 Task: Create a due date automation trigger when advanced on, 2 days after a card is due add fields without custom field "Resume" set to 10 at 11:00 AM.
Action: Mouse moved to (1203, 345)
Screenshot: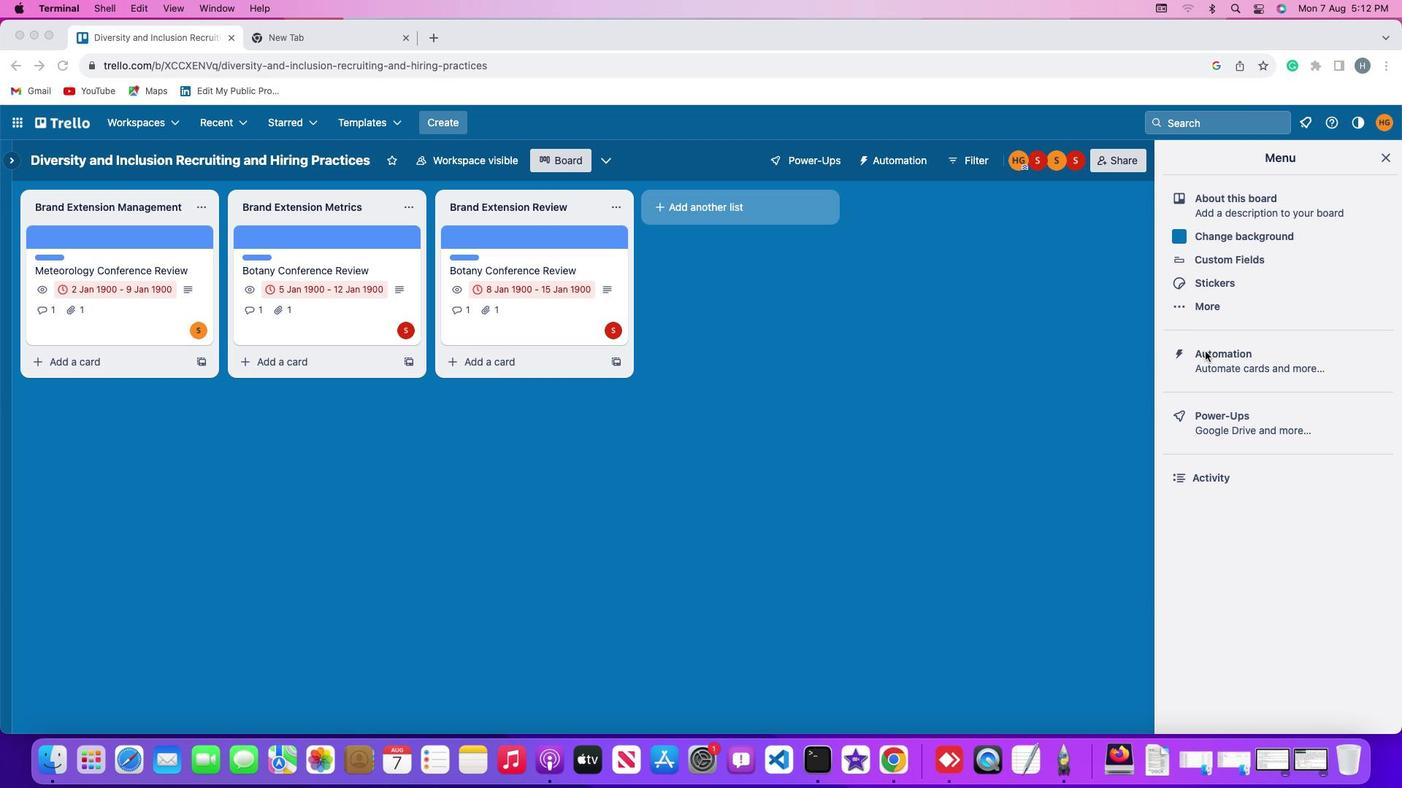 
Action: Mouse pressed left at (1203, 345)
Screenshot: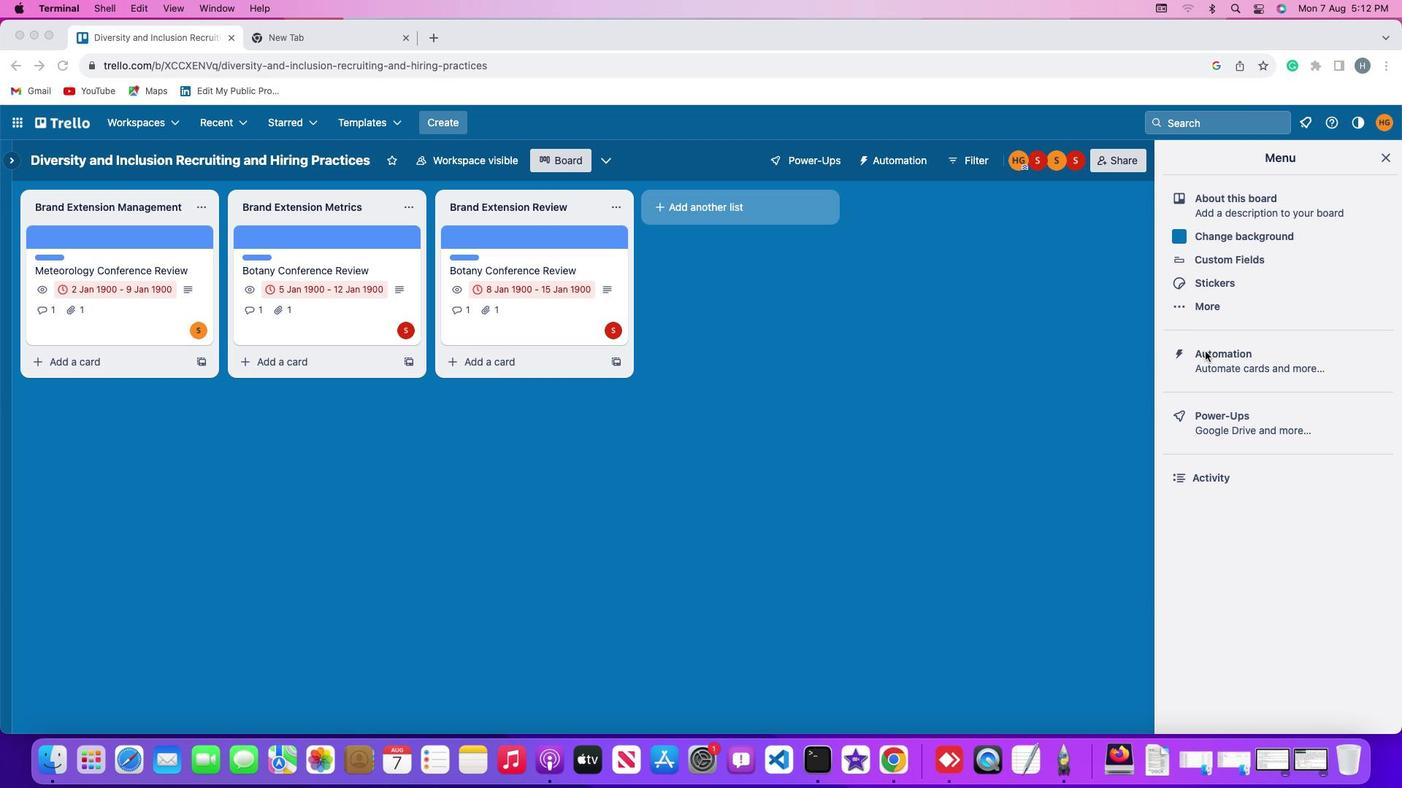 
Action: Mouse pressed left at (1203, 345)
Screenshot: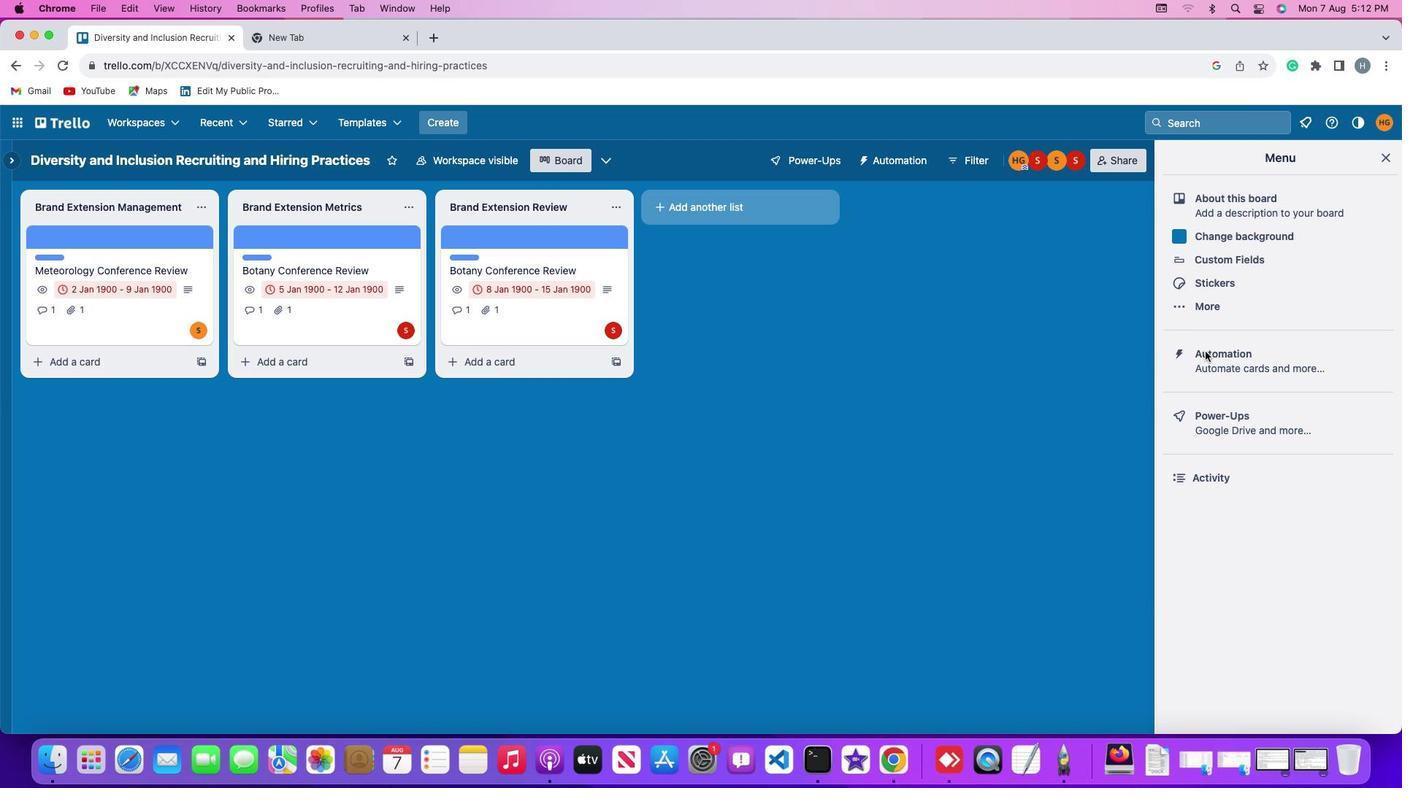 
Action: Mouse moved to (89, 339)
Screenshot: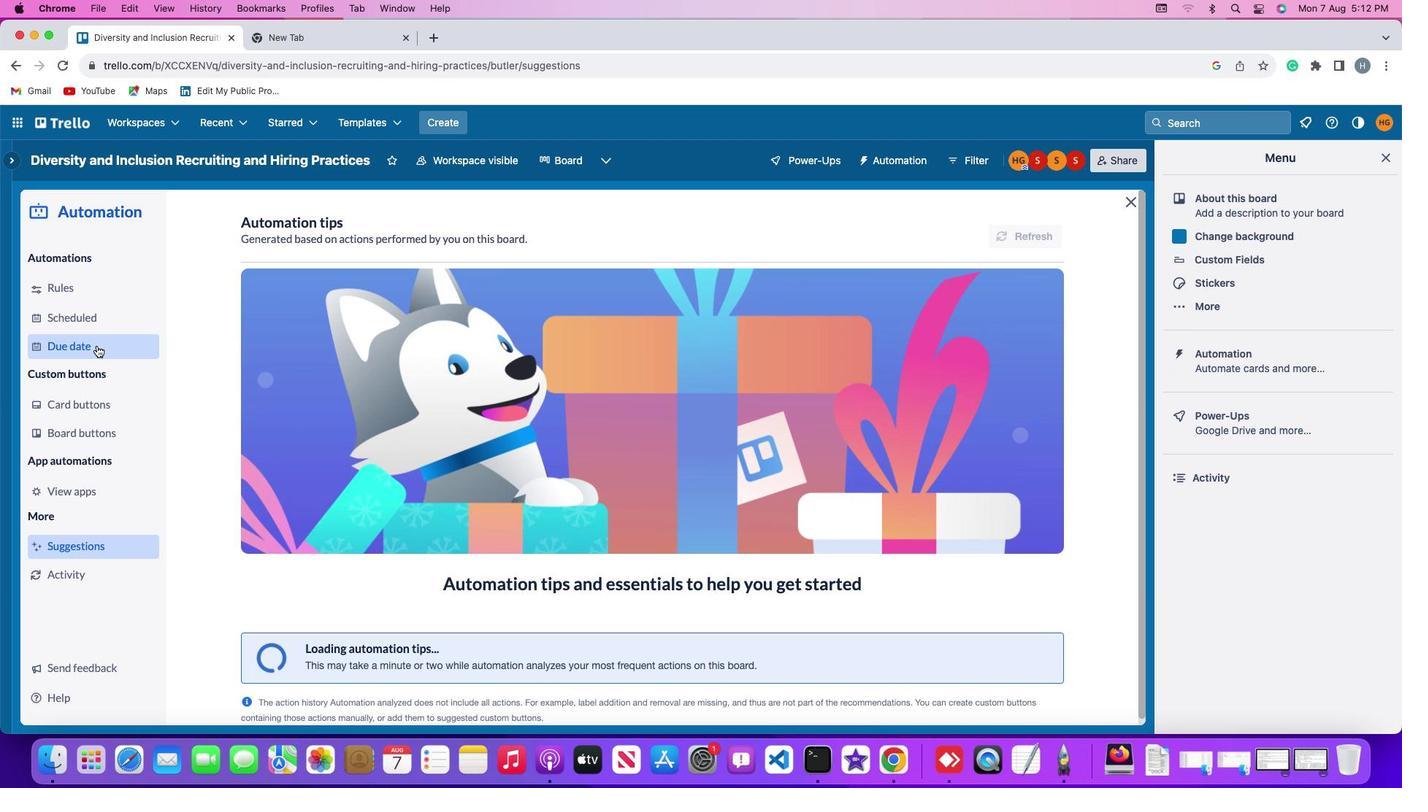 
Action: Mouse pressed left at (89, 339)
Screenshot: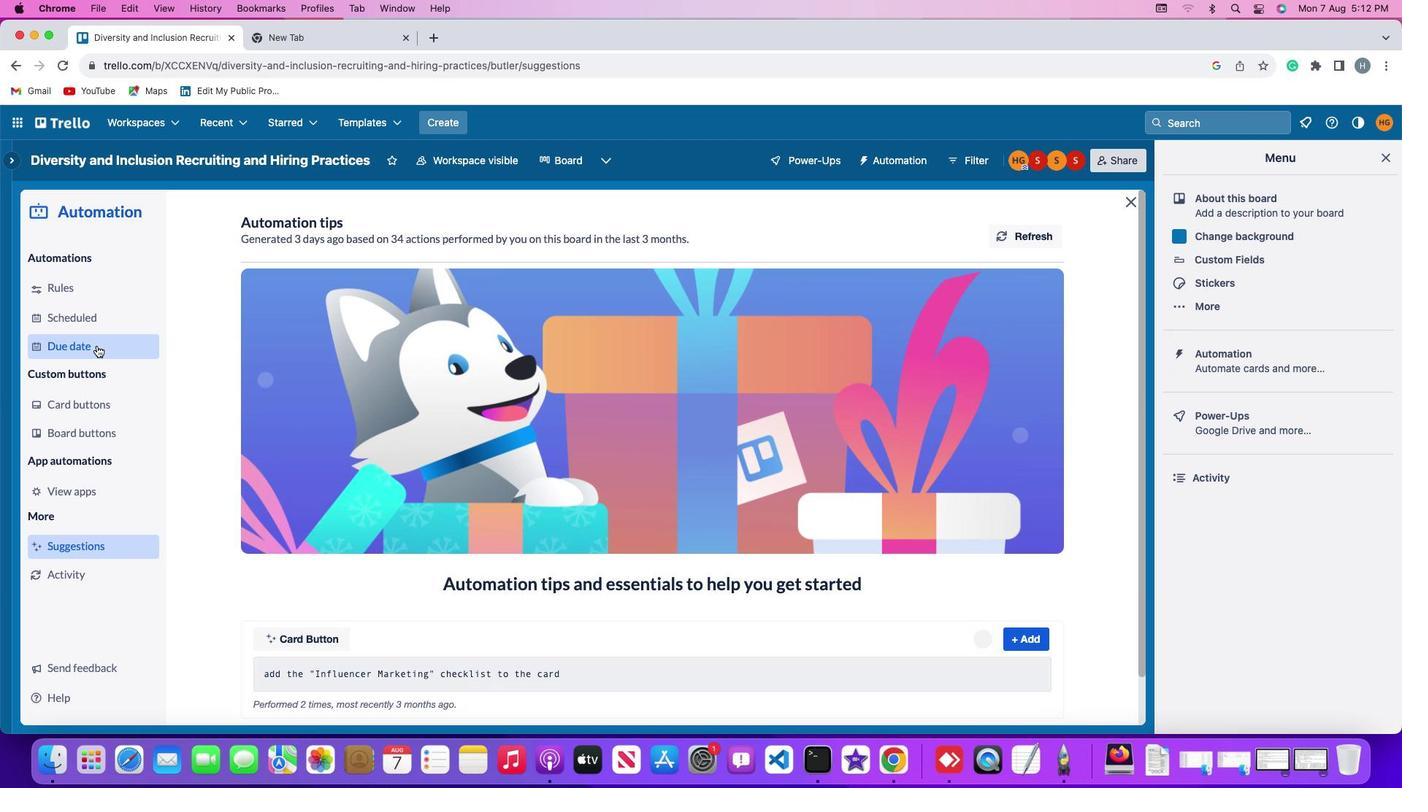 
Action: Mouse moved to (981, 214)
Screenshot: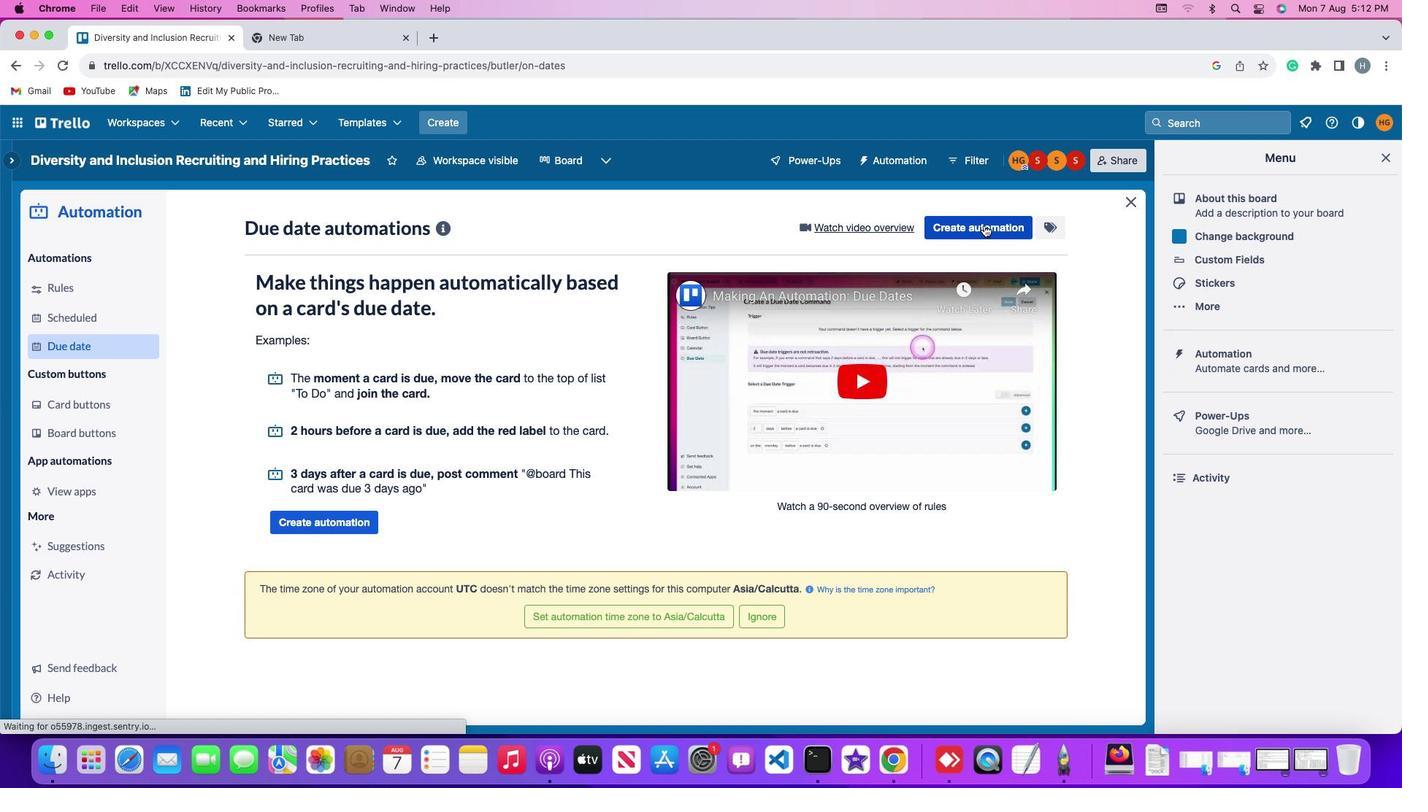 
Action: Mouse pressed left at (981, 214)
Screenshot: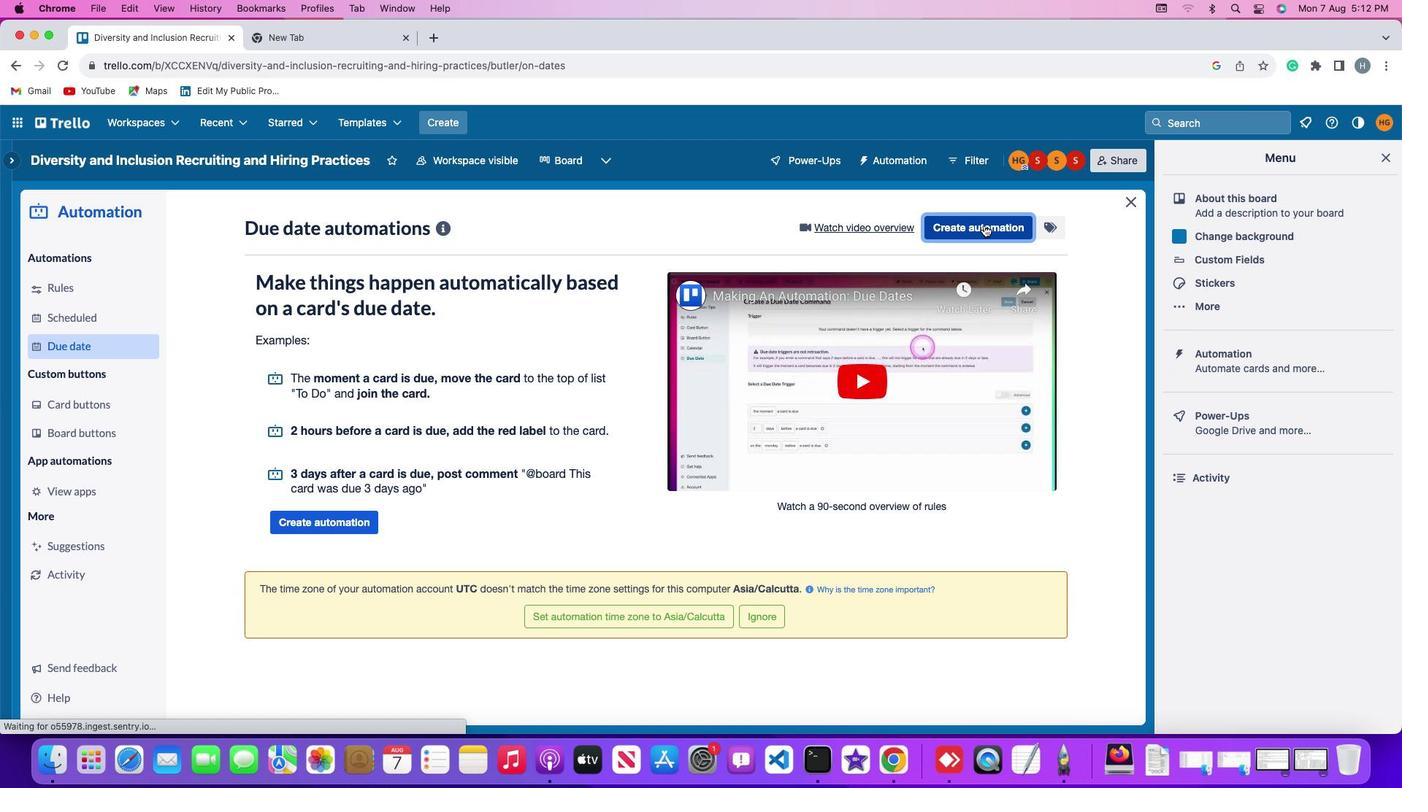
Action: Mouse moved to (519, 366)
Screenshot: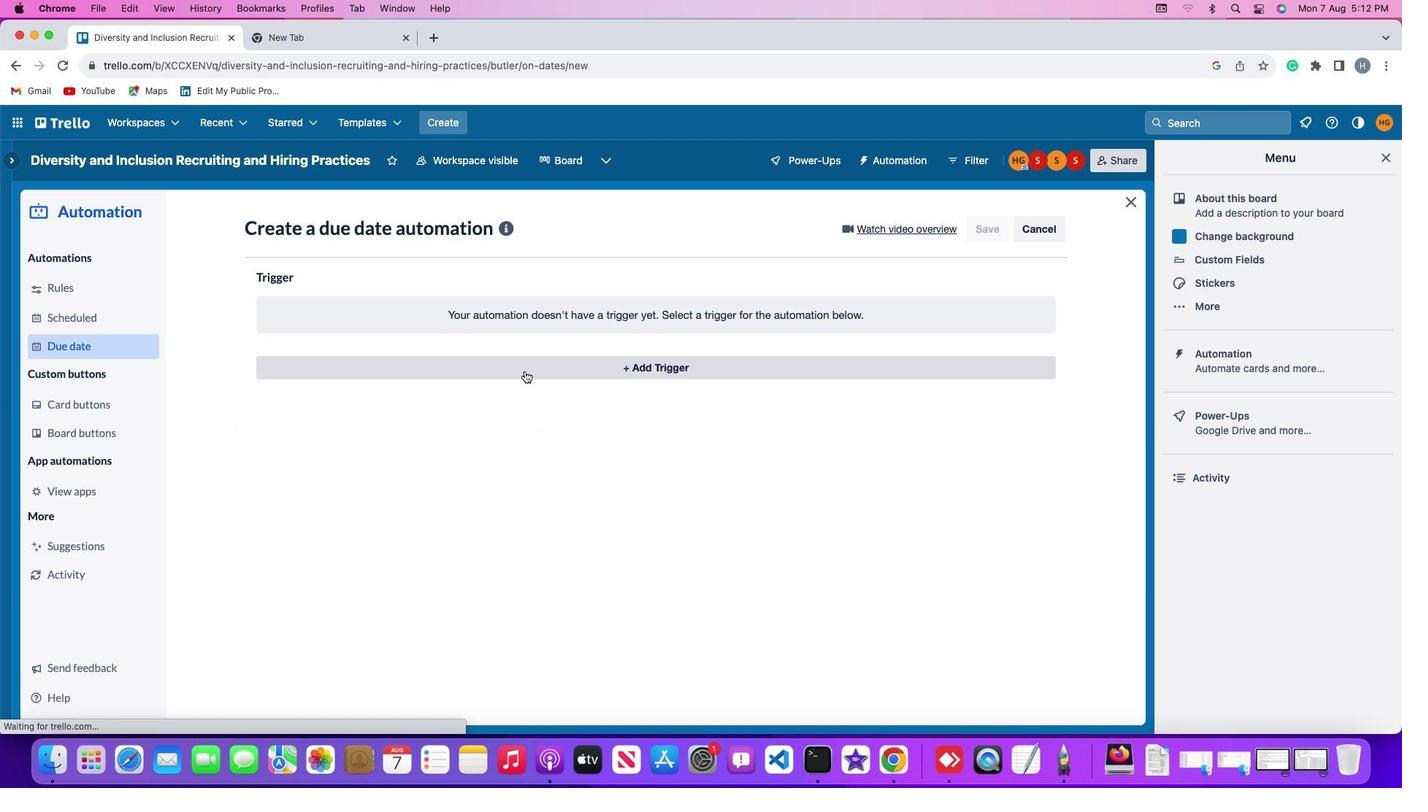 
Action: Mouse pressed left at (519, 366)
Screenshot: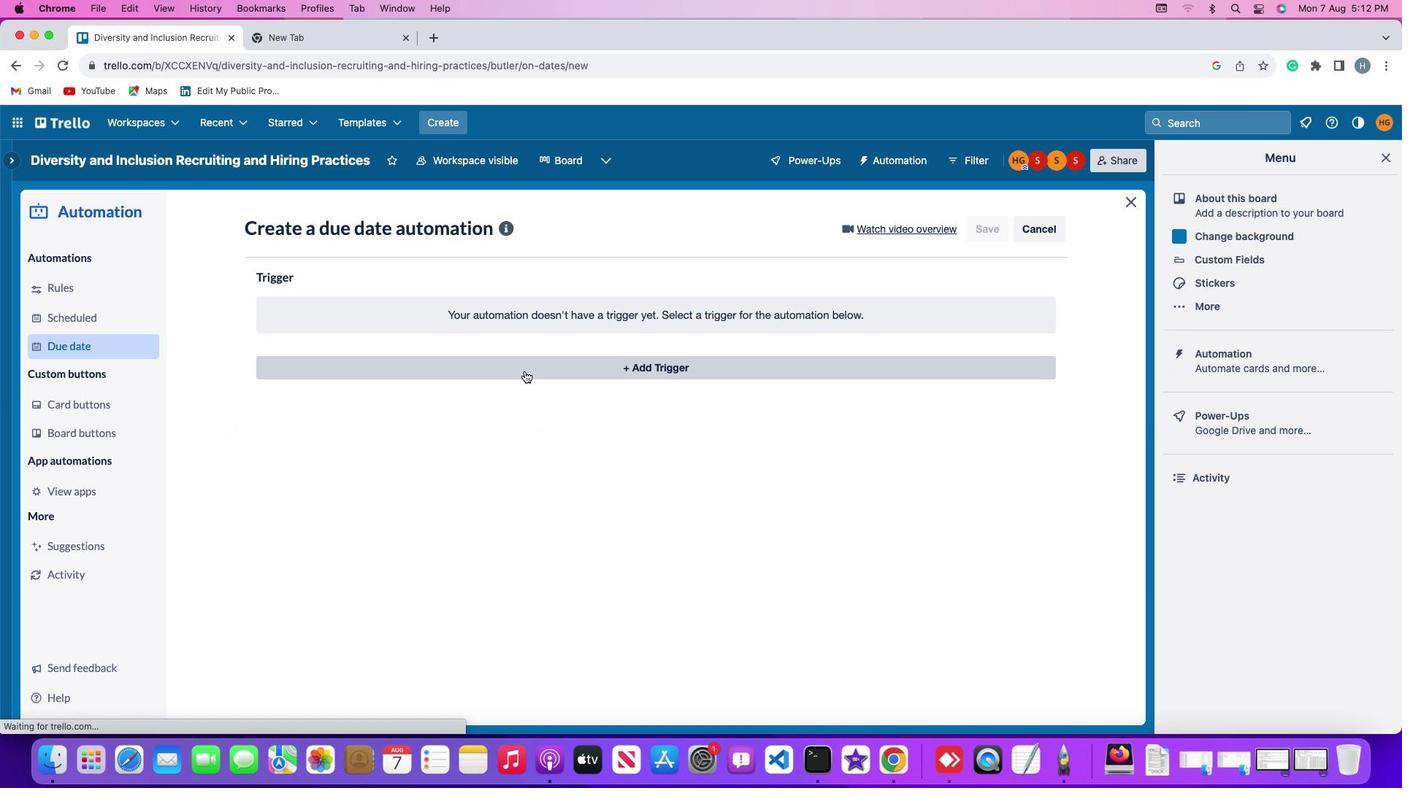 
Action: Mouse moved to (284, 595)
Screenshot: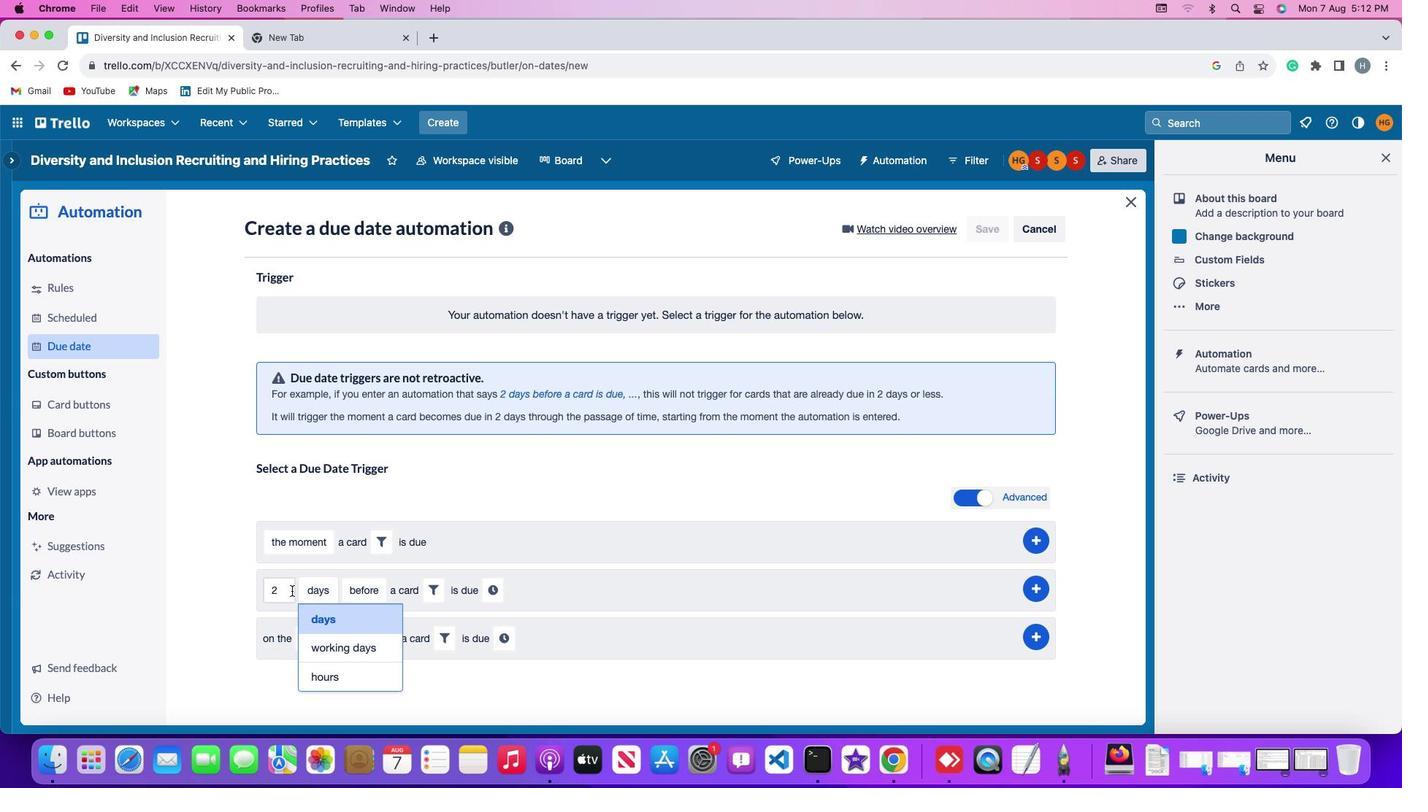 
Action: Mouse pressed left at (284, 595)
Screenshot: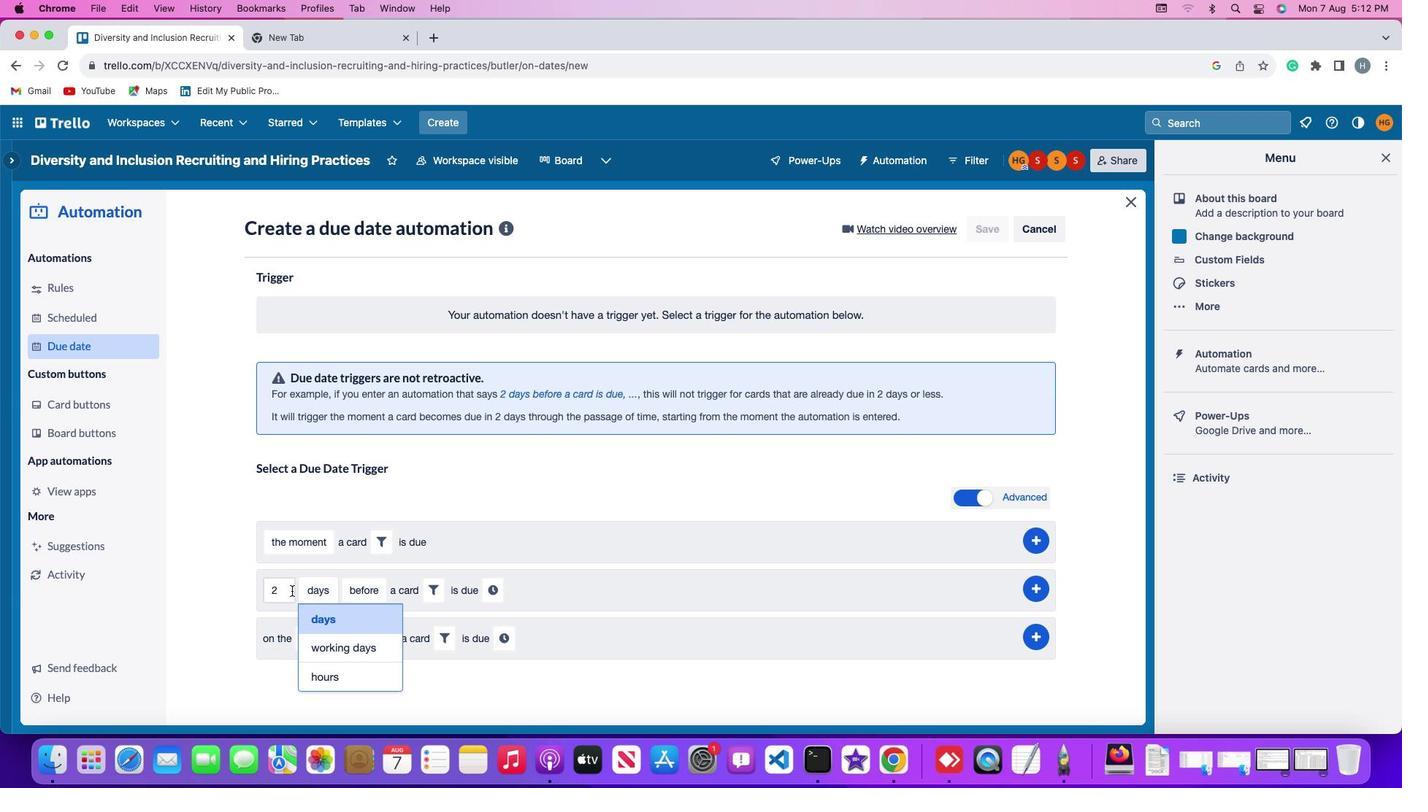 
Action: Key pressed Key.backspace'2'
Screenshot: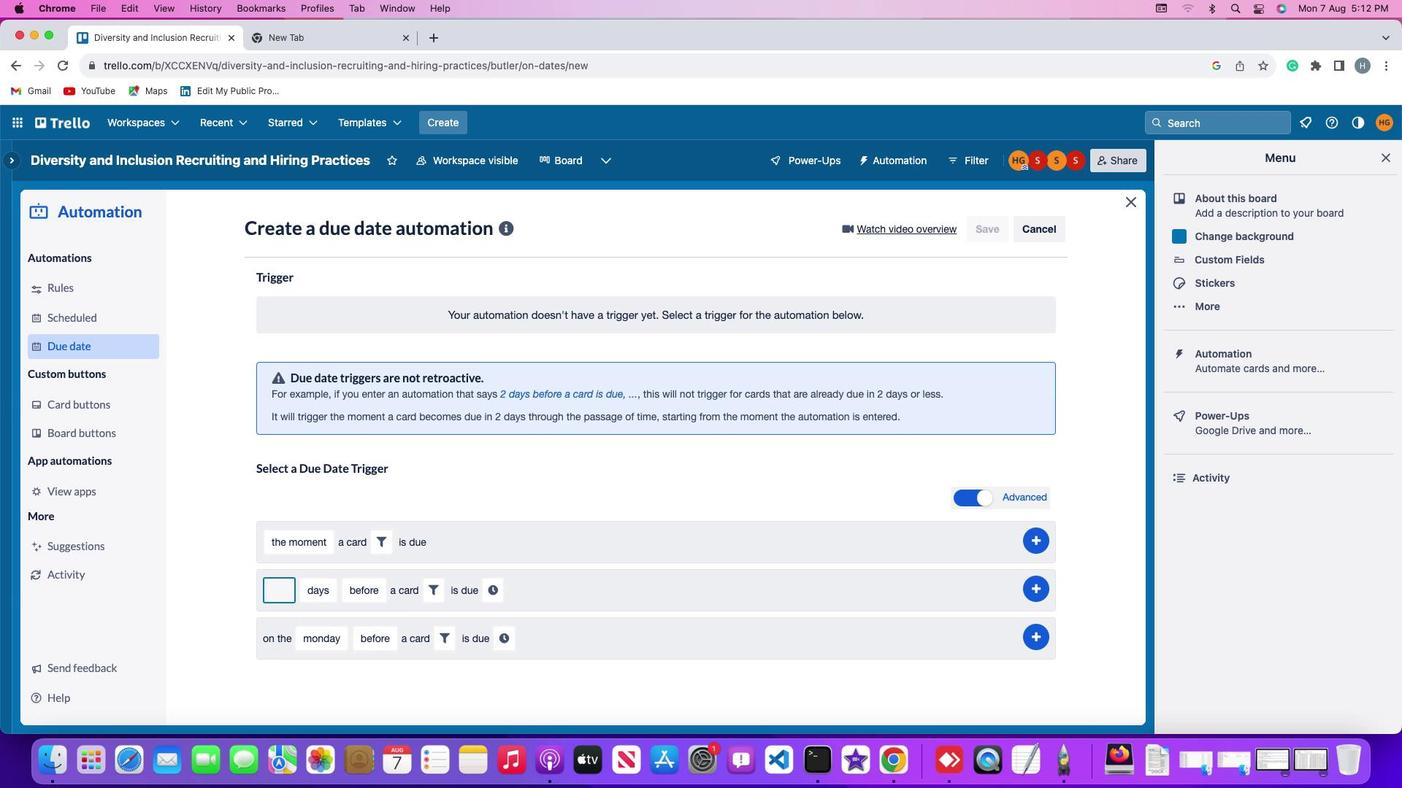 
Action: Mouse moved to (317, 593)
Screenshot: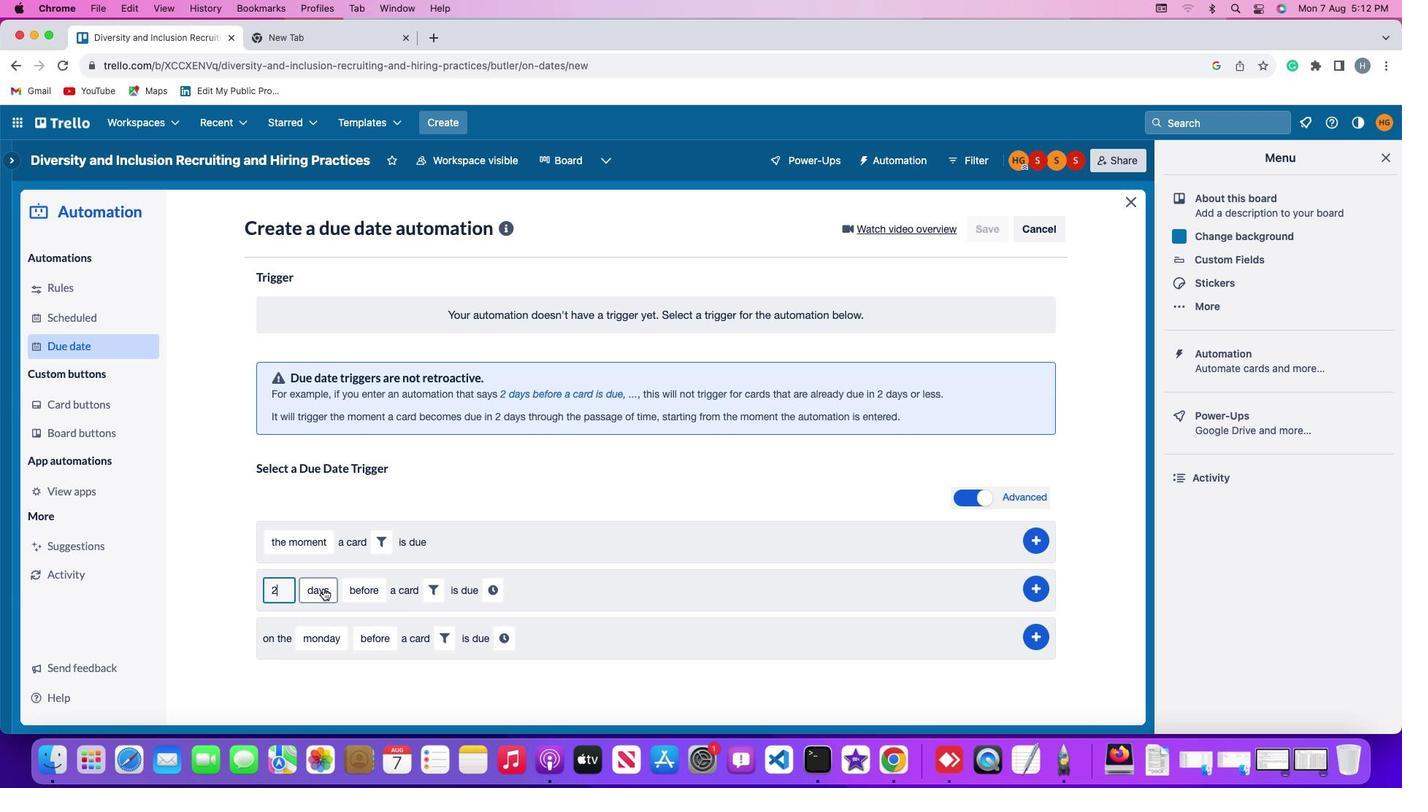 
Action: Mouse pressed left at (317, 593)
Screenshot: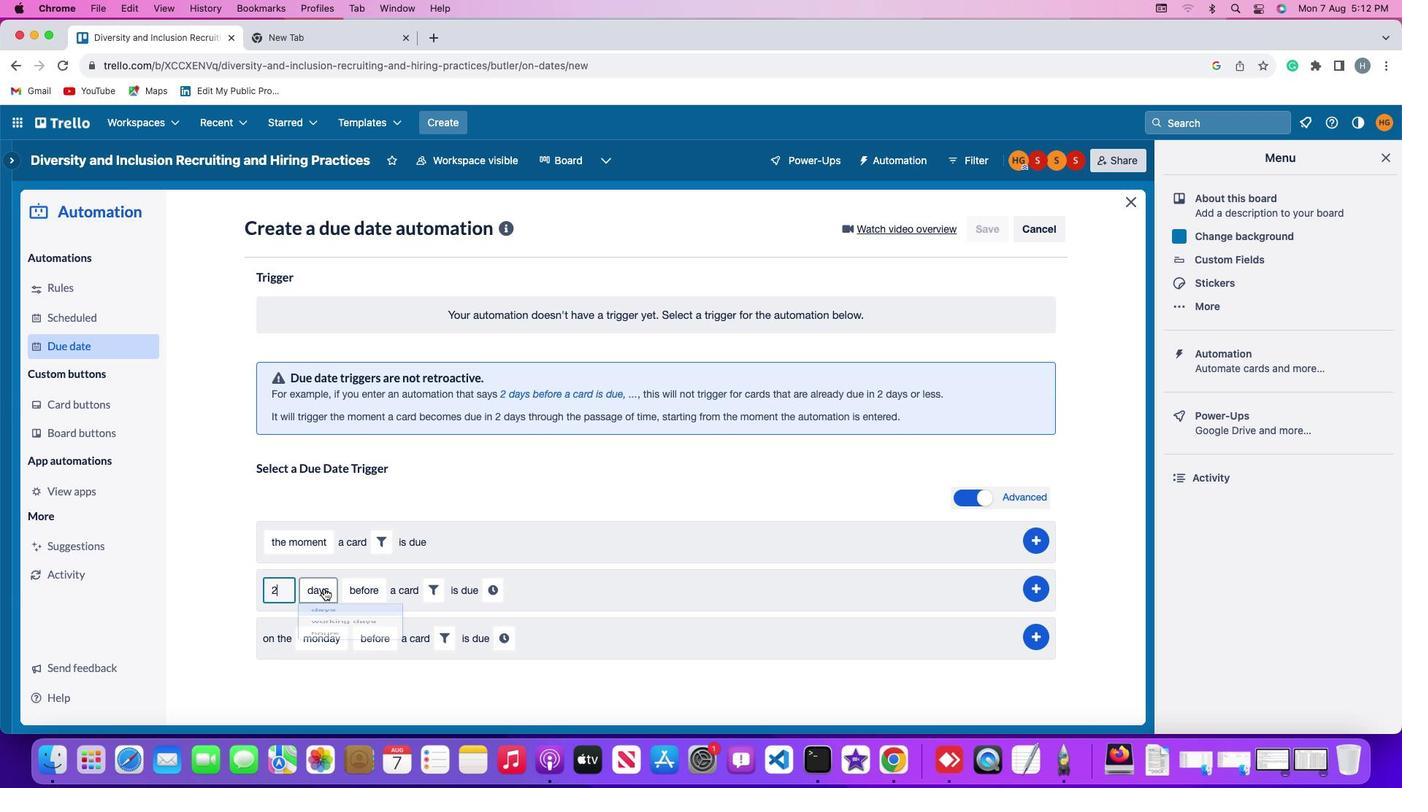 
Action: Mouse moved to (328, 623)
Screenshot: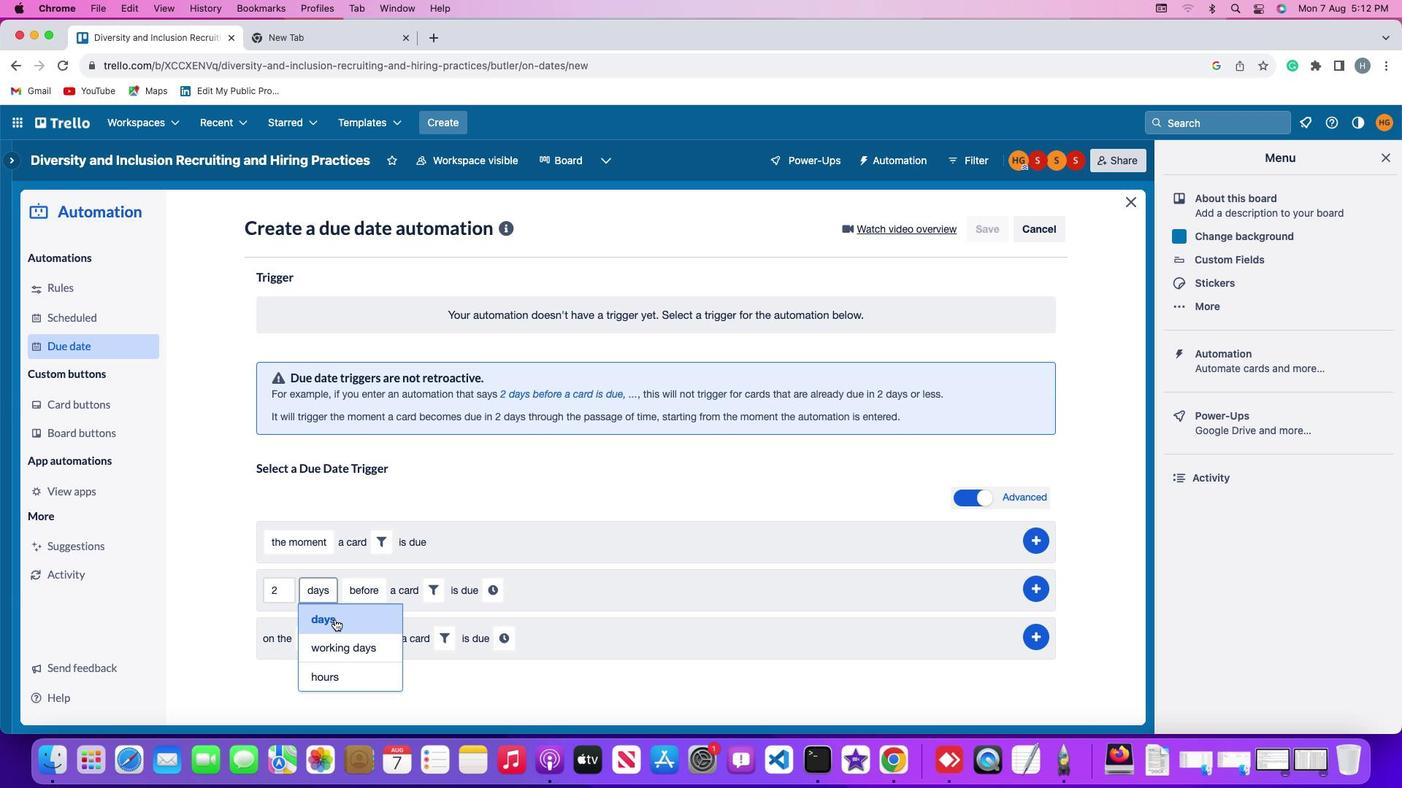 
Action: Mouse pressed left at (328, 623)
Screenshot: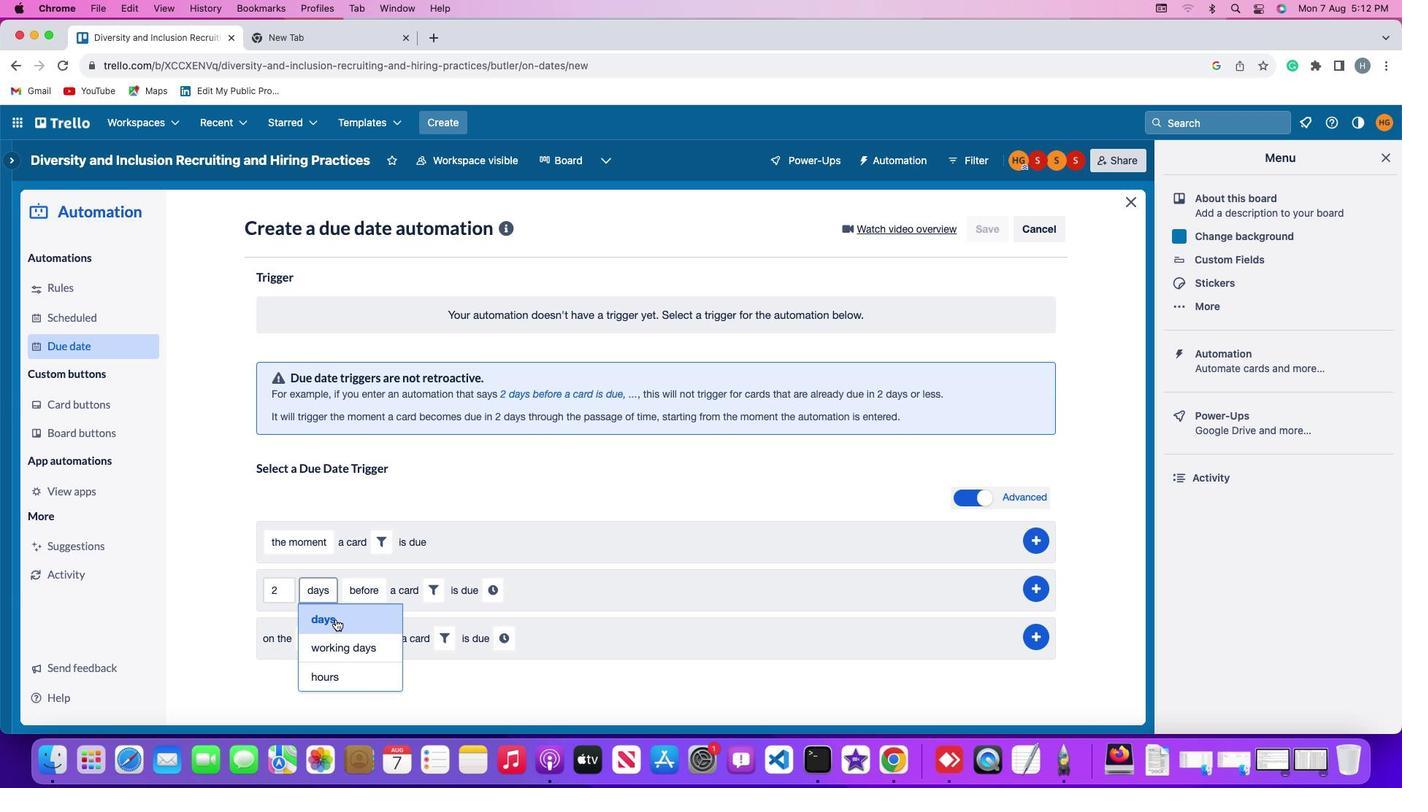 
Action: Mouse moved to (362, 591)
Screenshot: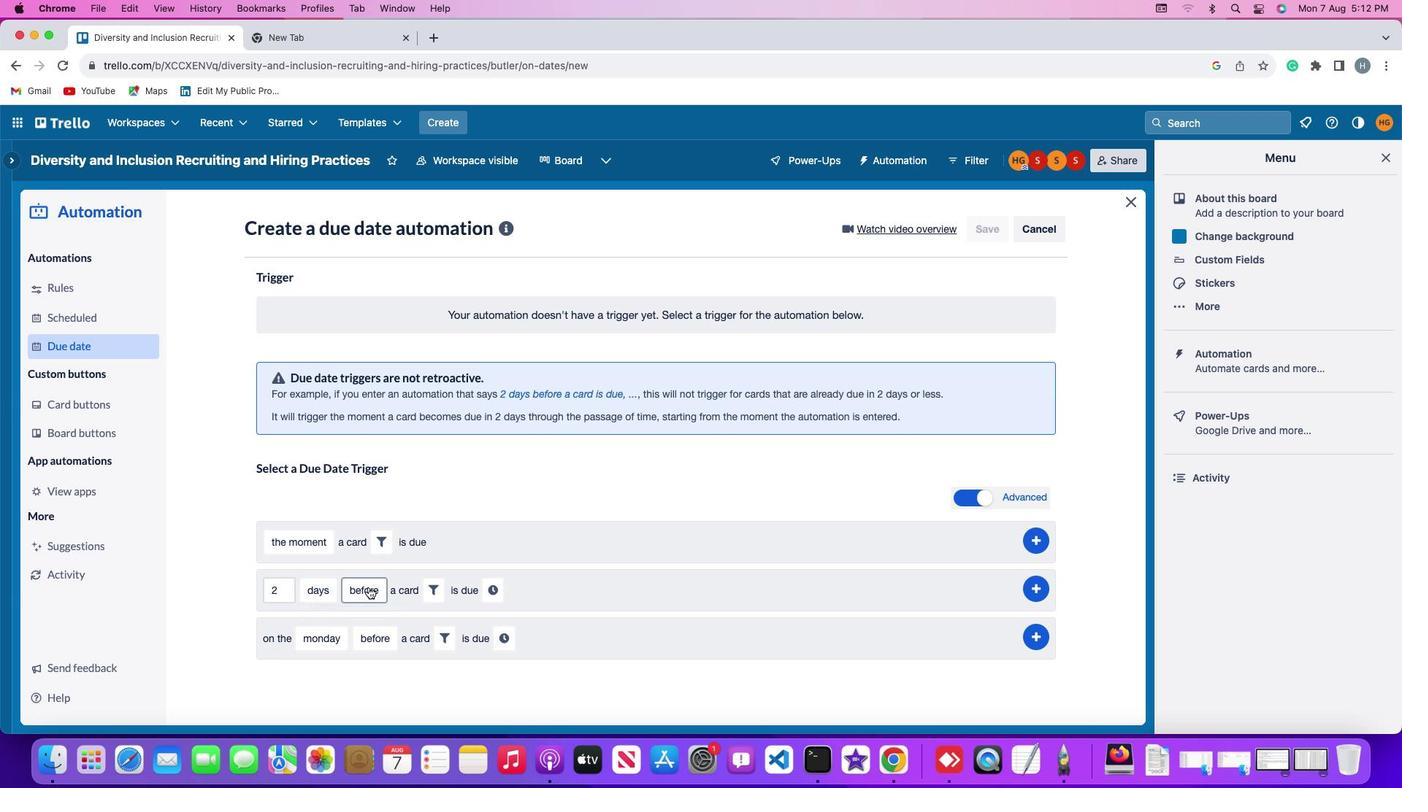 
Action: Mouse pressed left at (362, 591)
Screenshot: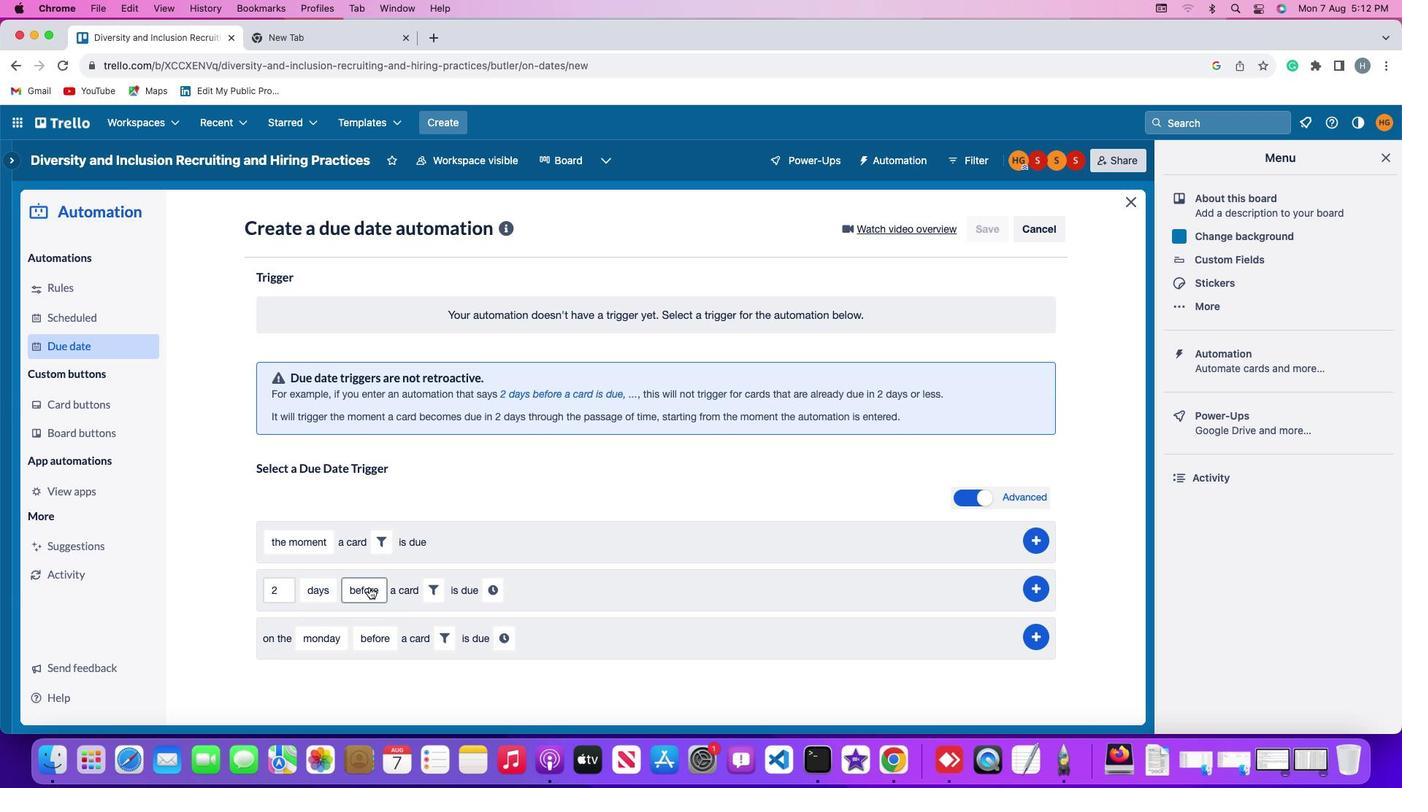 
Action: Mouse moved to (368, 650)
Screenshot: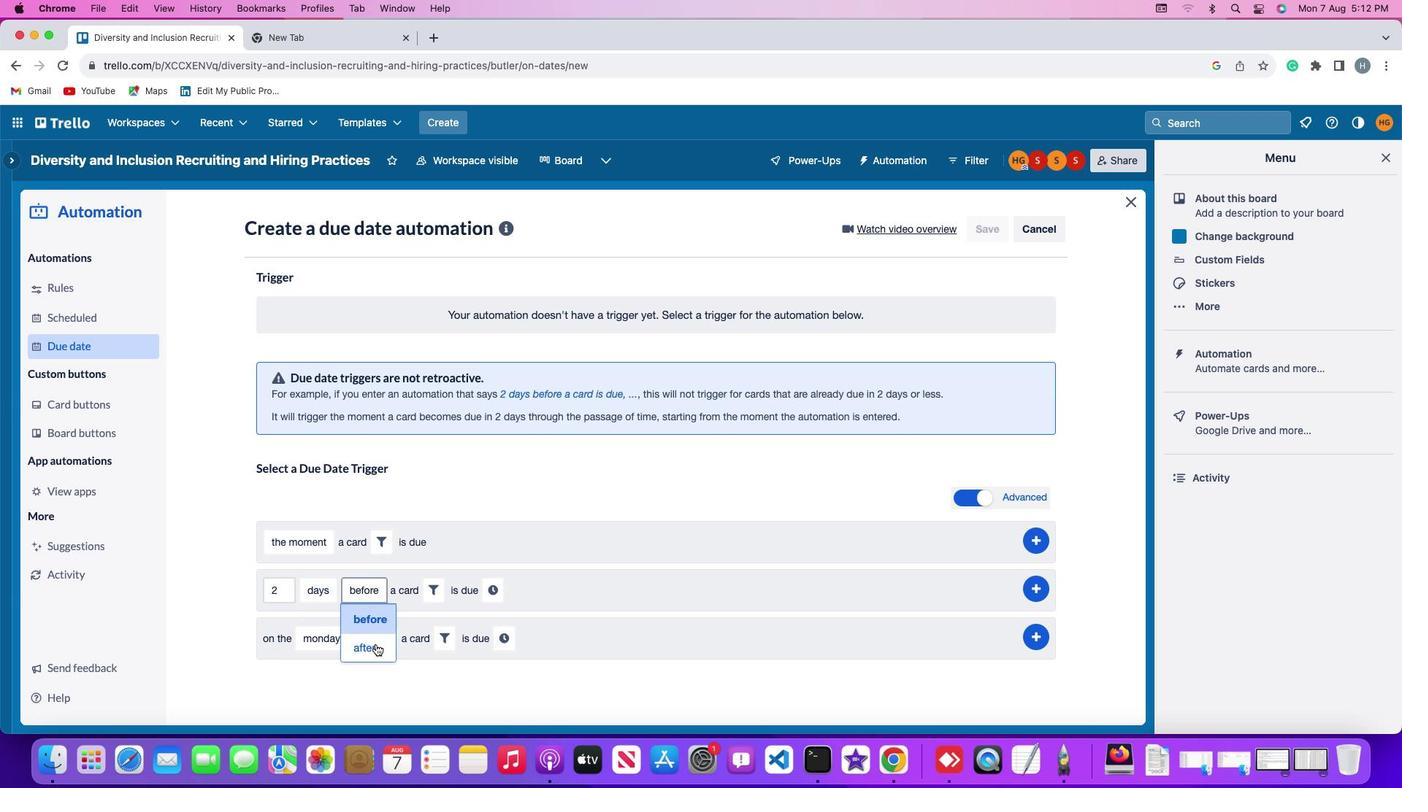 
Action: Mouse pressed left at (368, 650)
Screenshot: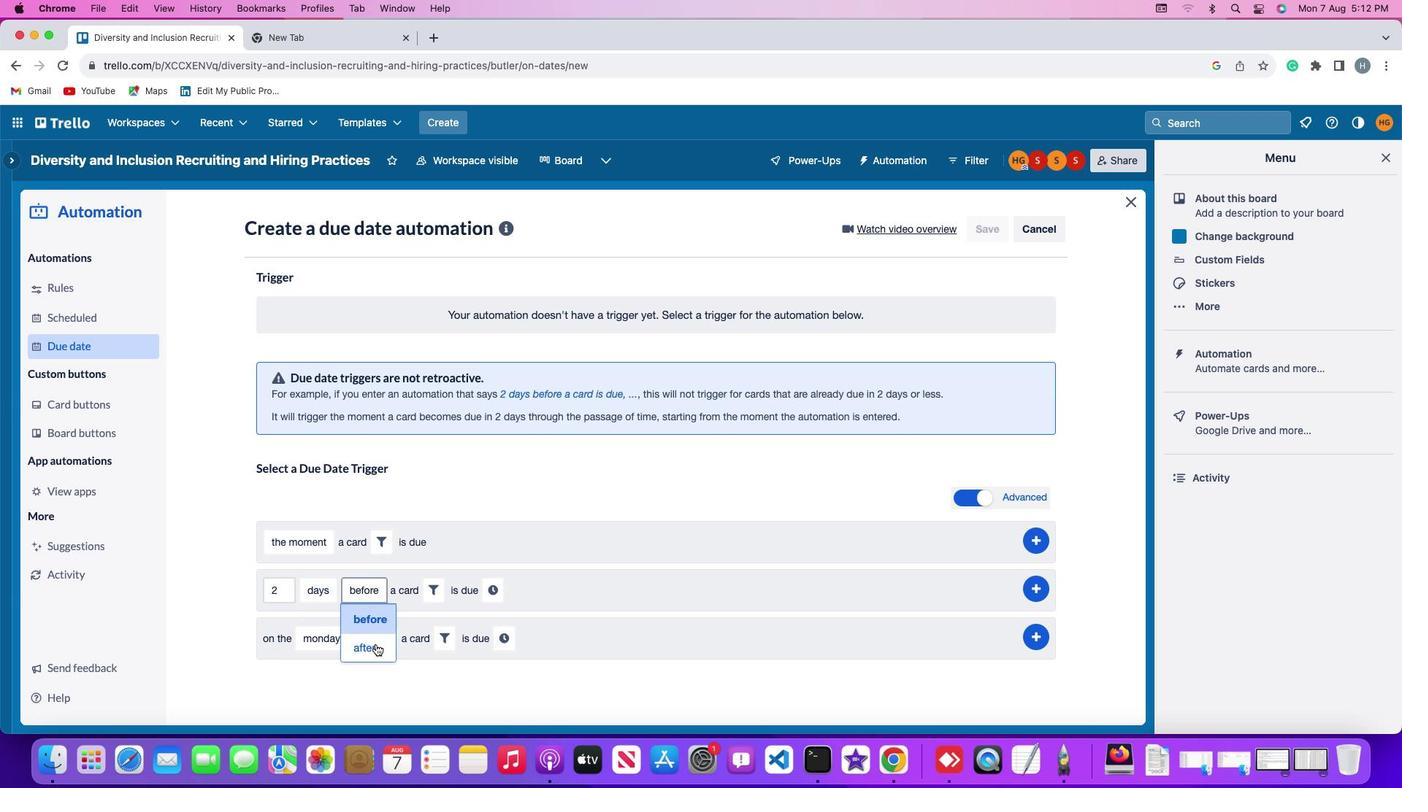 
Action: Mouse moved to (419, 600)
Screenshot: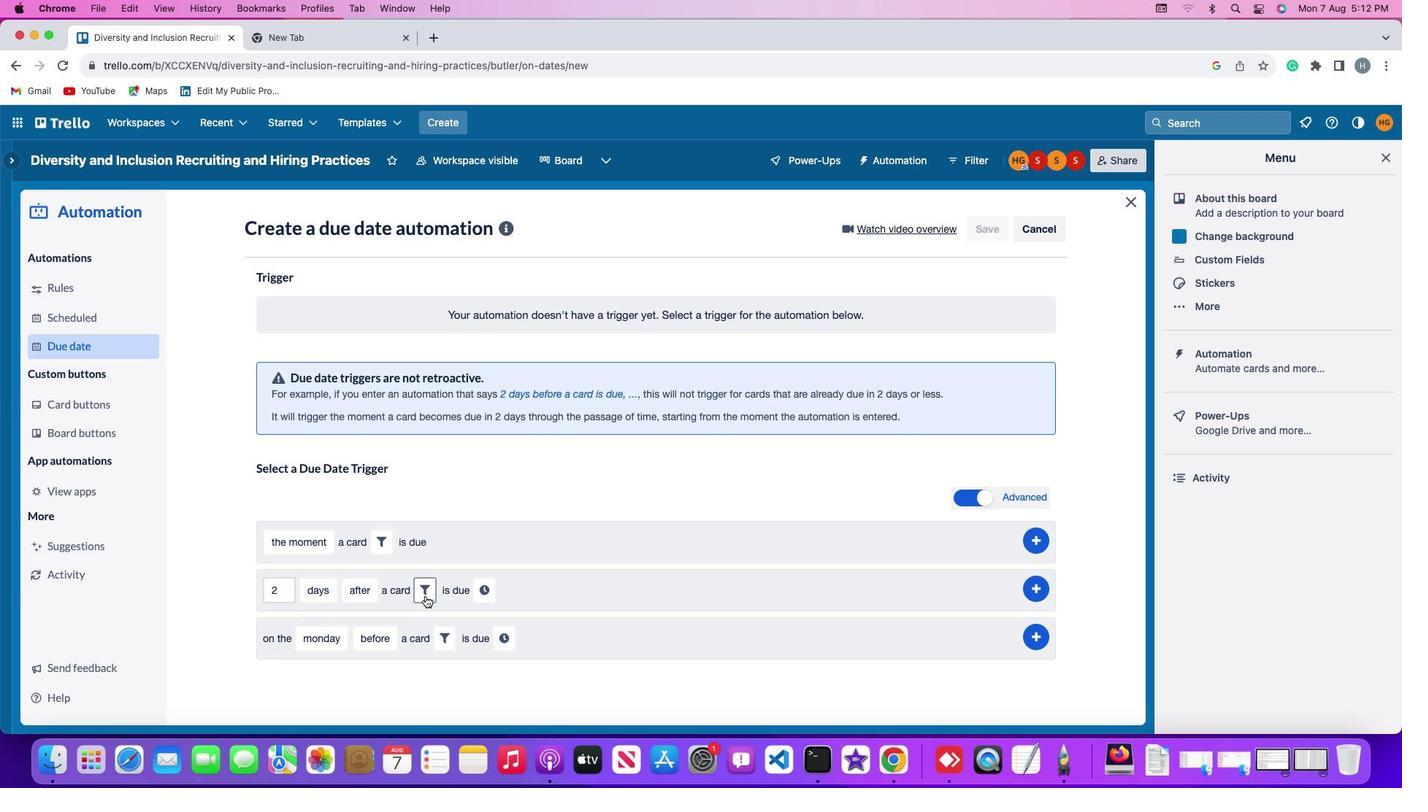 
Action: Mouse pressed left at (419, 600)
Screenshot: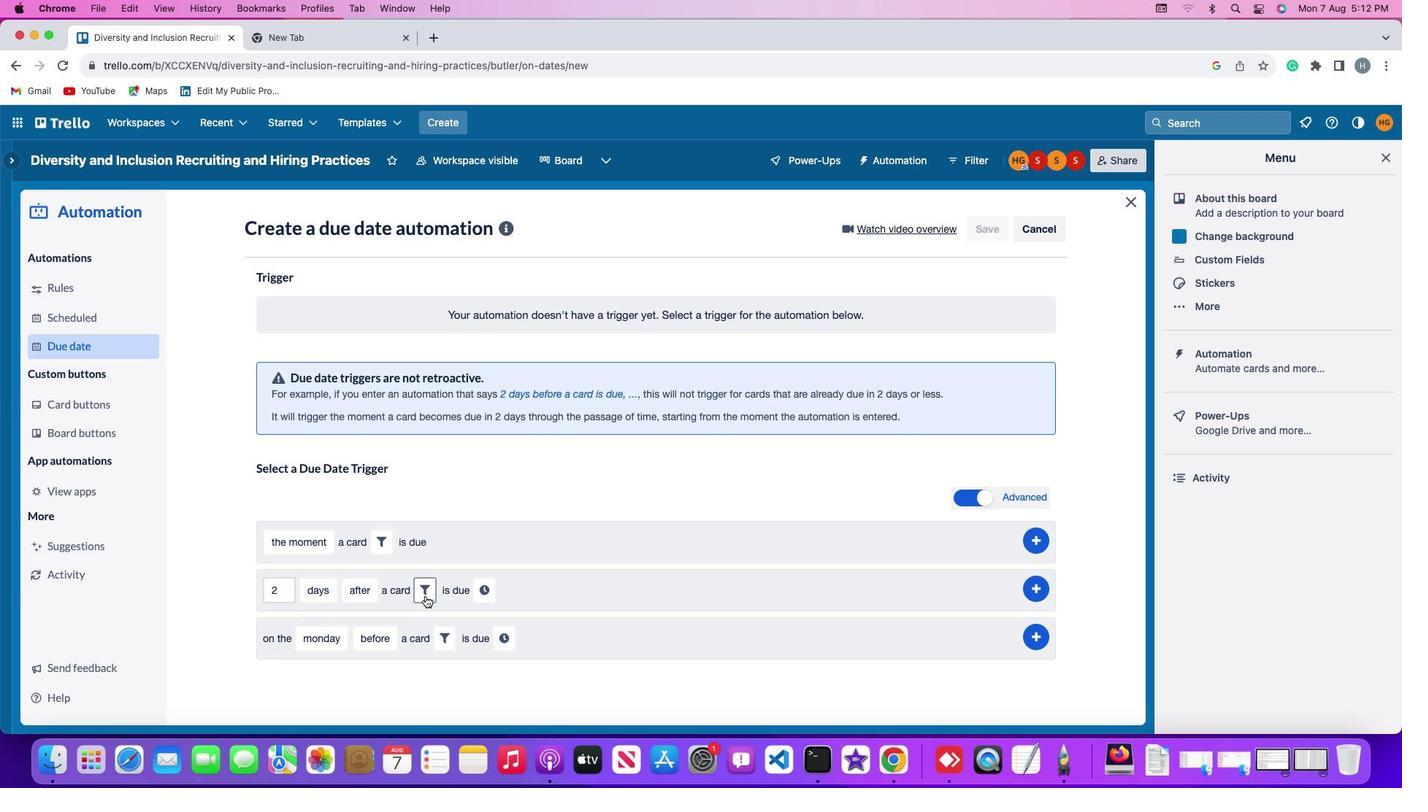 
Action: Mouse moved to (655, 643)
Screenshot: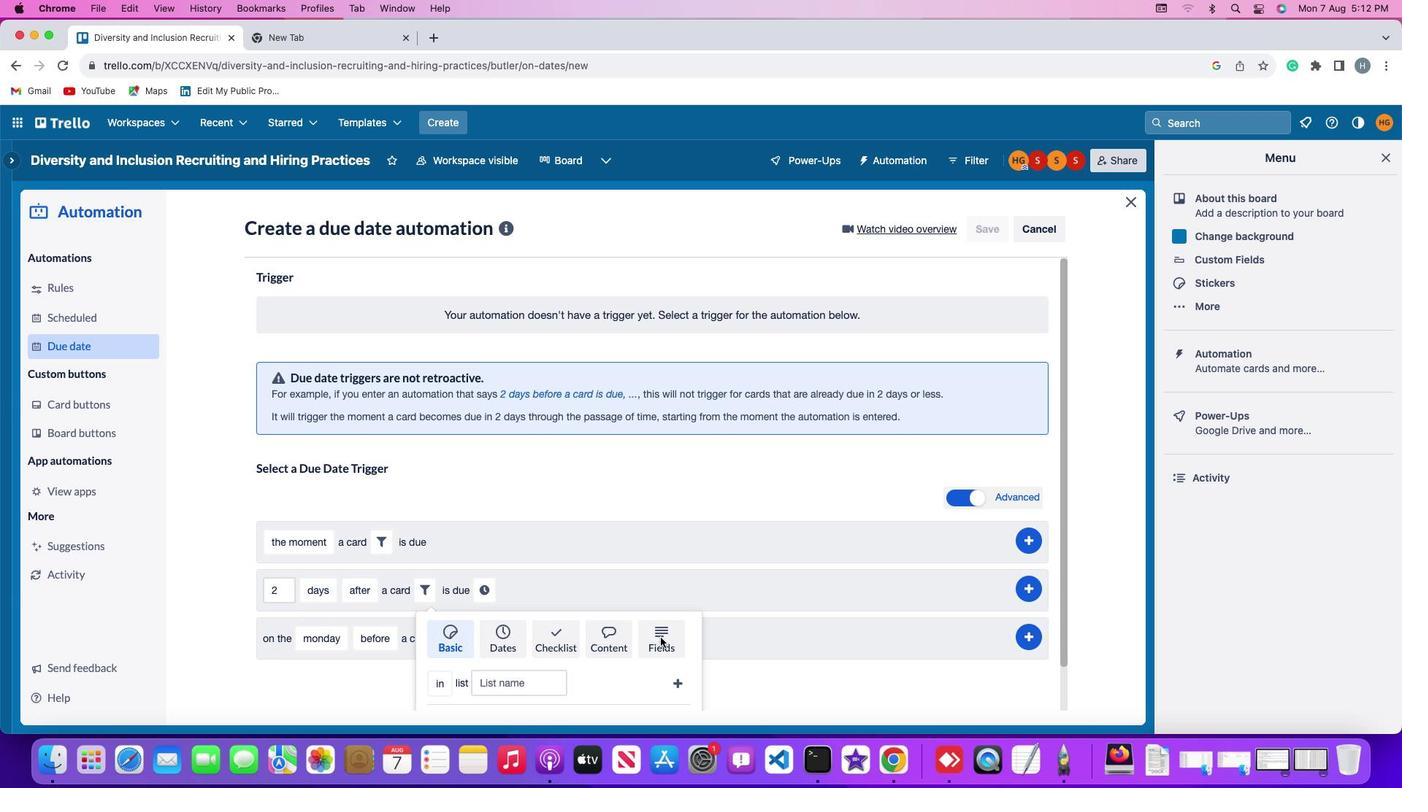 
Action: Mouse pressed left at (655, 643)
Screenshot: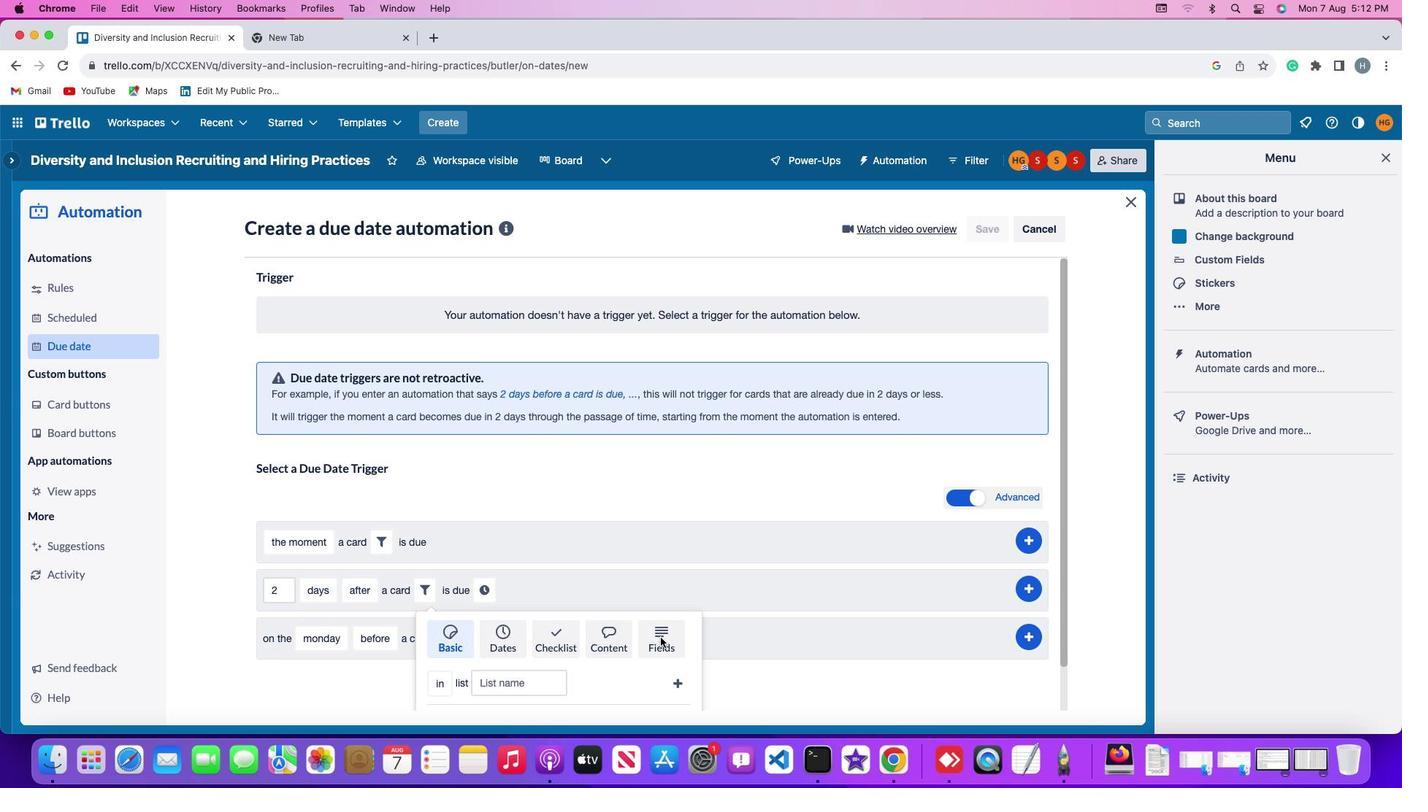 
Action: Mouse moved to (499, 672)
Screenshot: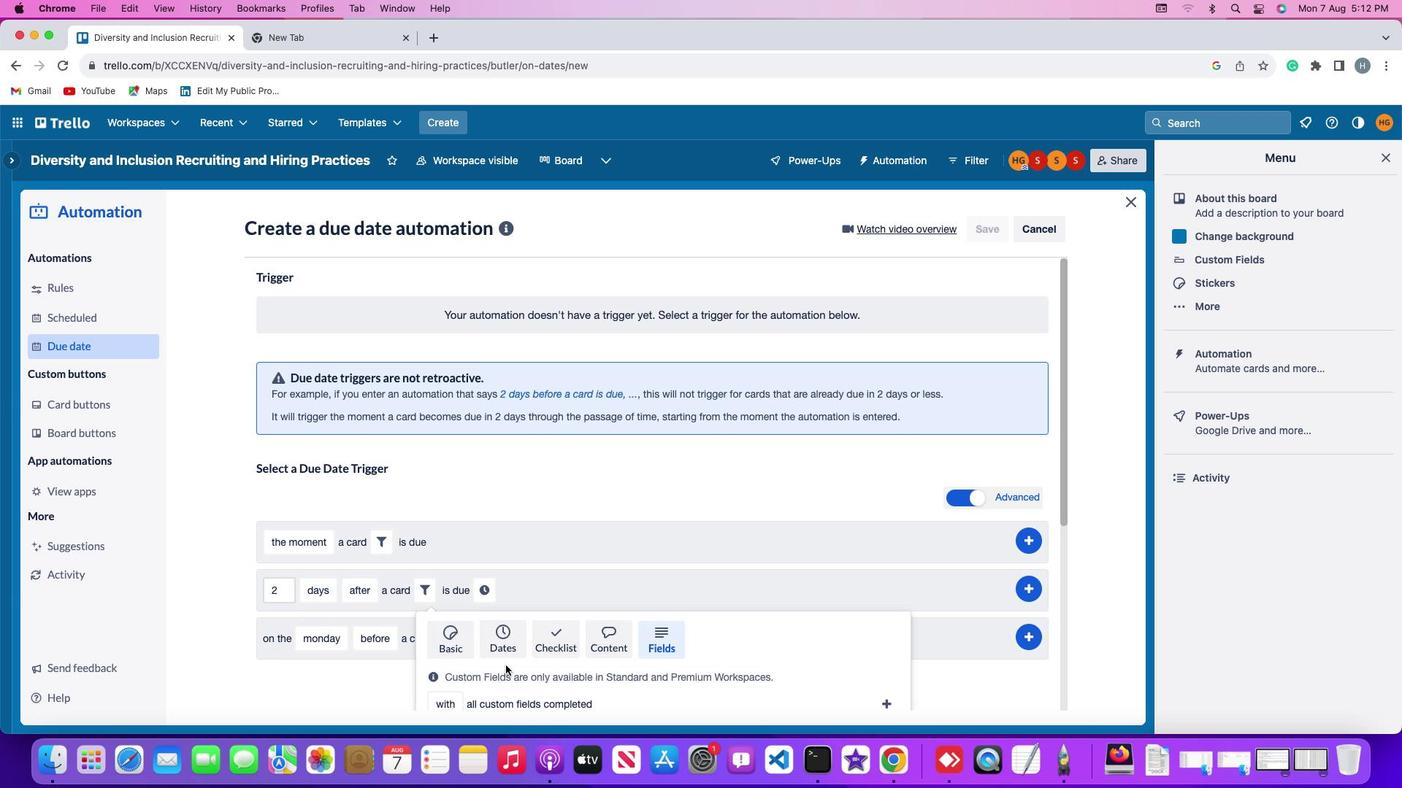 
Action: Mouse scrolled (499, 672) with delta (-8, -19)
Screenshot: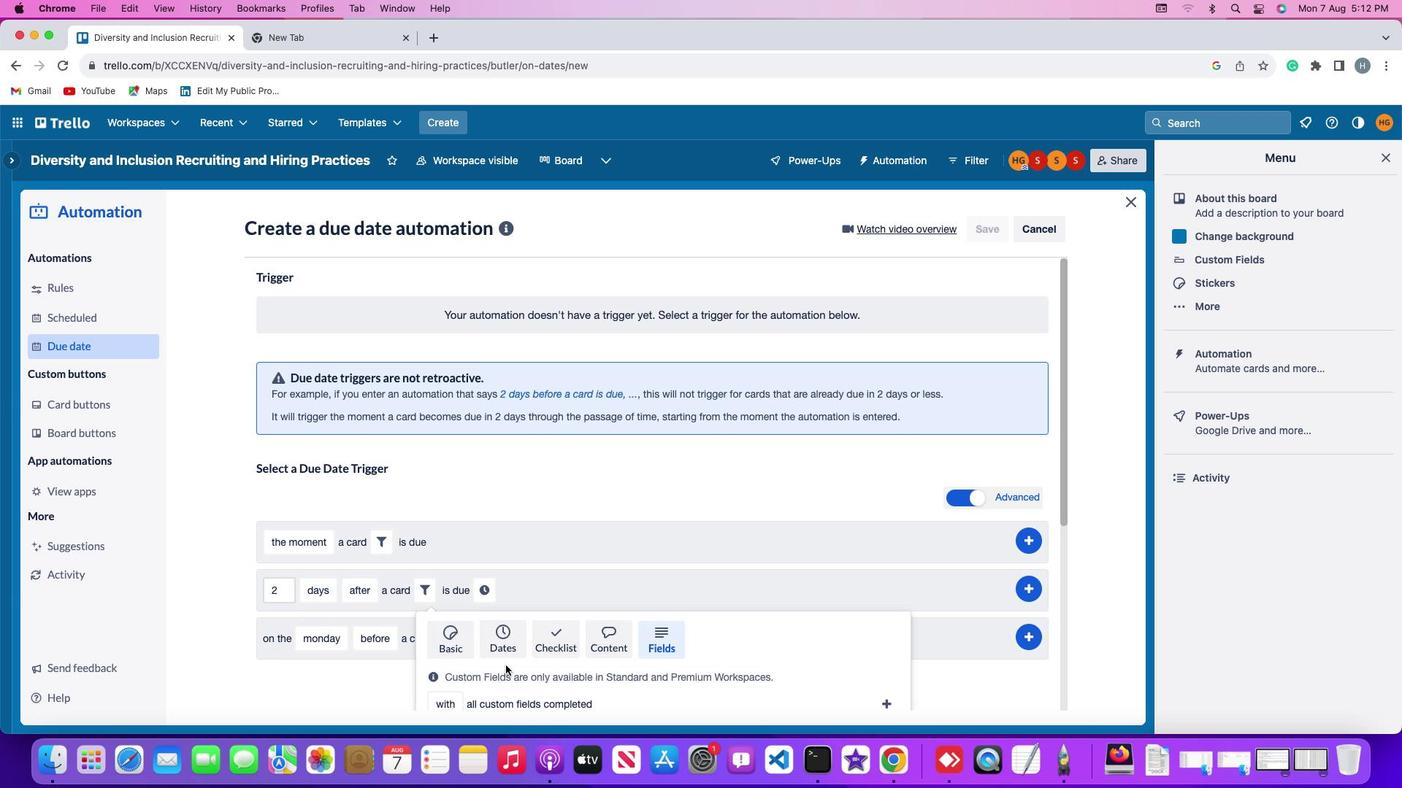 
Action: Mouse scrolled (499, 672) with delta (-8, -19)
Screenshot: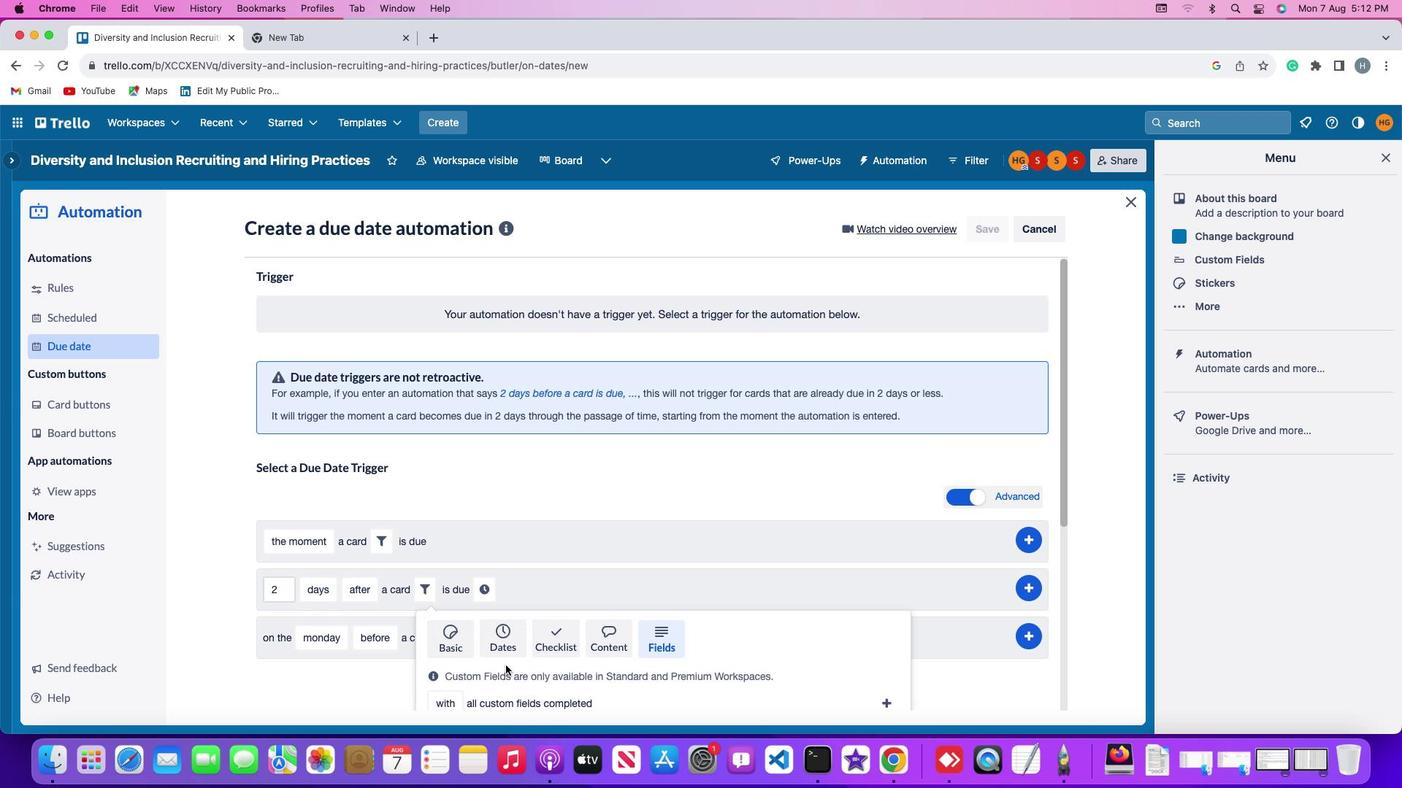 
Action: Mouse scrolled (499, 672) with delta (-8, -20)
Screenshot: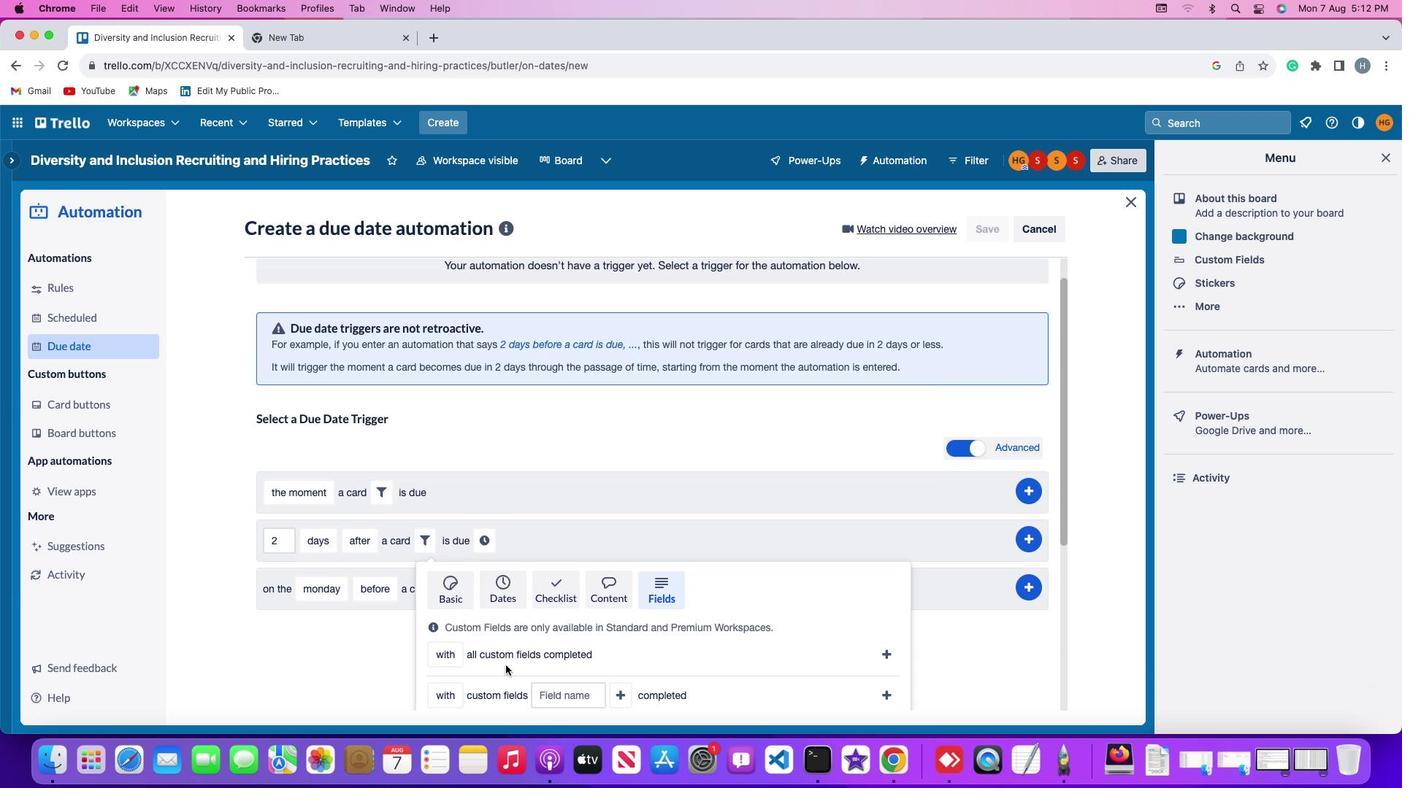 
Action: Mouse scrolled (499, 672) with delta (-8, -19)
Screenshot: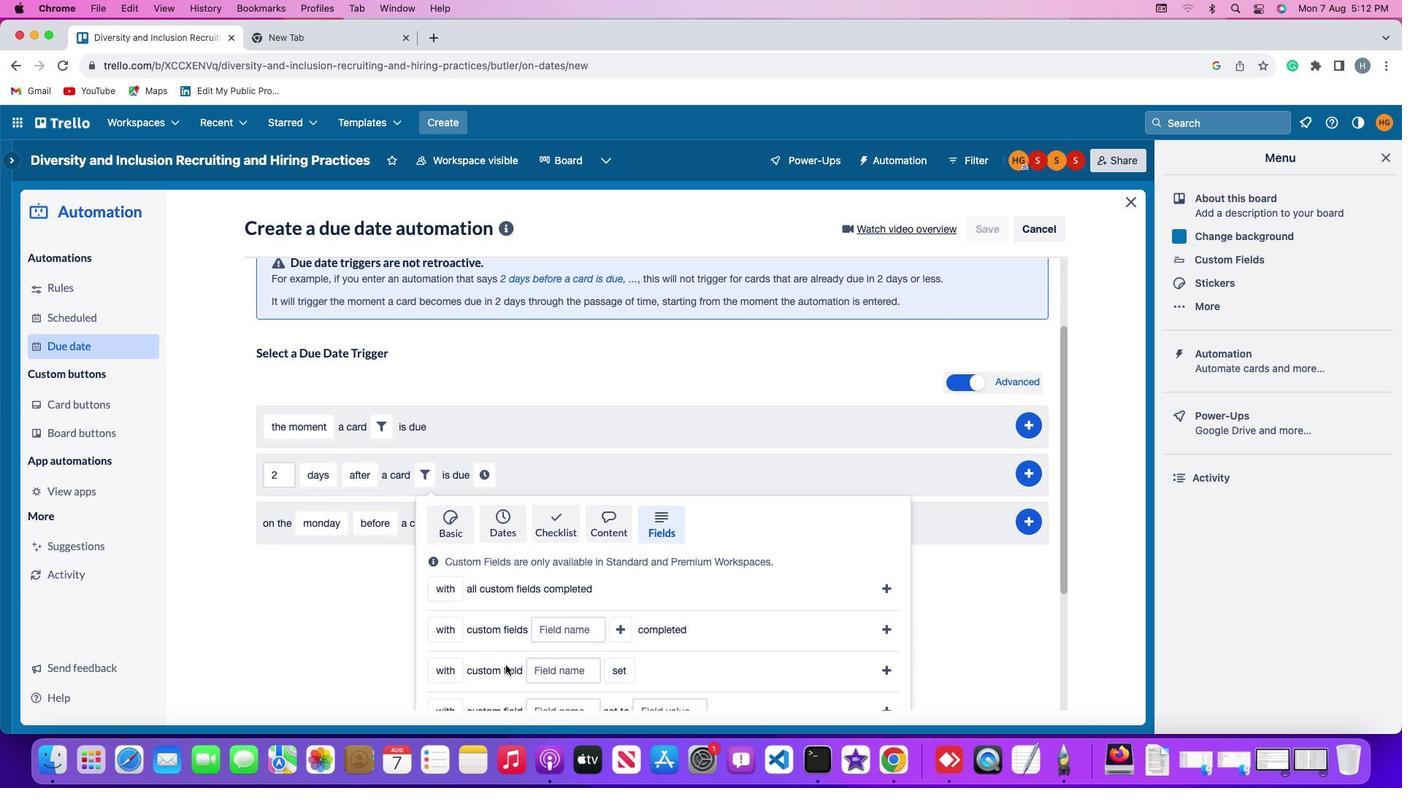 
Action: Mouse scrolled (499, 672) with delta (-8, -19)
Screenshot: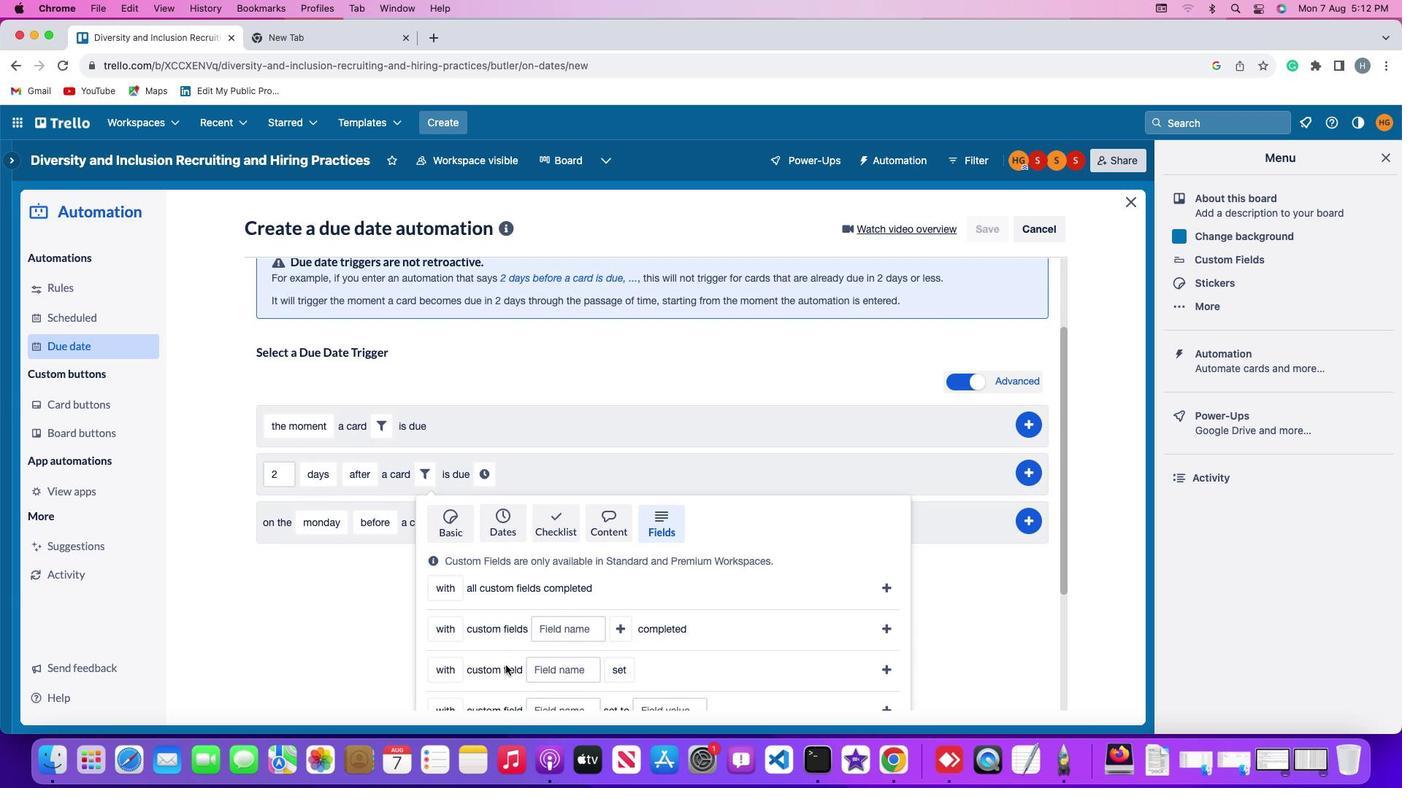 
Action: Mouse scrolled (499, 672) with delta (-8, -20)
Screenshot: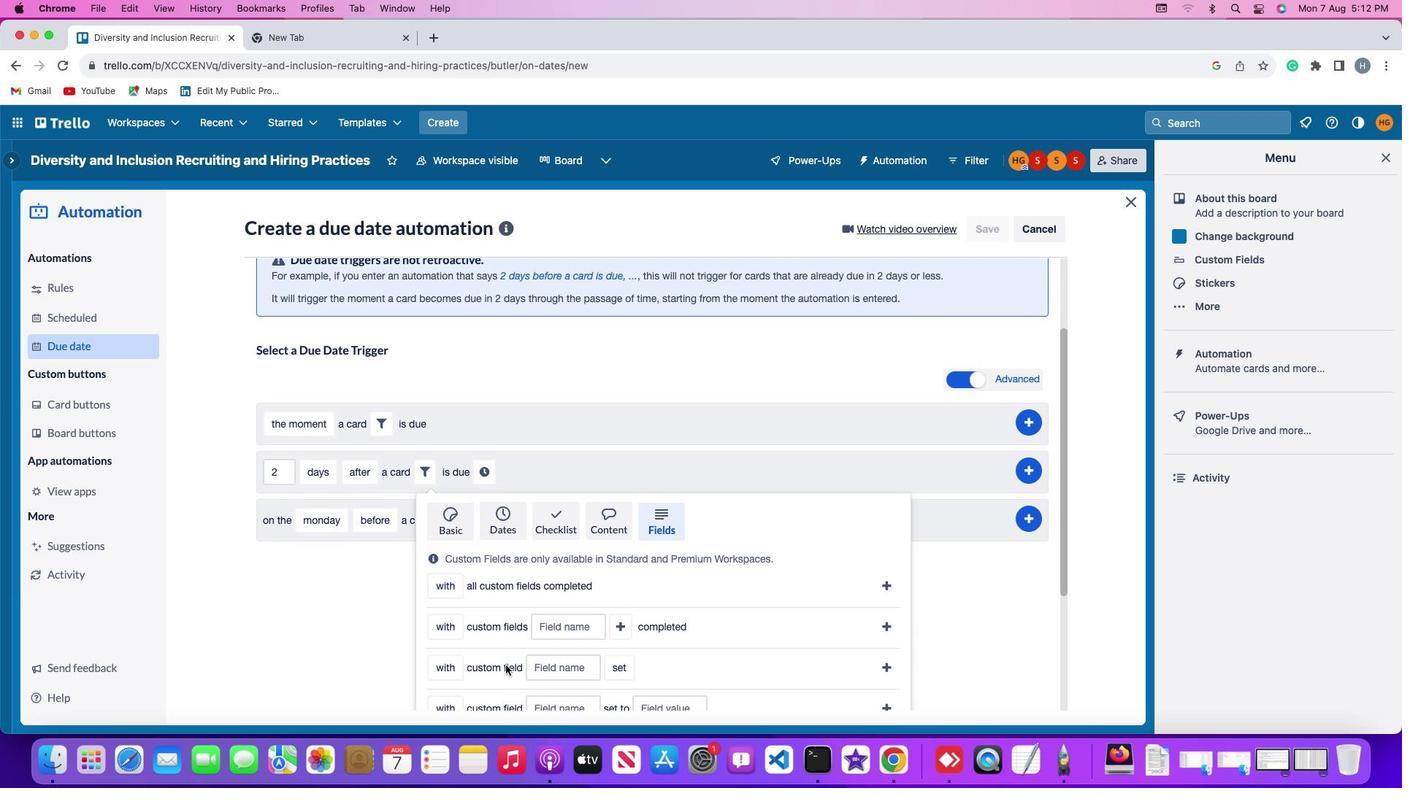 
Action: Mouse scrolled (499, 672) with delta (-8, -19)
Screenshot: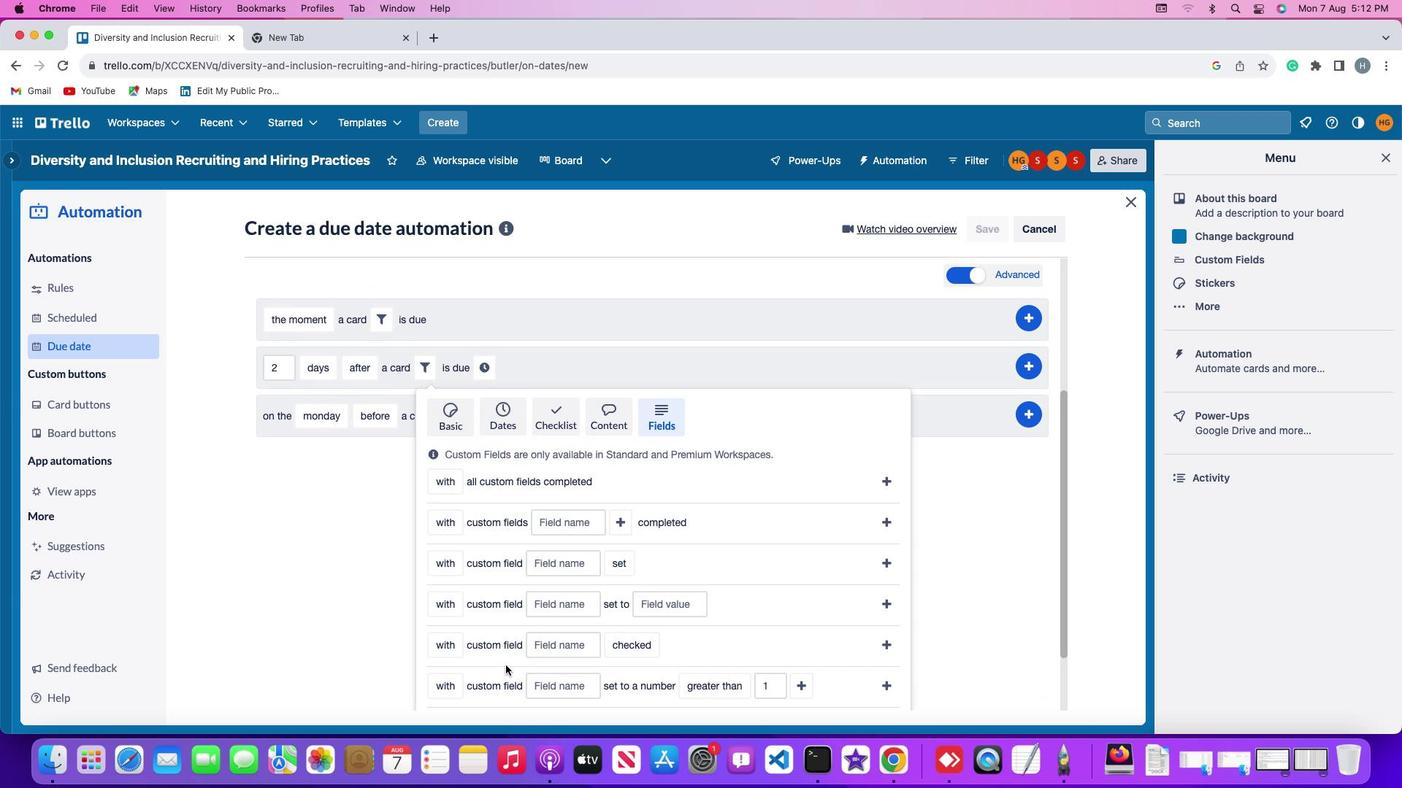 
Action: Mouse scrolled (499, 672) with delta (-8, -19)
Screenshot: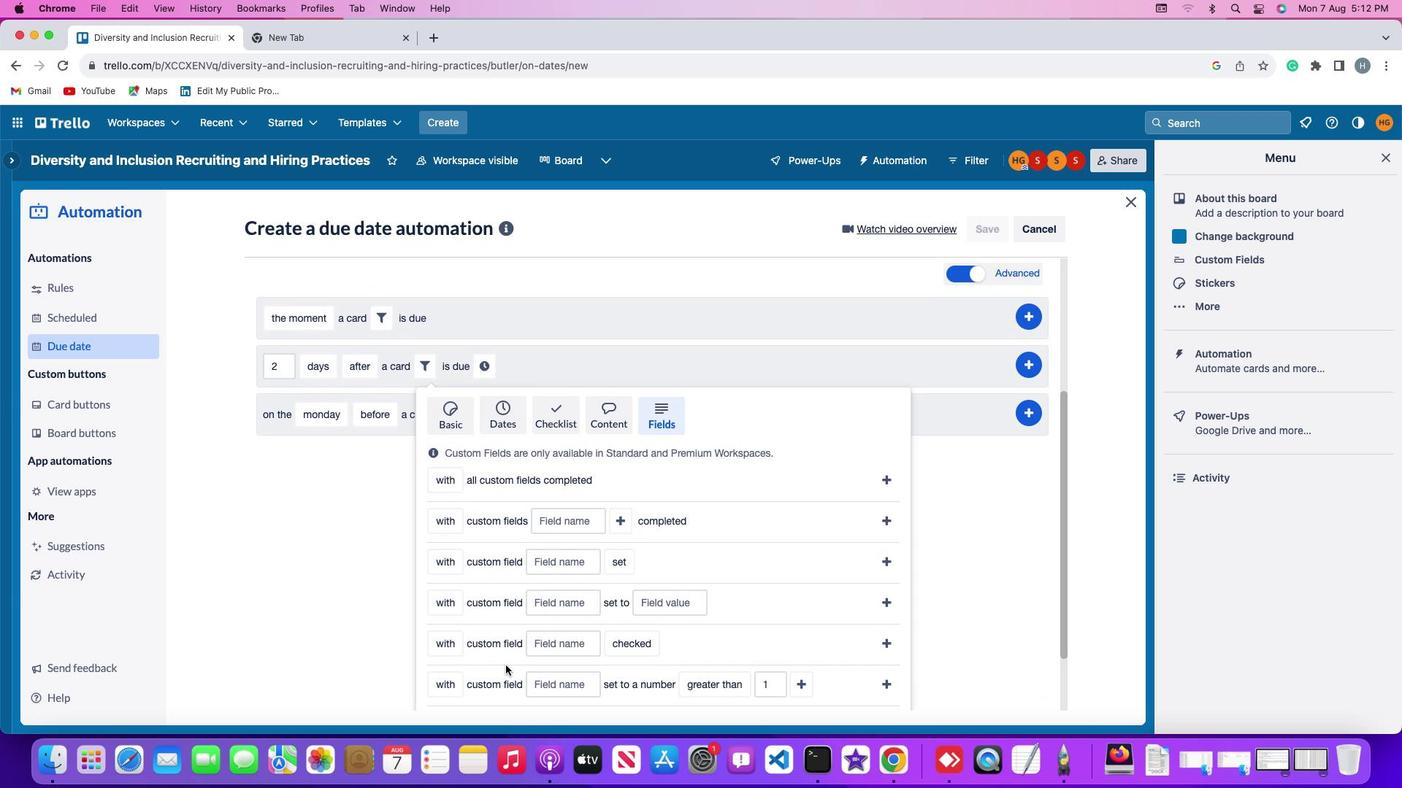 
Action: Mouse moved to (442, 585)
Screenshot: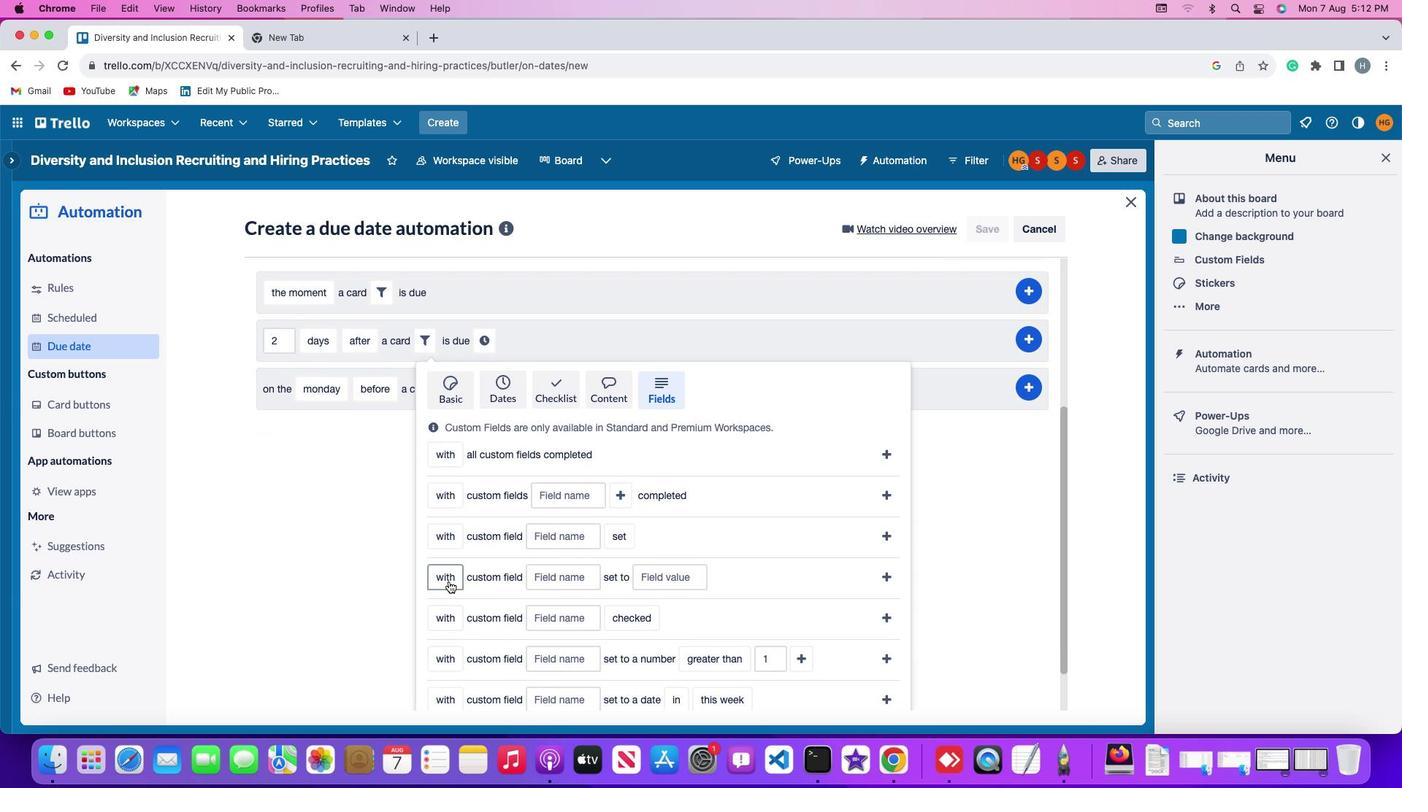
Action: Mouse pressed left at (442, 585)
Screenshot: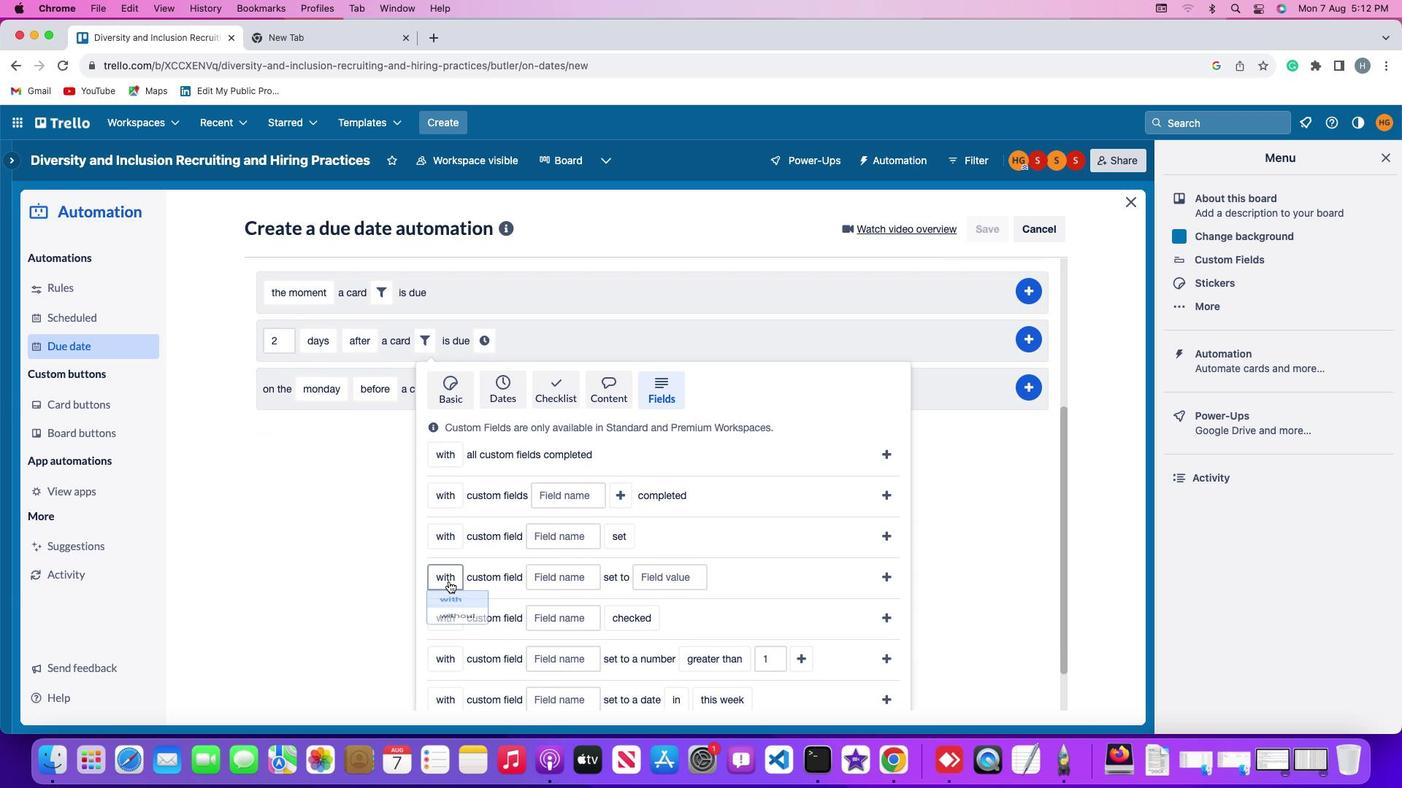 
Action: Mouse moved to (452, 636)
Screenshot: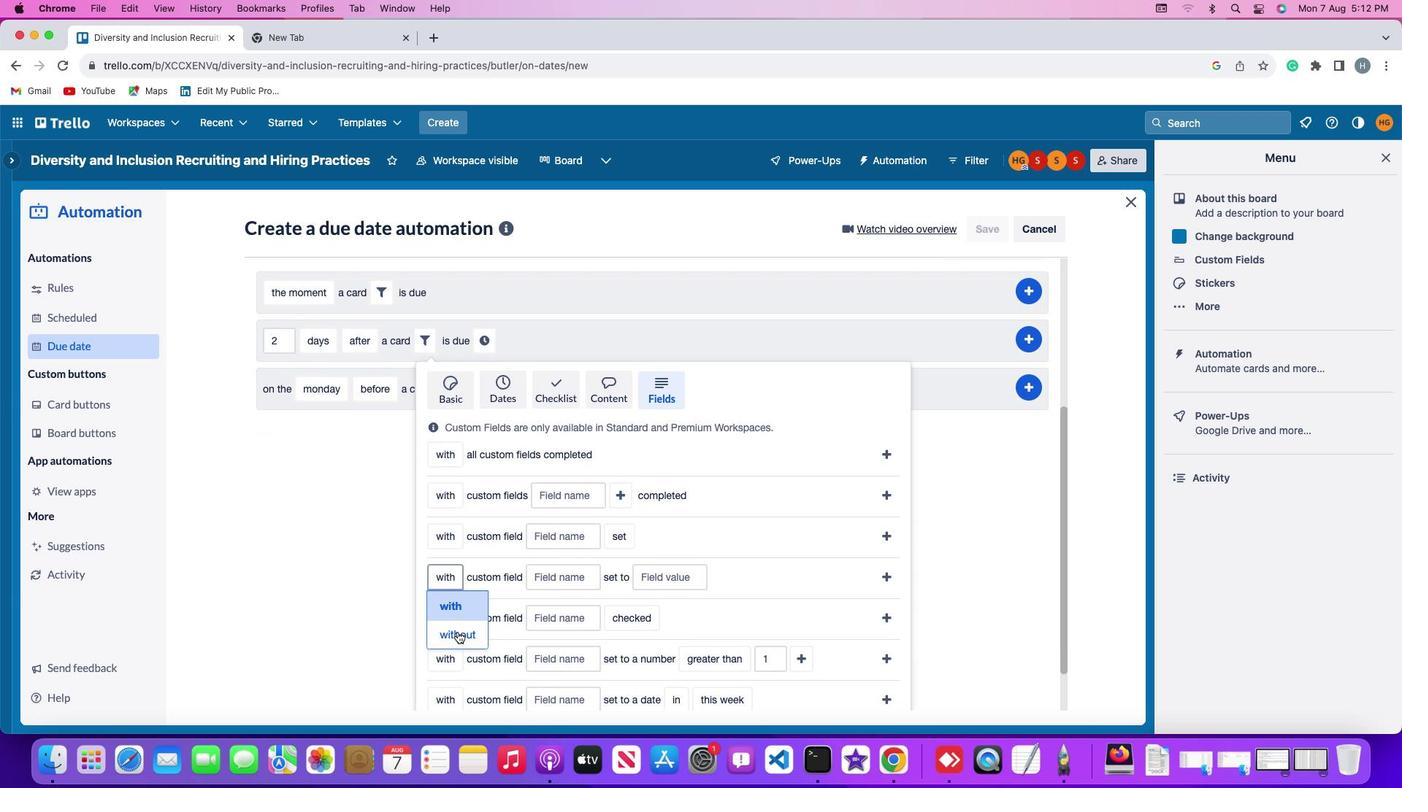 
Action: Mouse pressed left at (452, 636)
Screenshot: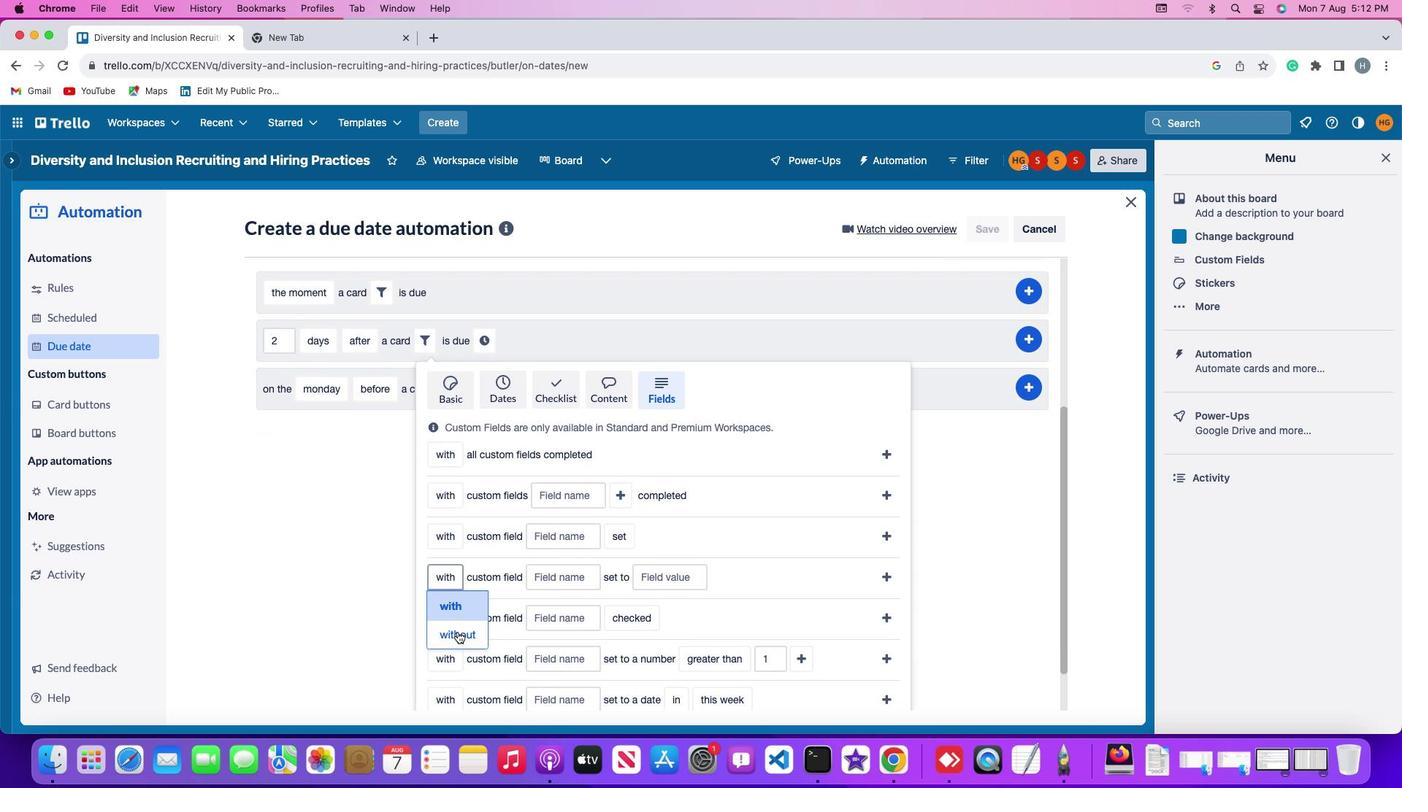 
Action: Mouse moved to (558, 589)
Screenshot: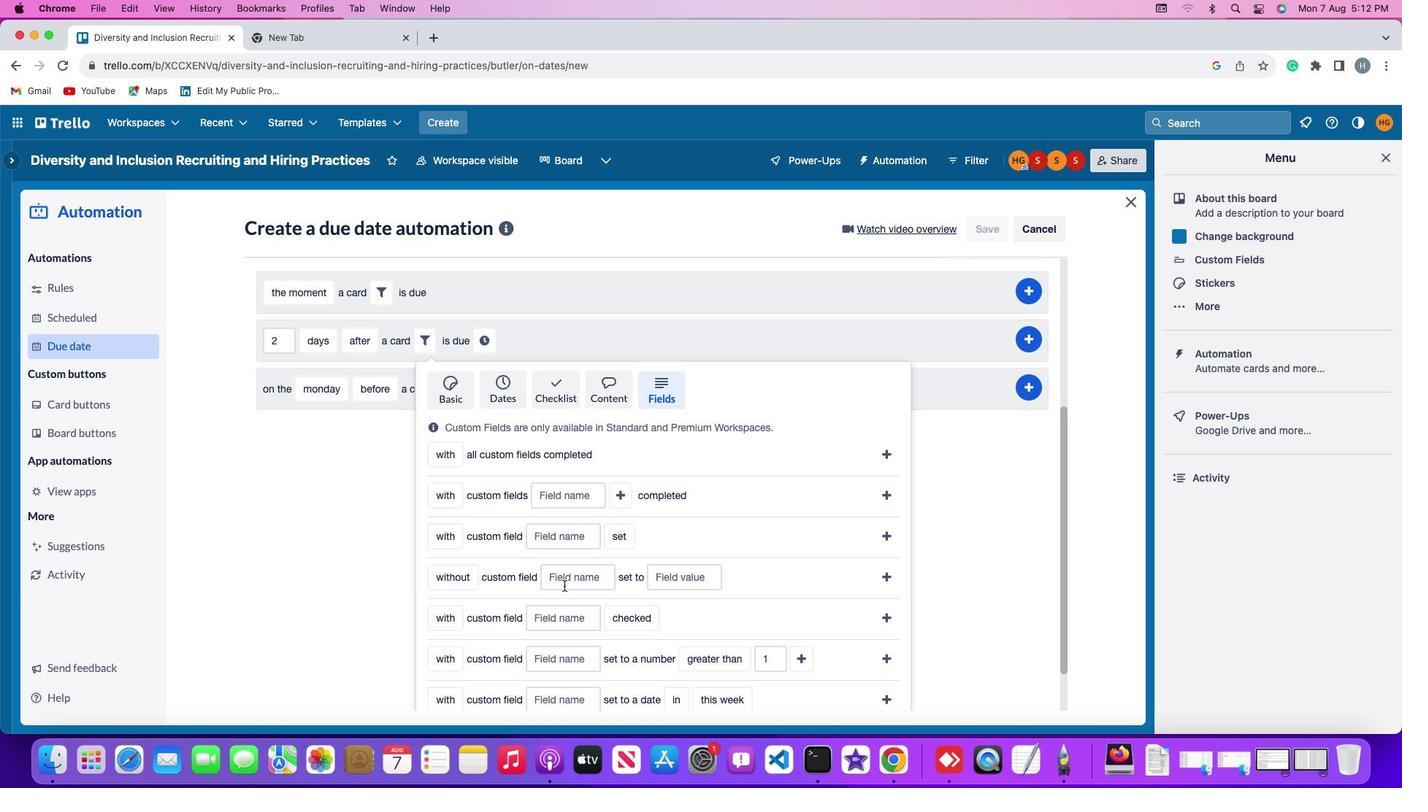 
Action: Mouse pressed left at (558, 589)
Screenshot: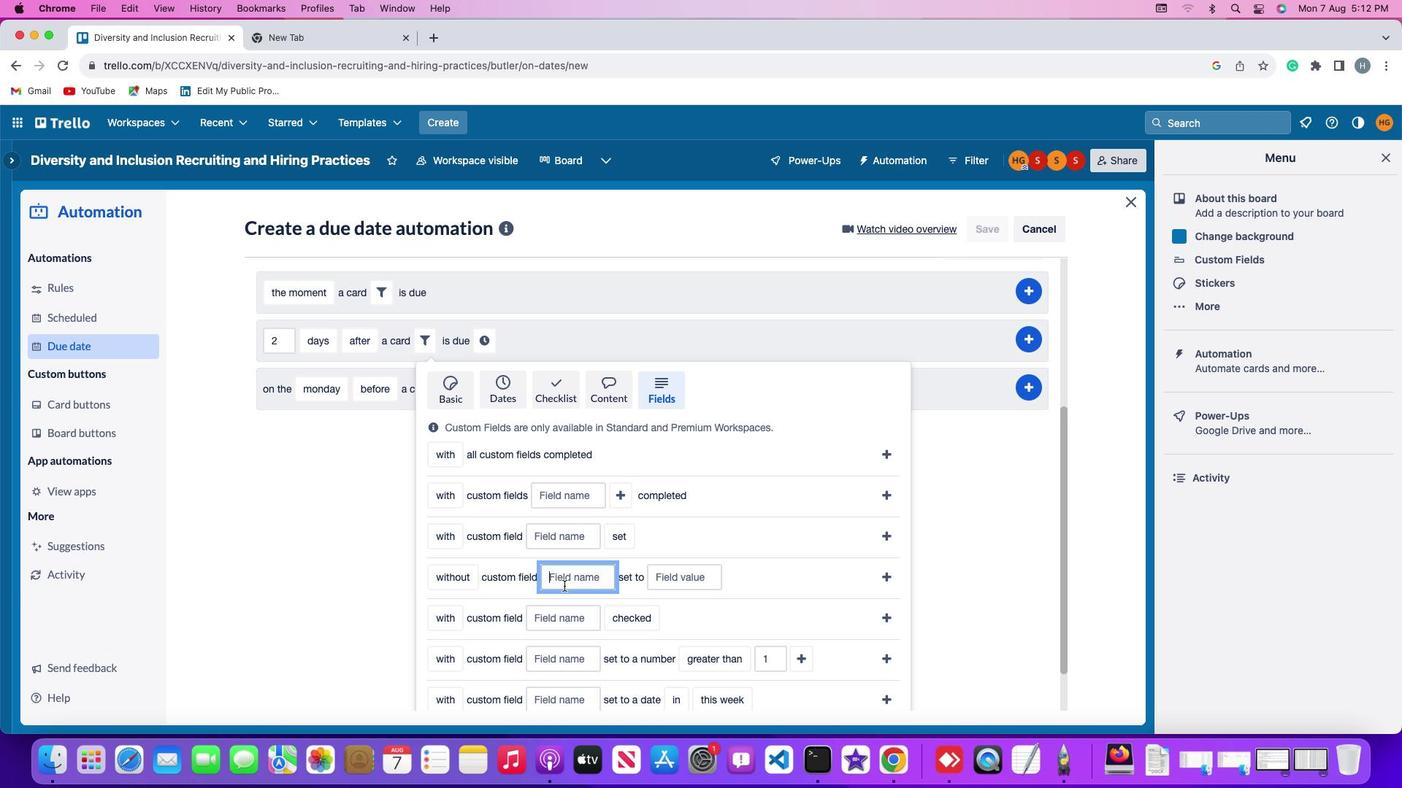 
Action: Mouse moved to (560, 588)
Screenshot: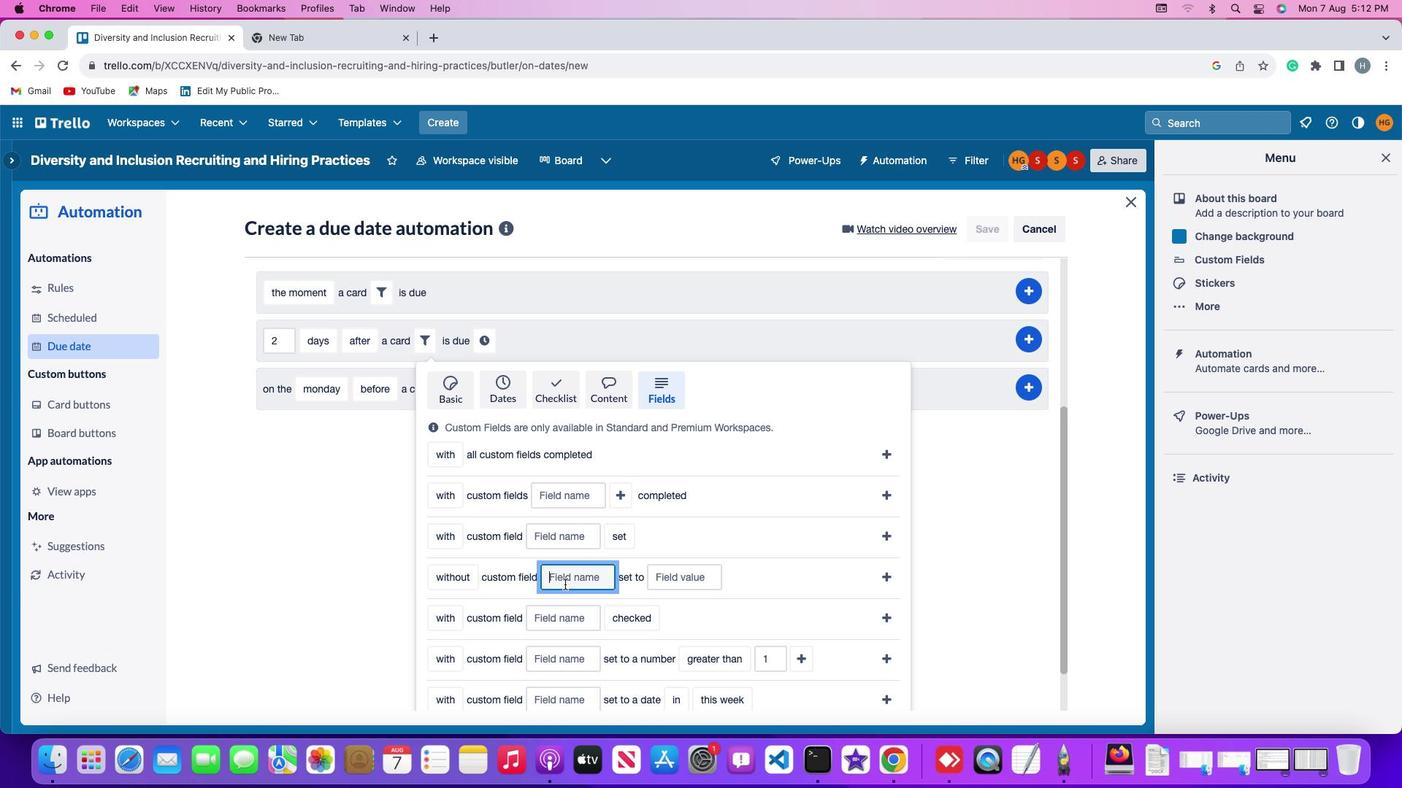 
Action: Key pressed Key.shift'R''e''s''u''m''e'
Screenshot: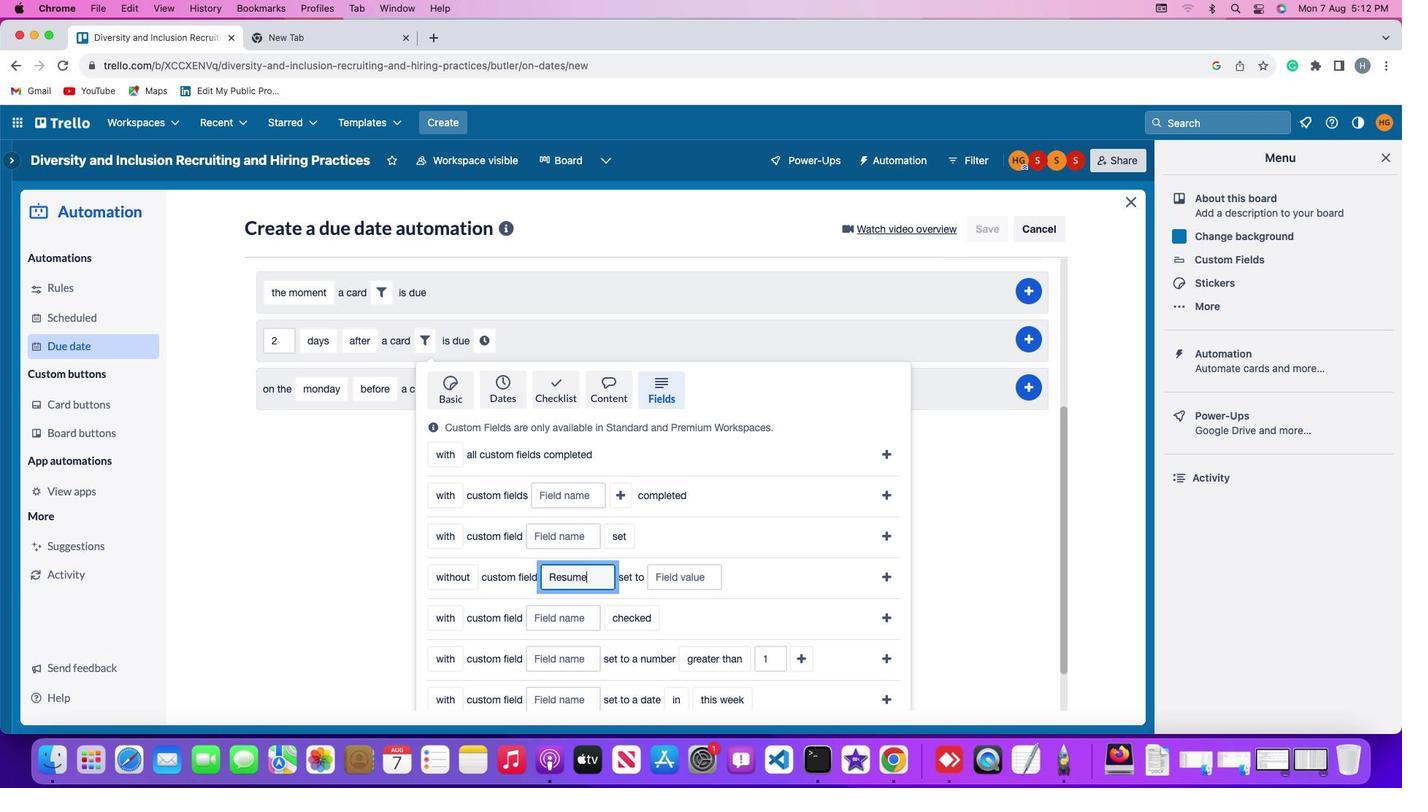 
Action: Mouse moved to (675, 579)
Screenshot: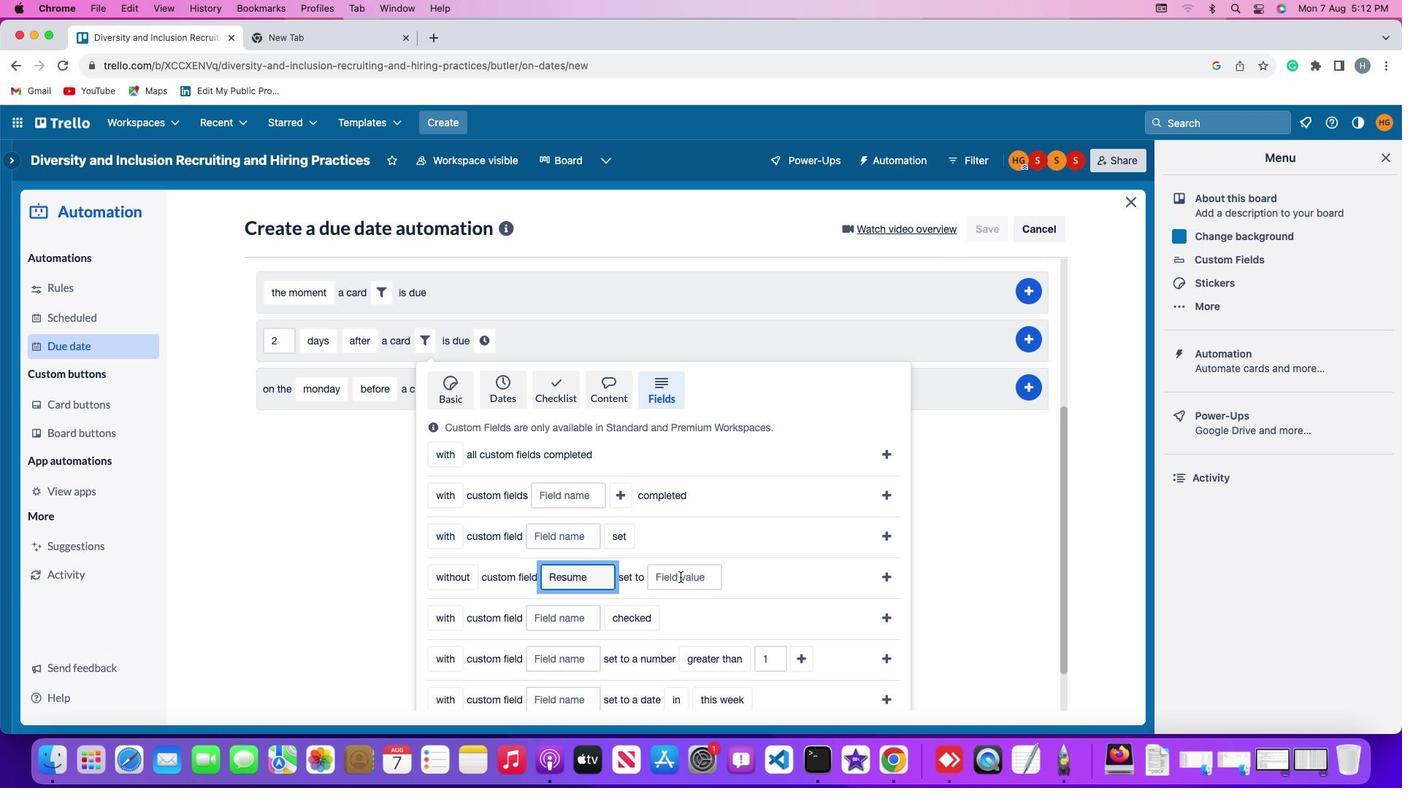 
Action: Mouse pressed left at (675, 579)
Screenshot: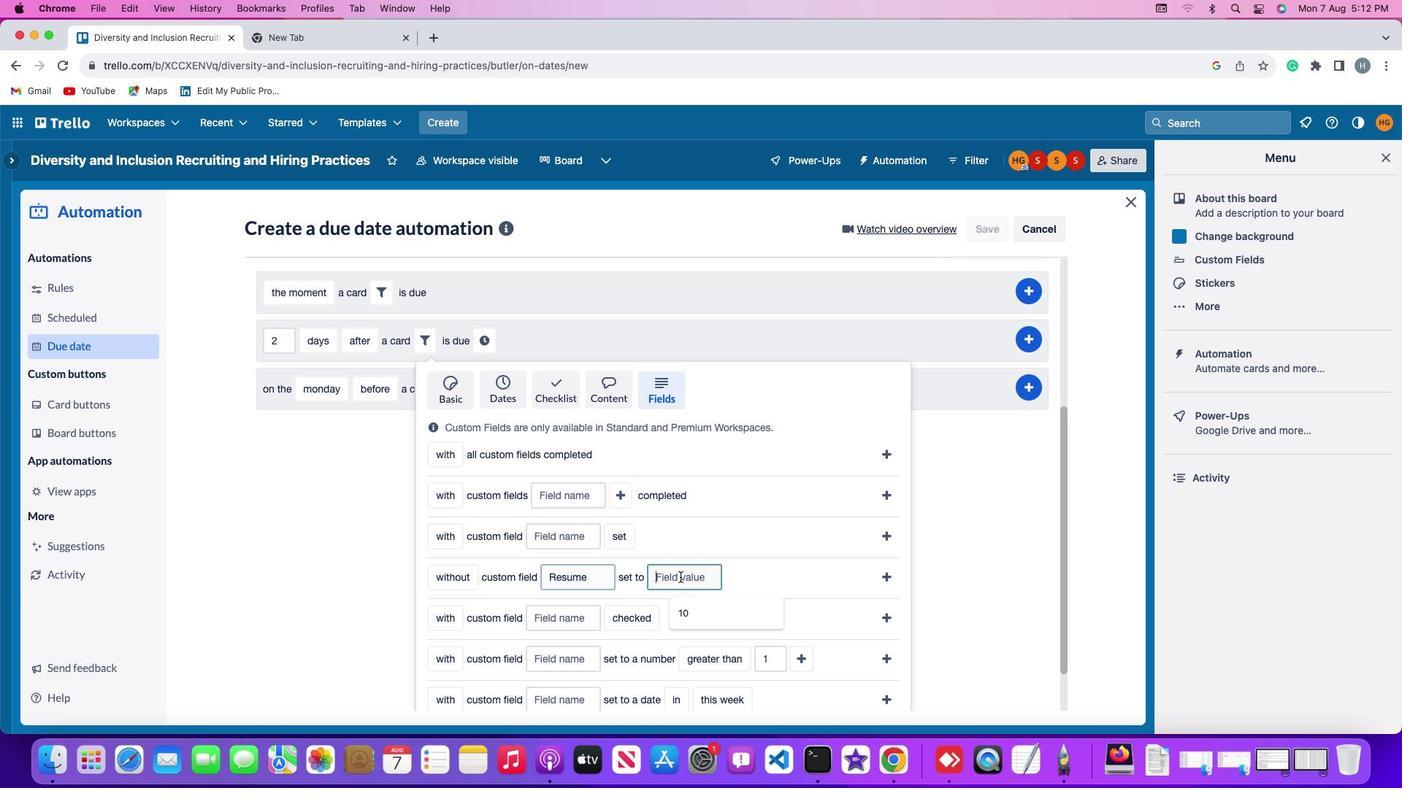 
Action: Mouse moved to (689, 614)
Screenshot: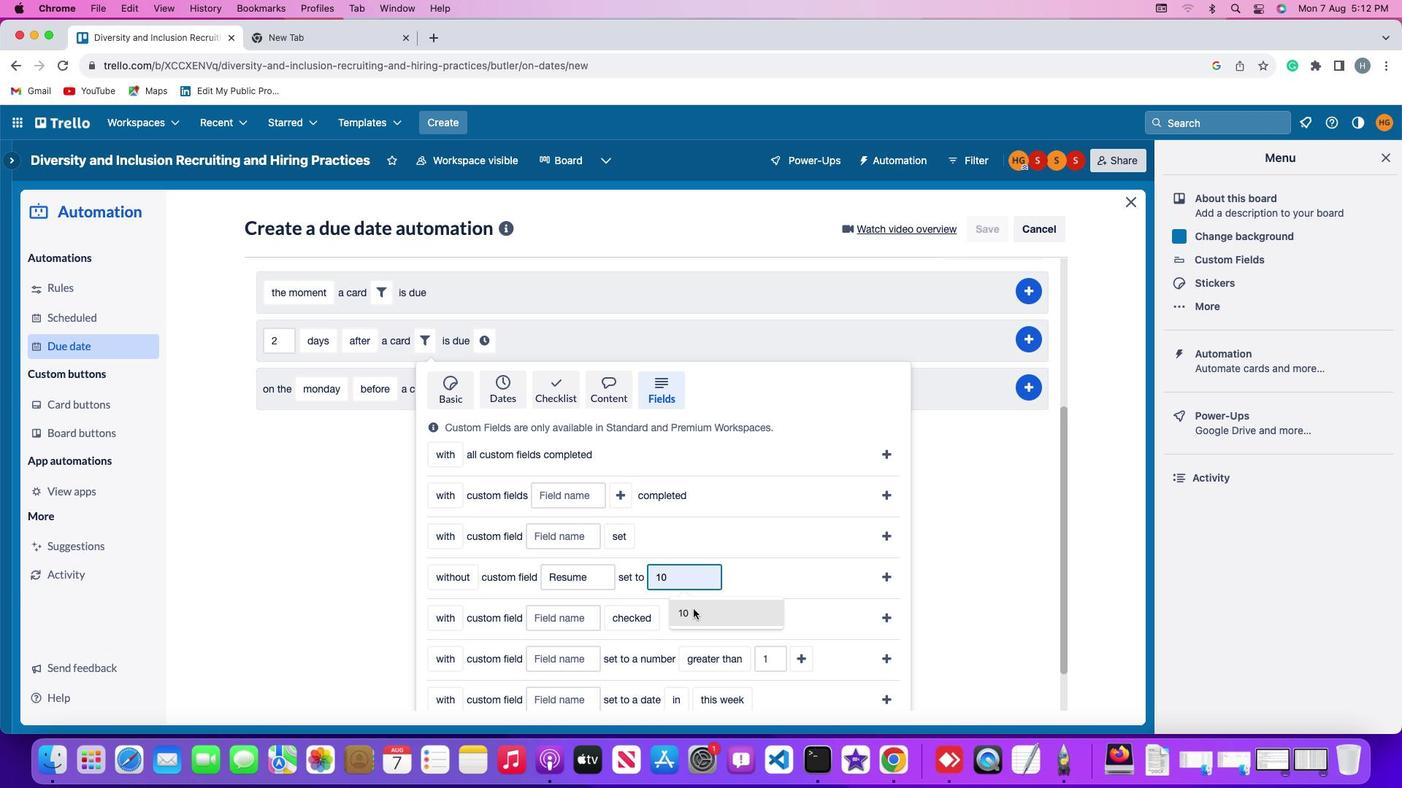 
Action: Mouse pressed left at (689, 614)
Screenshot: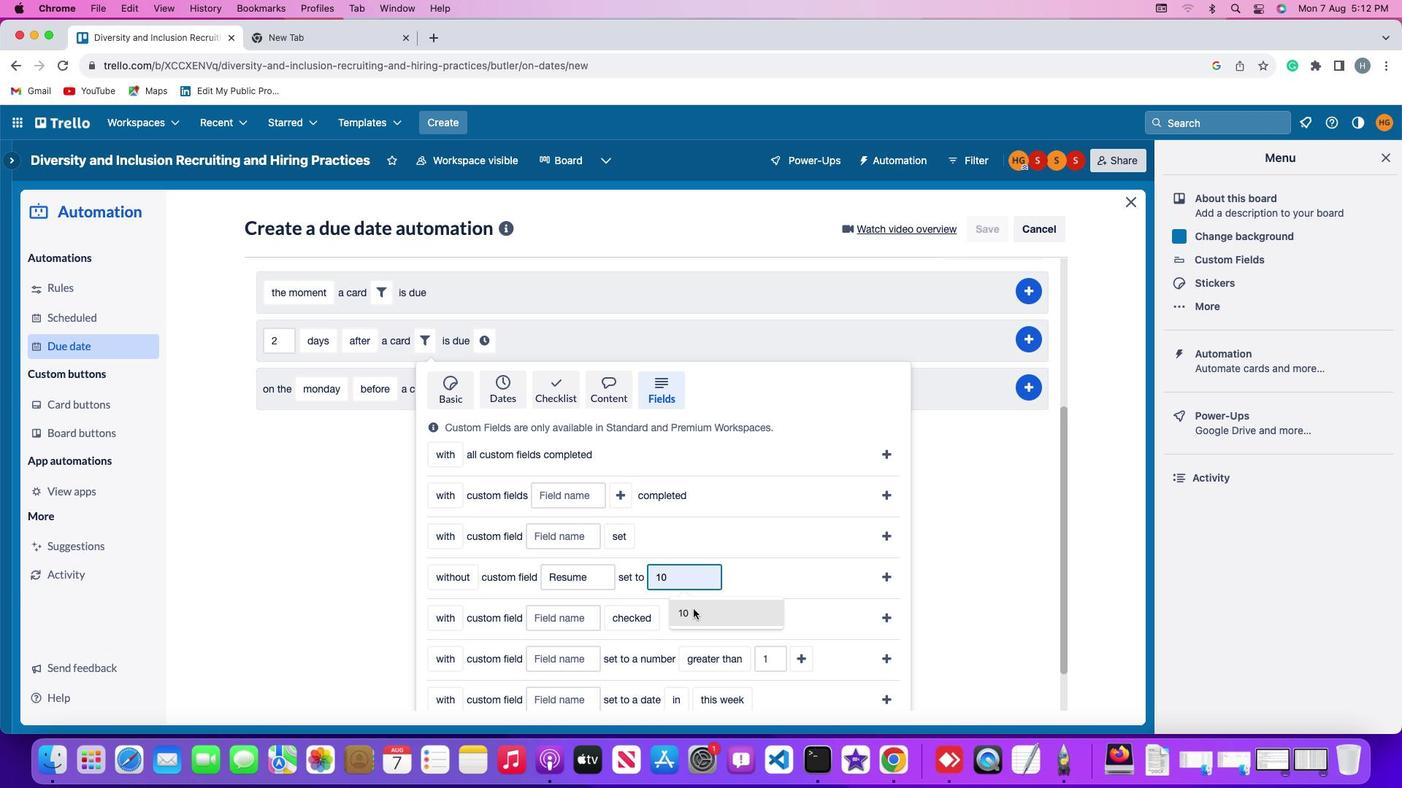 
Action: Mouse moved to (885, 575)
Screenshot: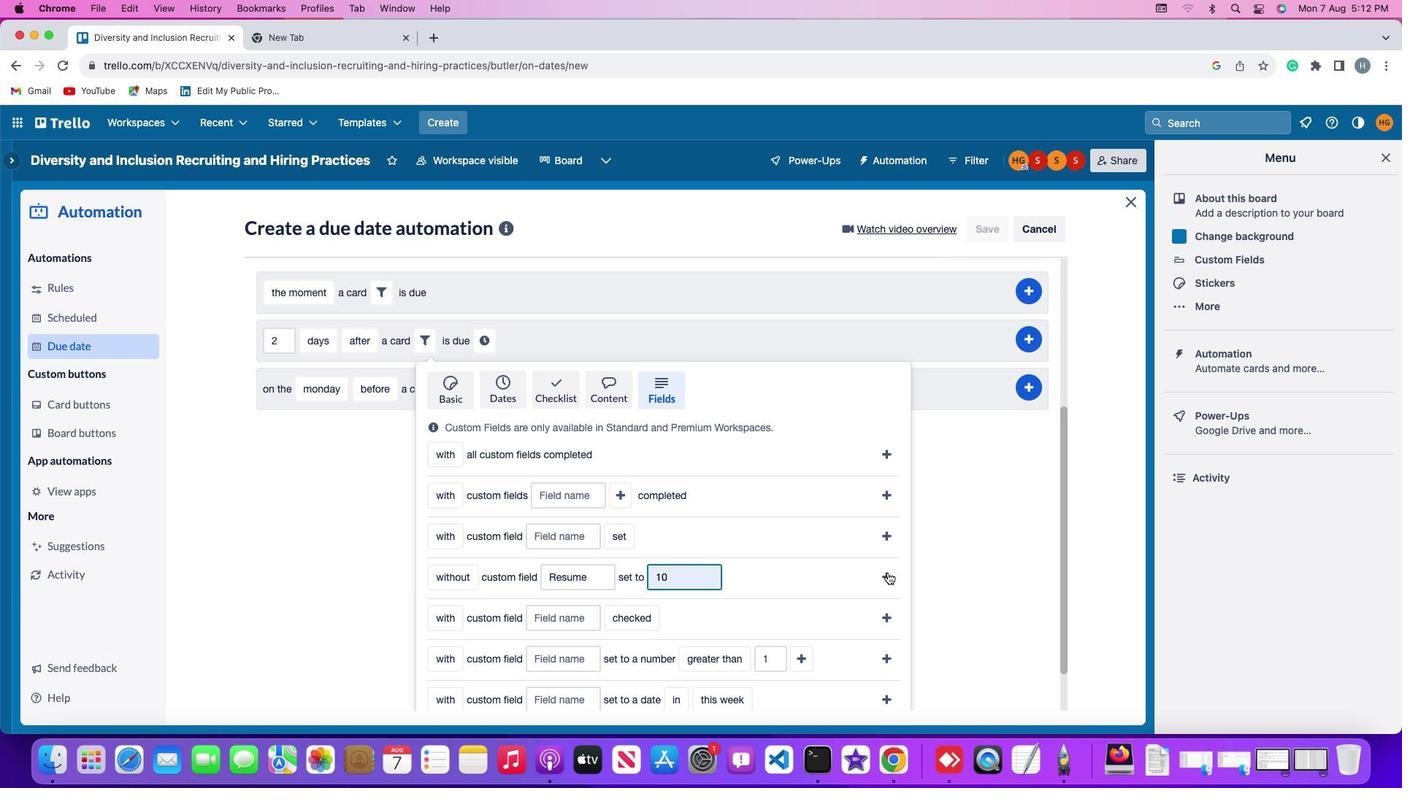 
Action: Mouse pressed left at (885, 575)
Screenshot: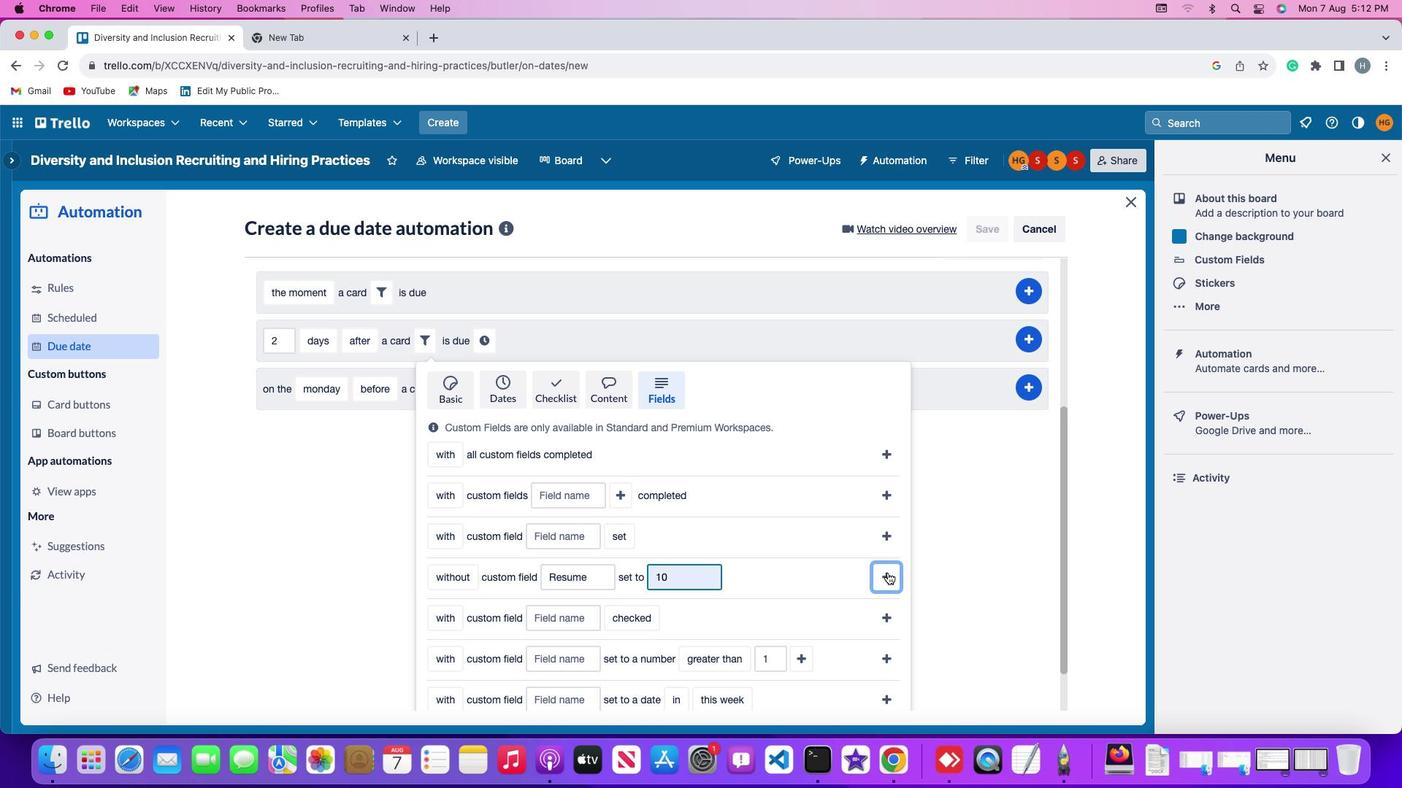 
Action: Mouse moved to (710, 585)
Screenshot: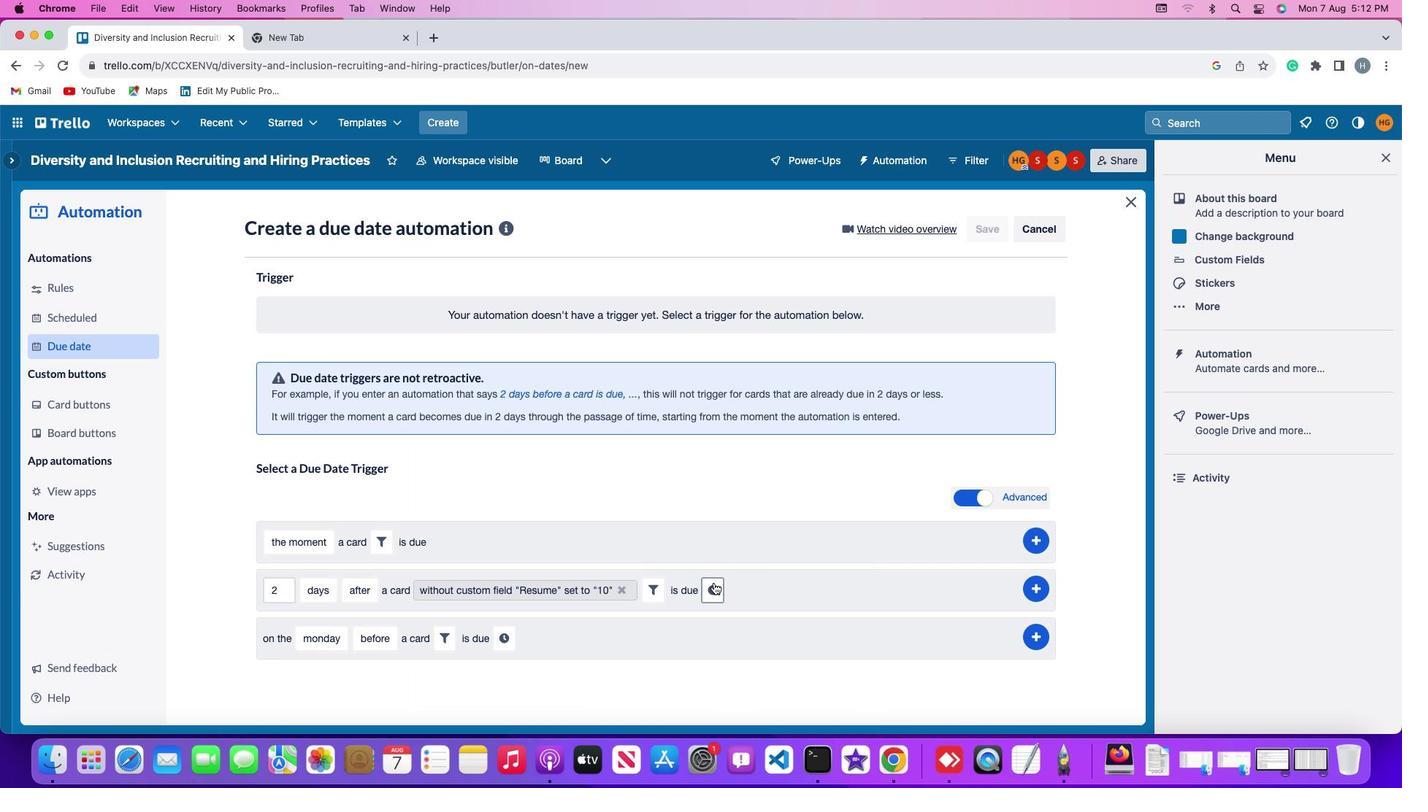
Action: Mouse pressed left at (710, 585)
Screenshot: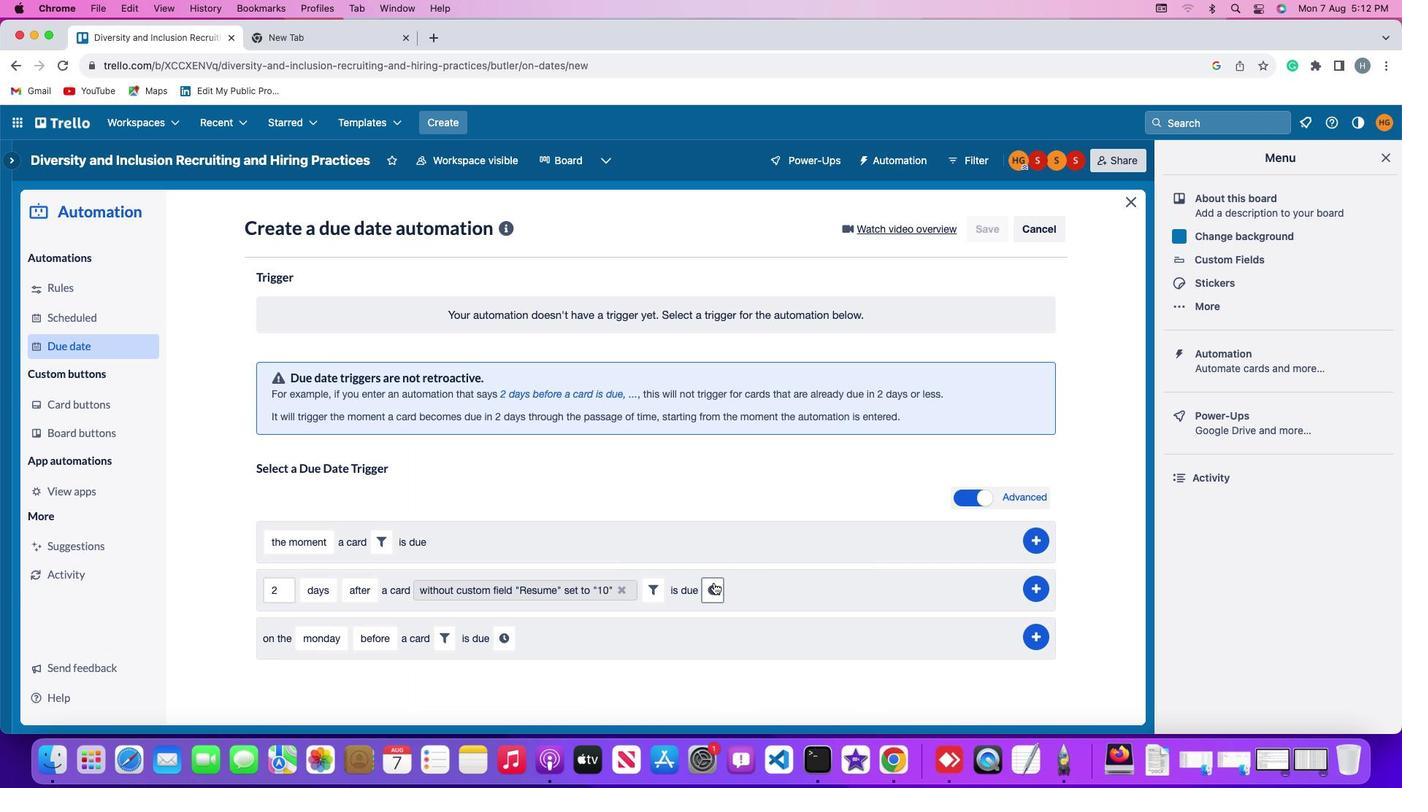 
Action: Mouse moved to (742, 594)
Screenshot: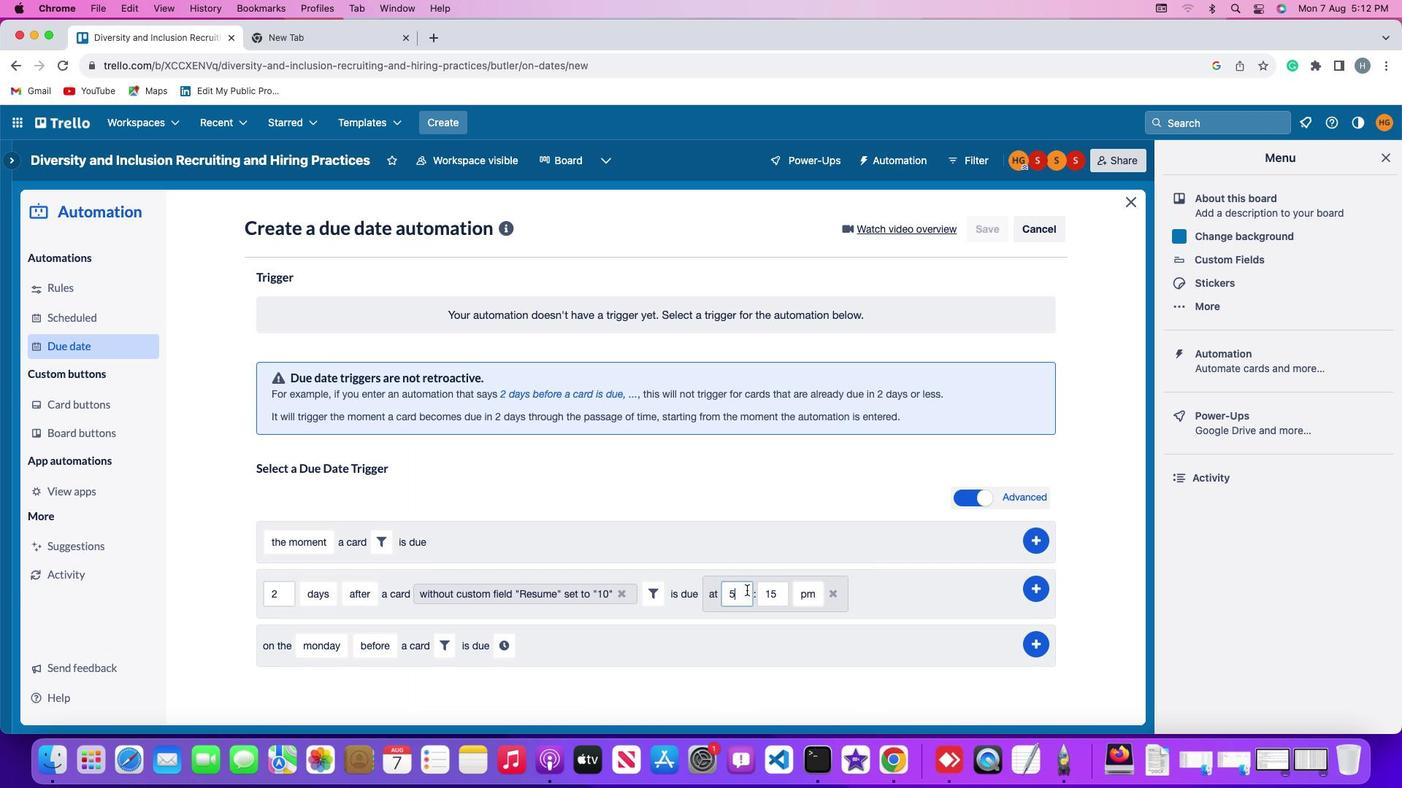 
Action: Mouse pressed left at (742, 594)
Screenshot: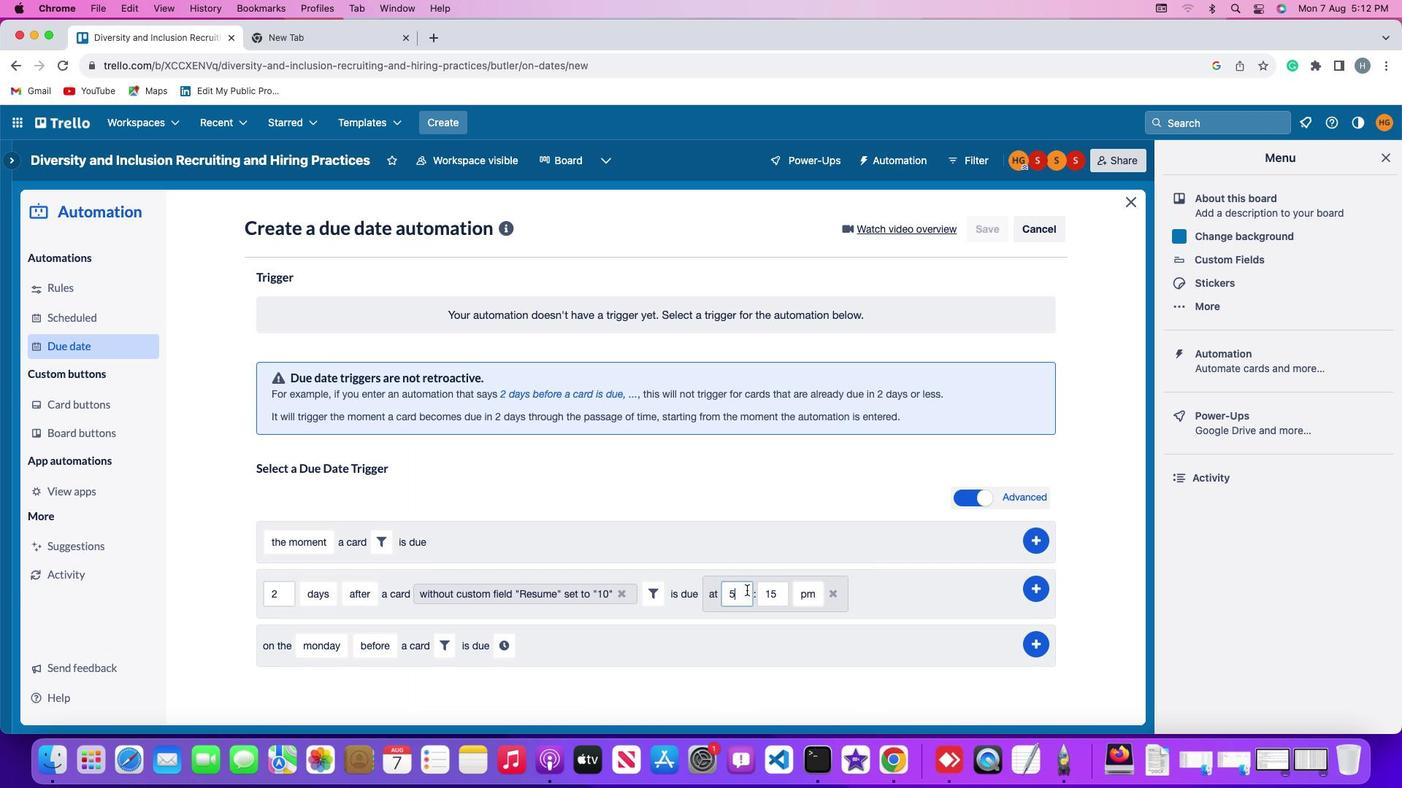 
Action: Mouse moved to (742, 594)
Screenshot: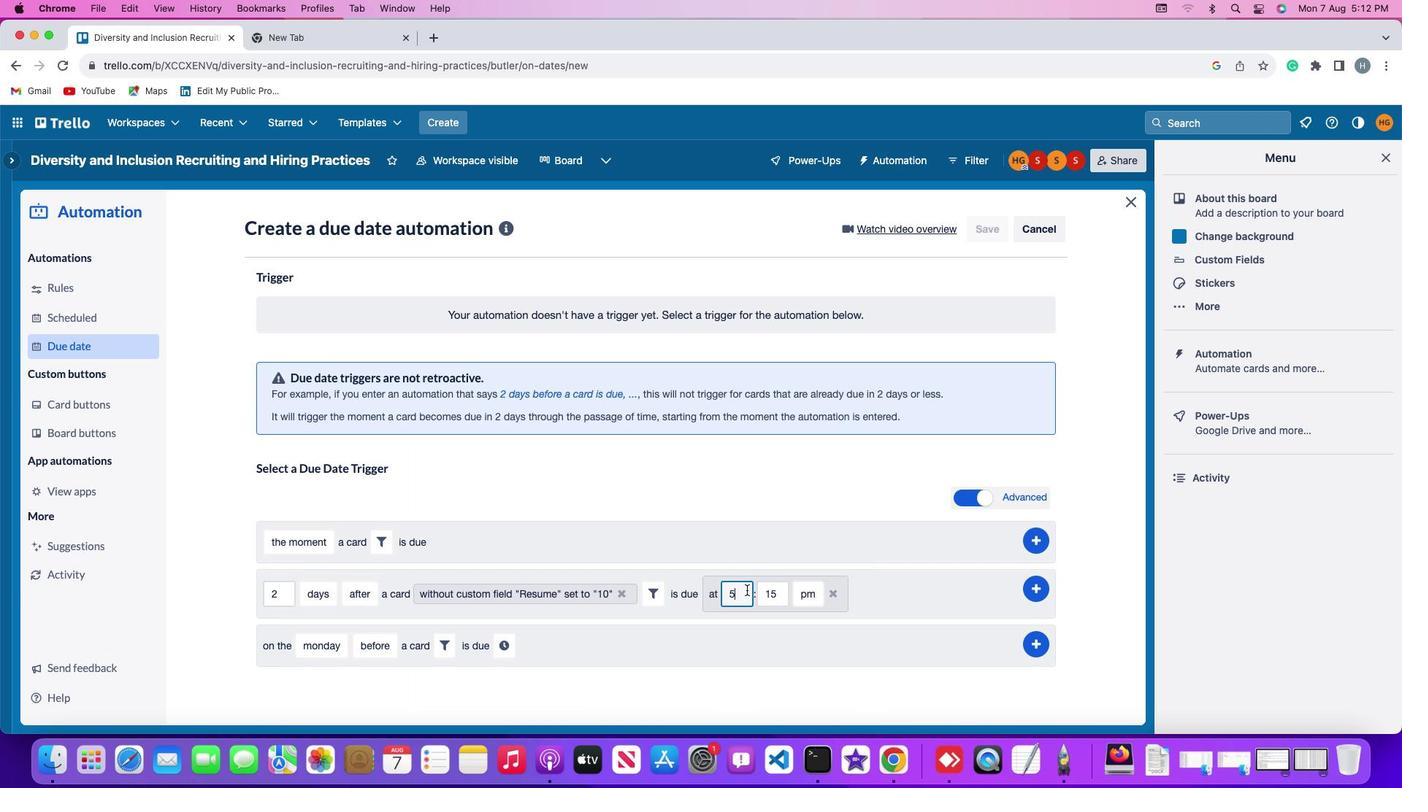 
Action: Key pressed Key.backspace'1''0'Key.backspace
Screenshot: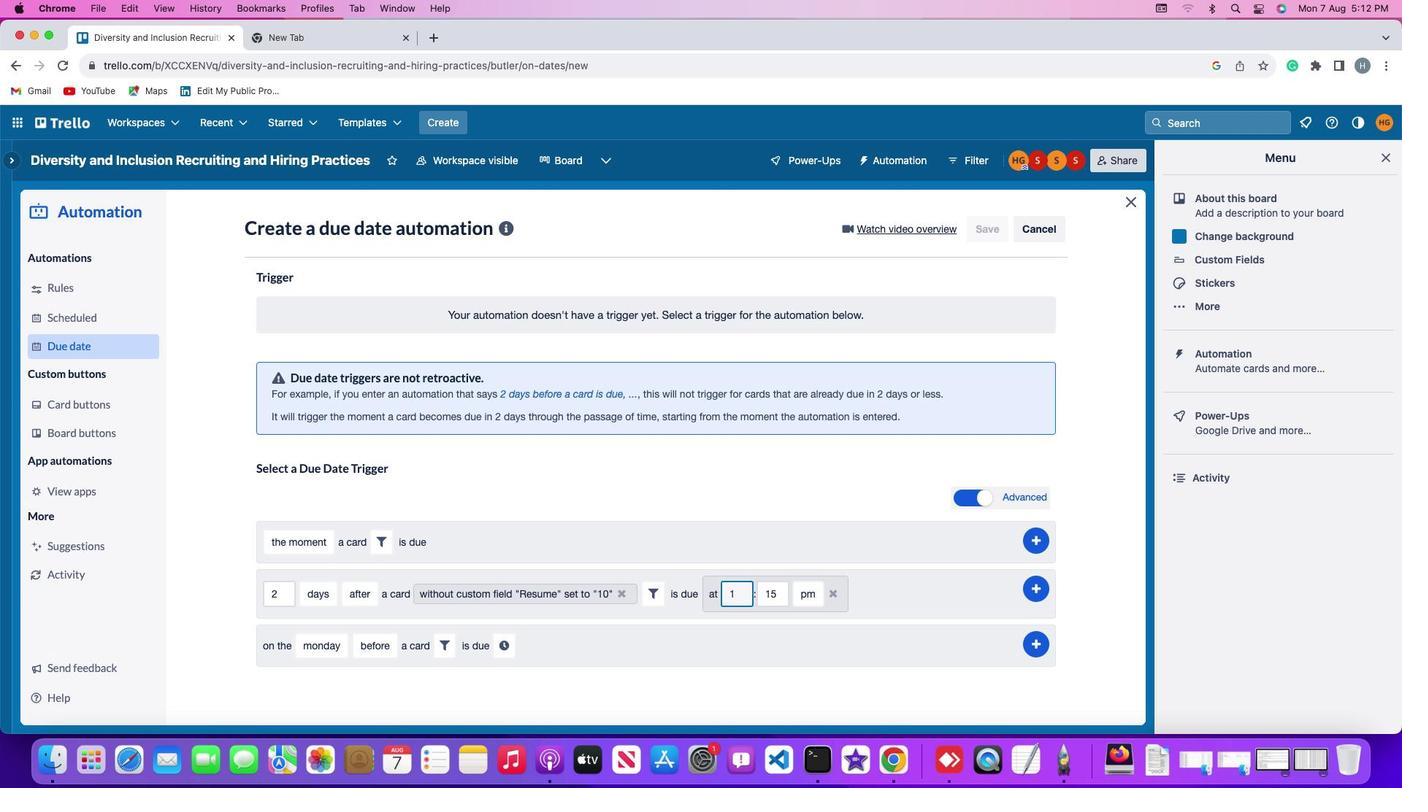 
Action: Mouse moved to (742, 594)
Screenshot: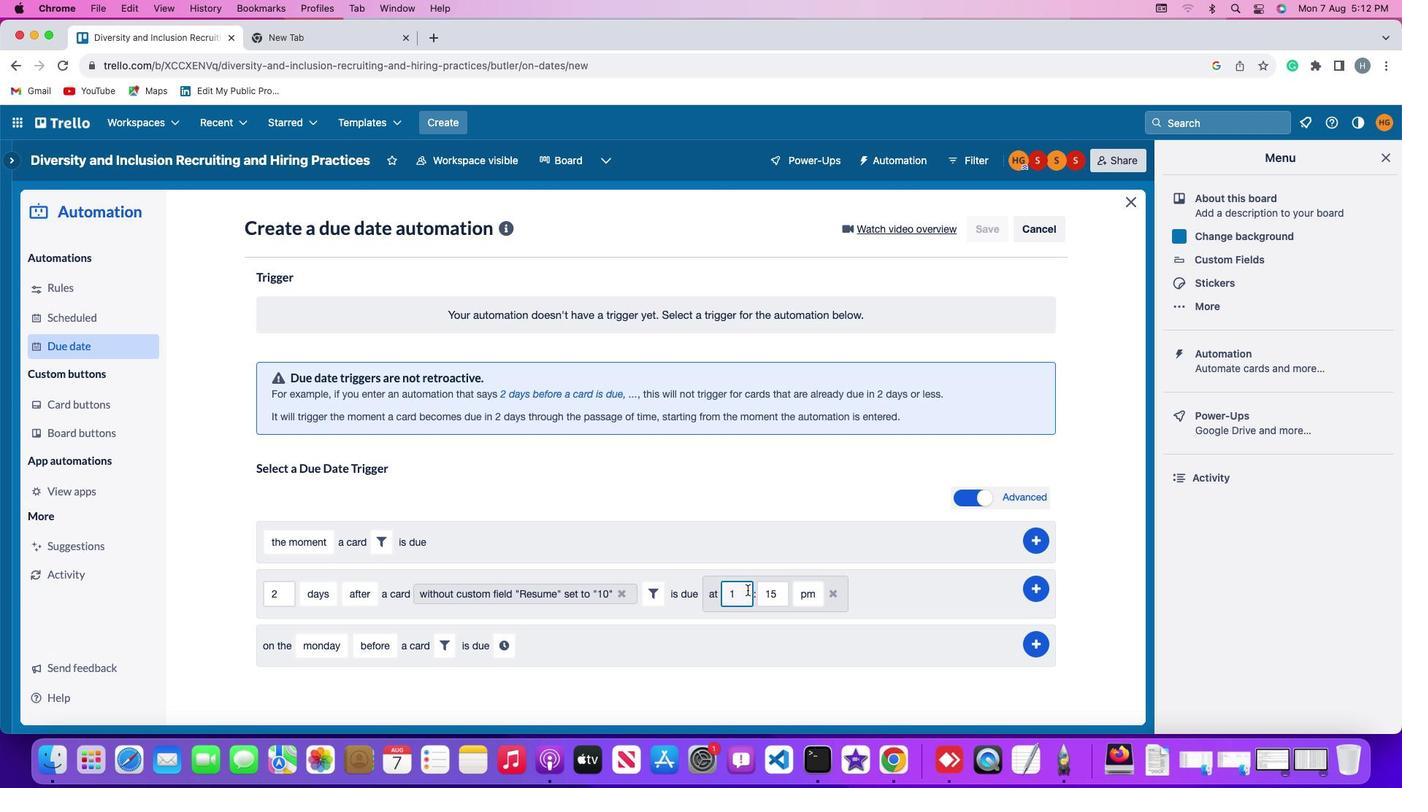 
Action: Key pressed '1'
Screenshot: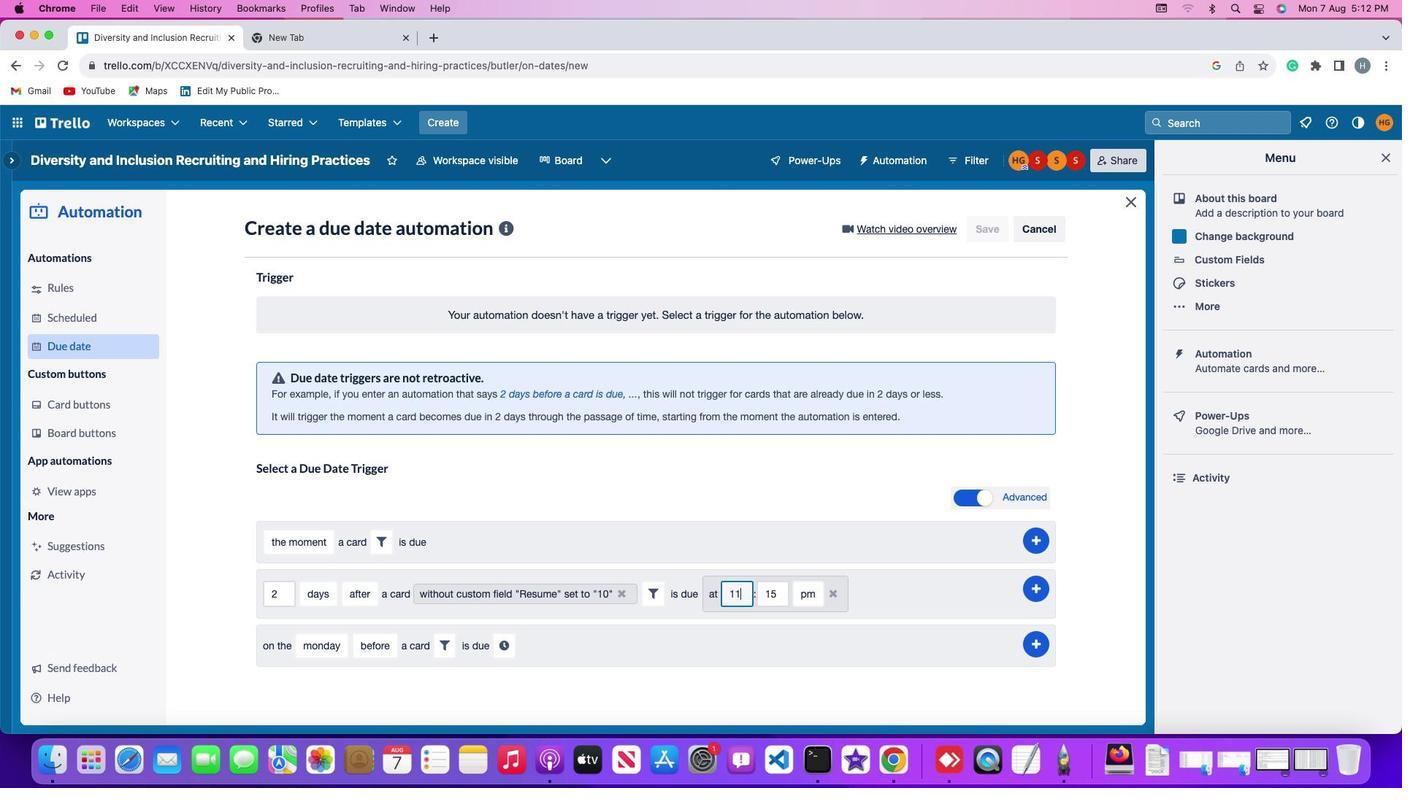
Action: Mouse moved to (775, 598)
Screenshot: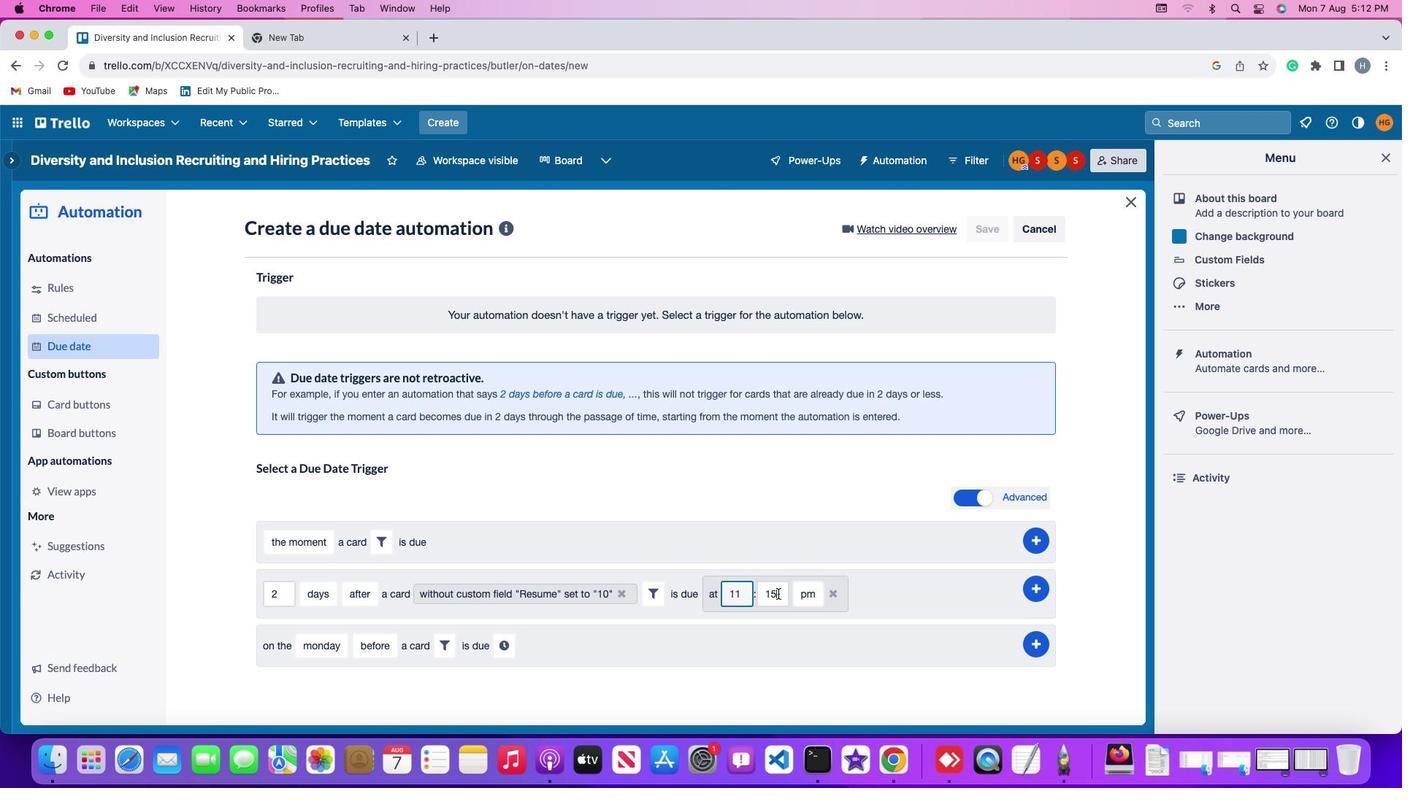 
Action: Mouse pressed left at (775, 598)
Screenshot: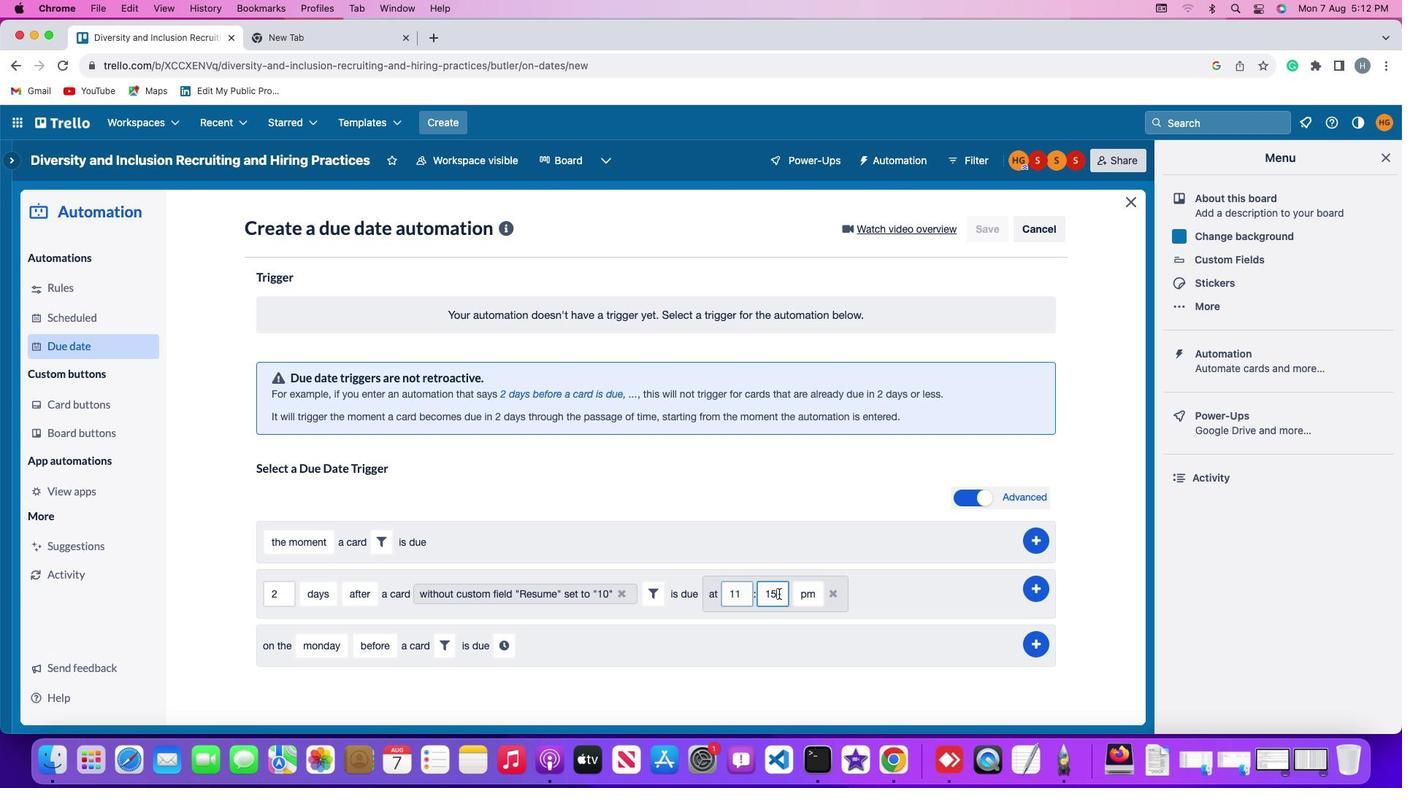 
Action: Mouse moved to (775, 598)
Screenshot: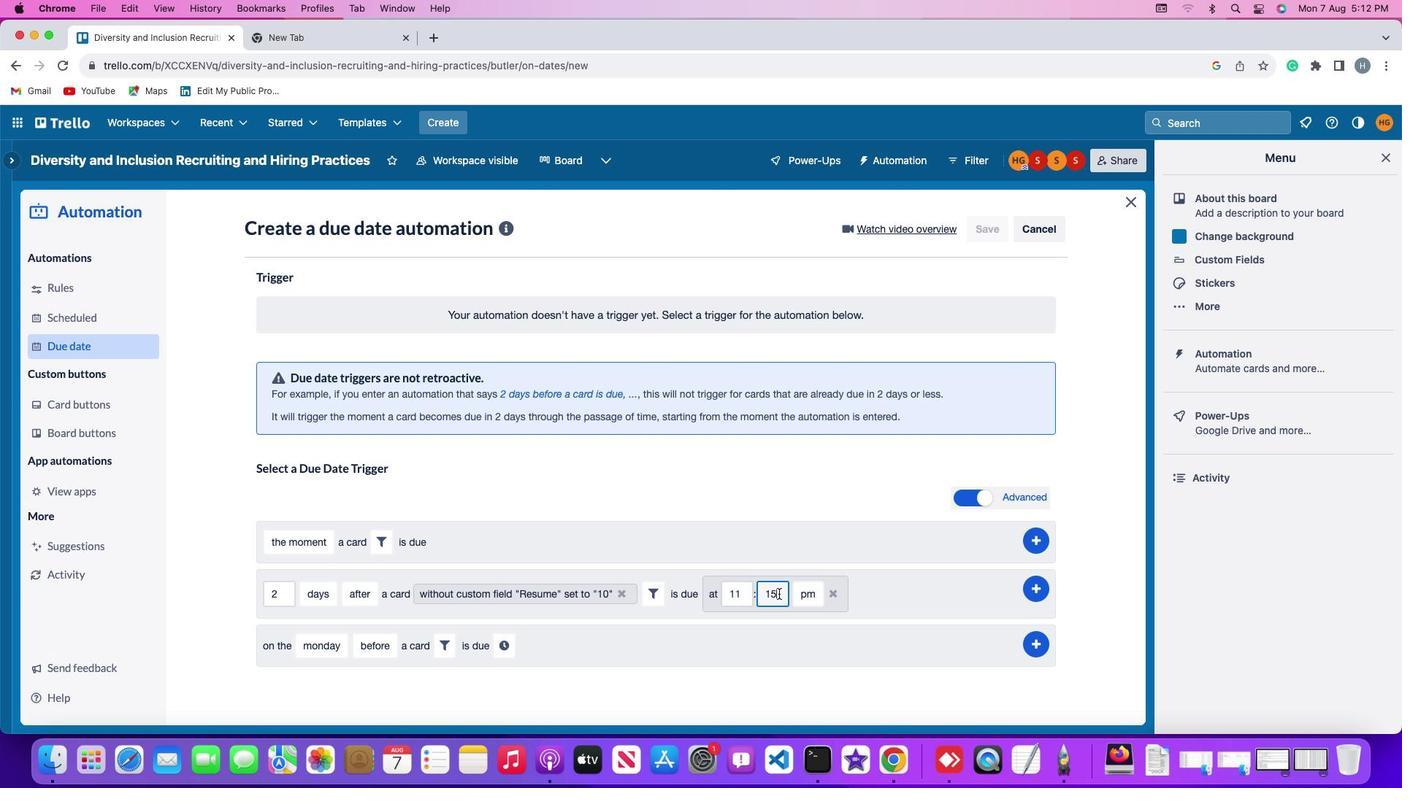
Action: Key pressed Key.backspaceKey.backspace'0''0'
Screenshot: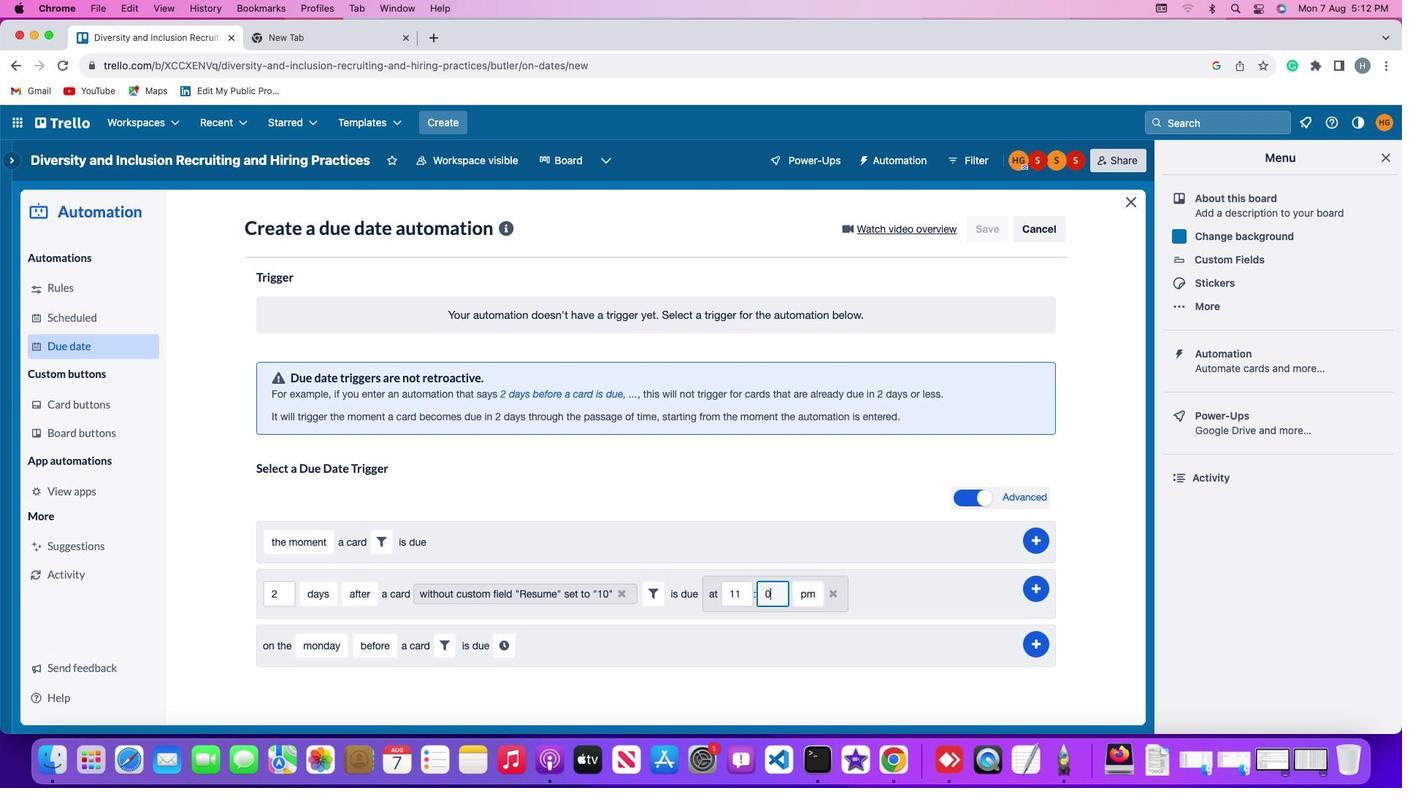 
Action: Mouse moved to (796, 596)
Screenshot: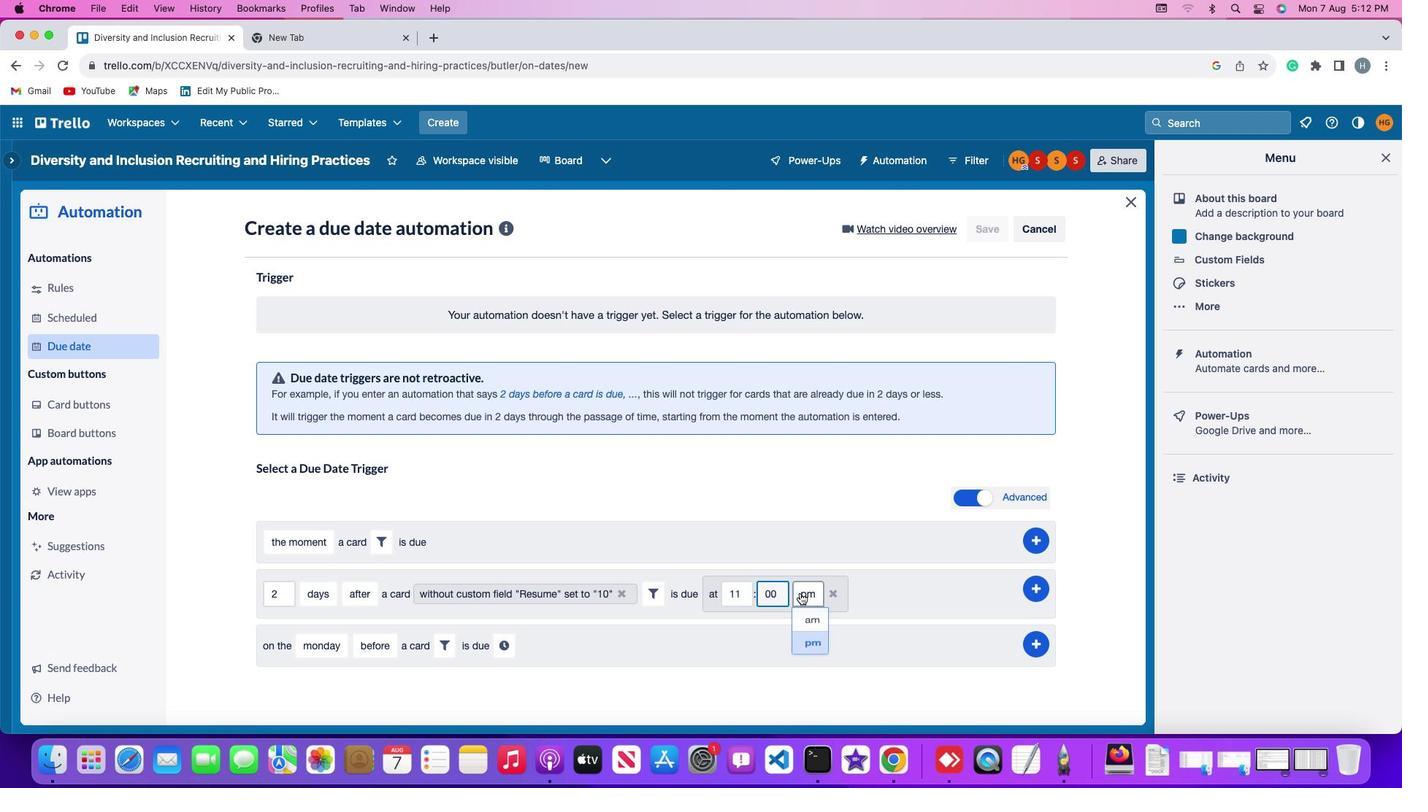 
Action: Mouse pressed left at (796, 596)
Screenshot: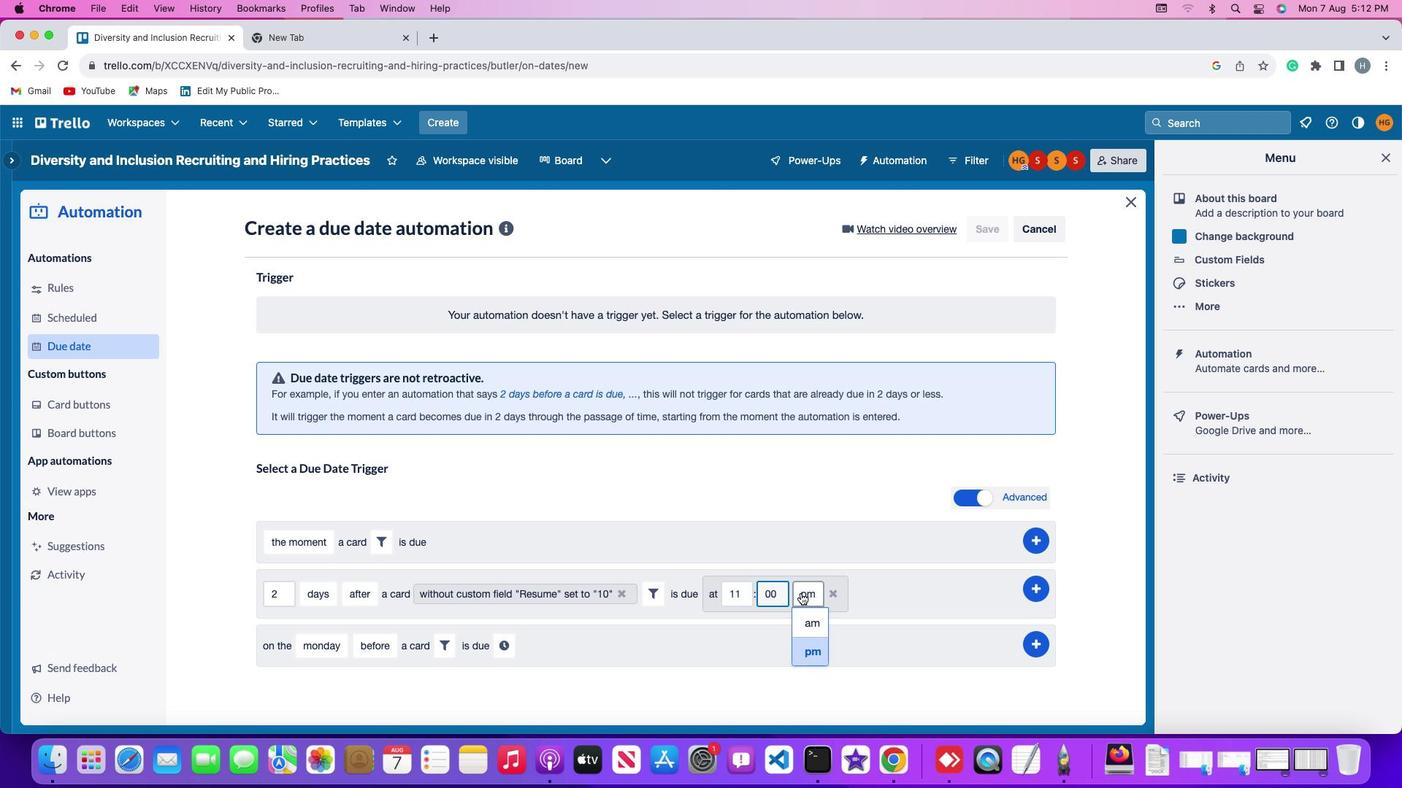 
Action: Mouse moved to (808, 627)
Screenshot: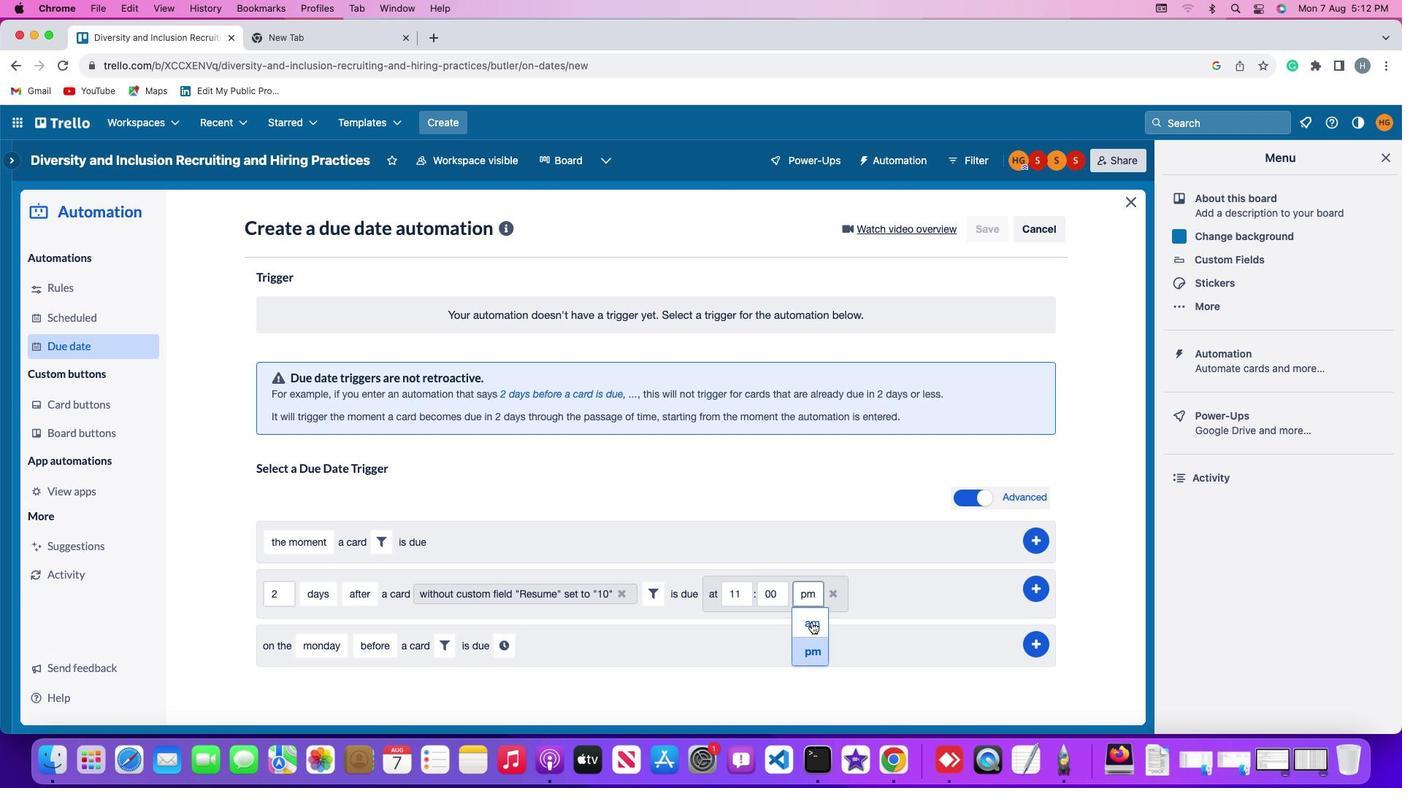 
Action: Mouse pressed left at (808, 627)
Screenshot: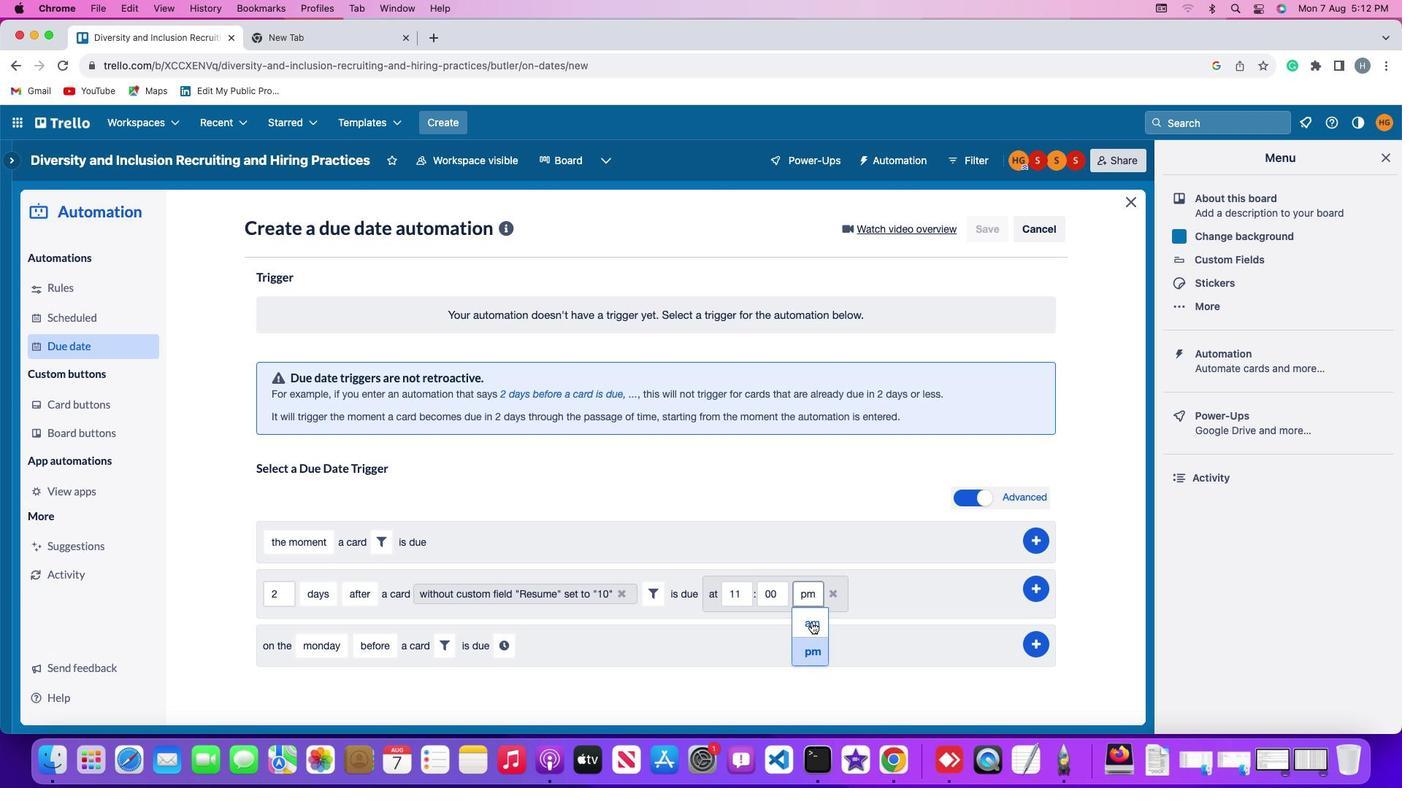 
Action: Mouse moved to (1035, 593)
Screenshot: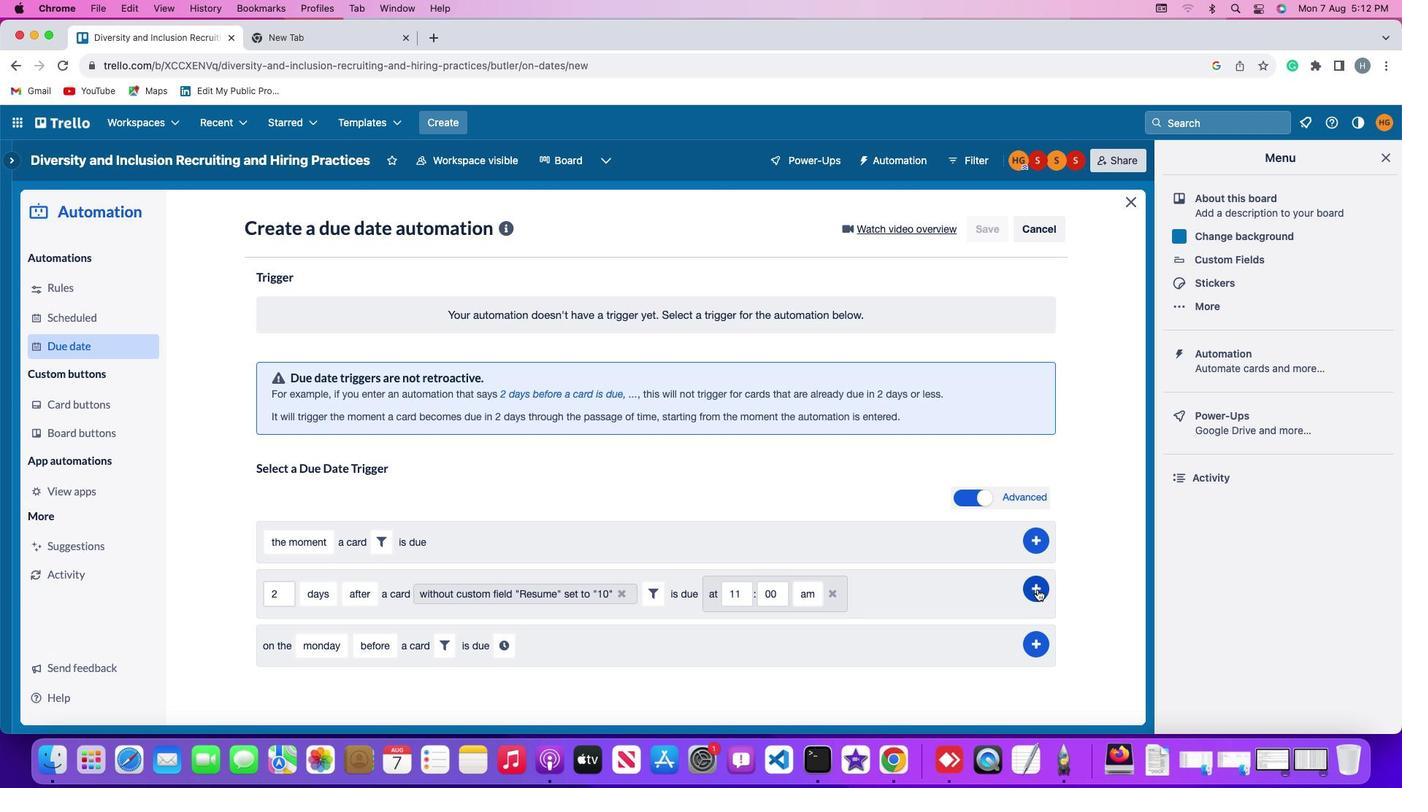 
Action: Mouse pressed left at (1035, 593)
Screenshot: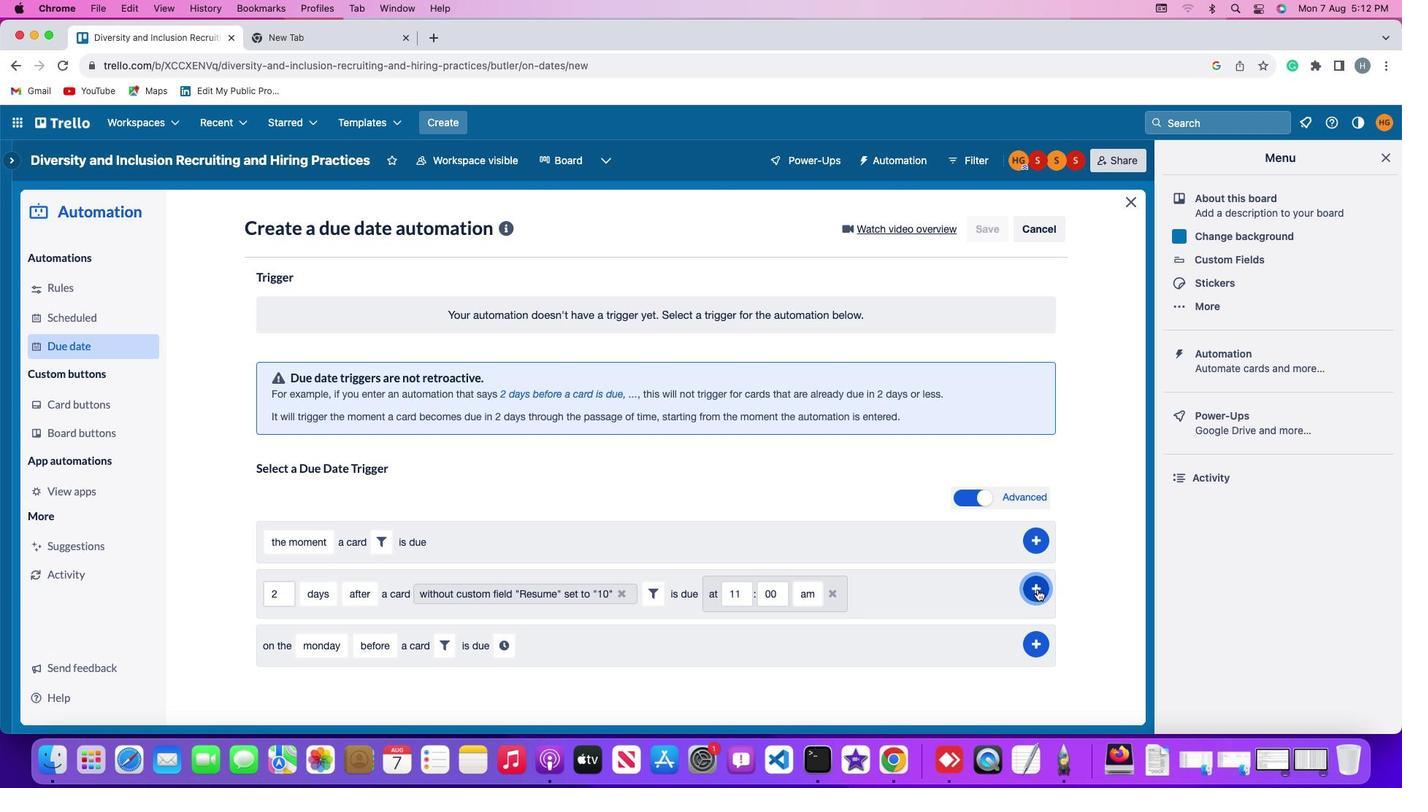 
Action: Mouse moved to (1105, 453)
Screenshot: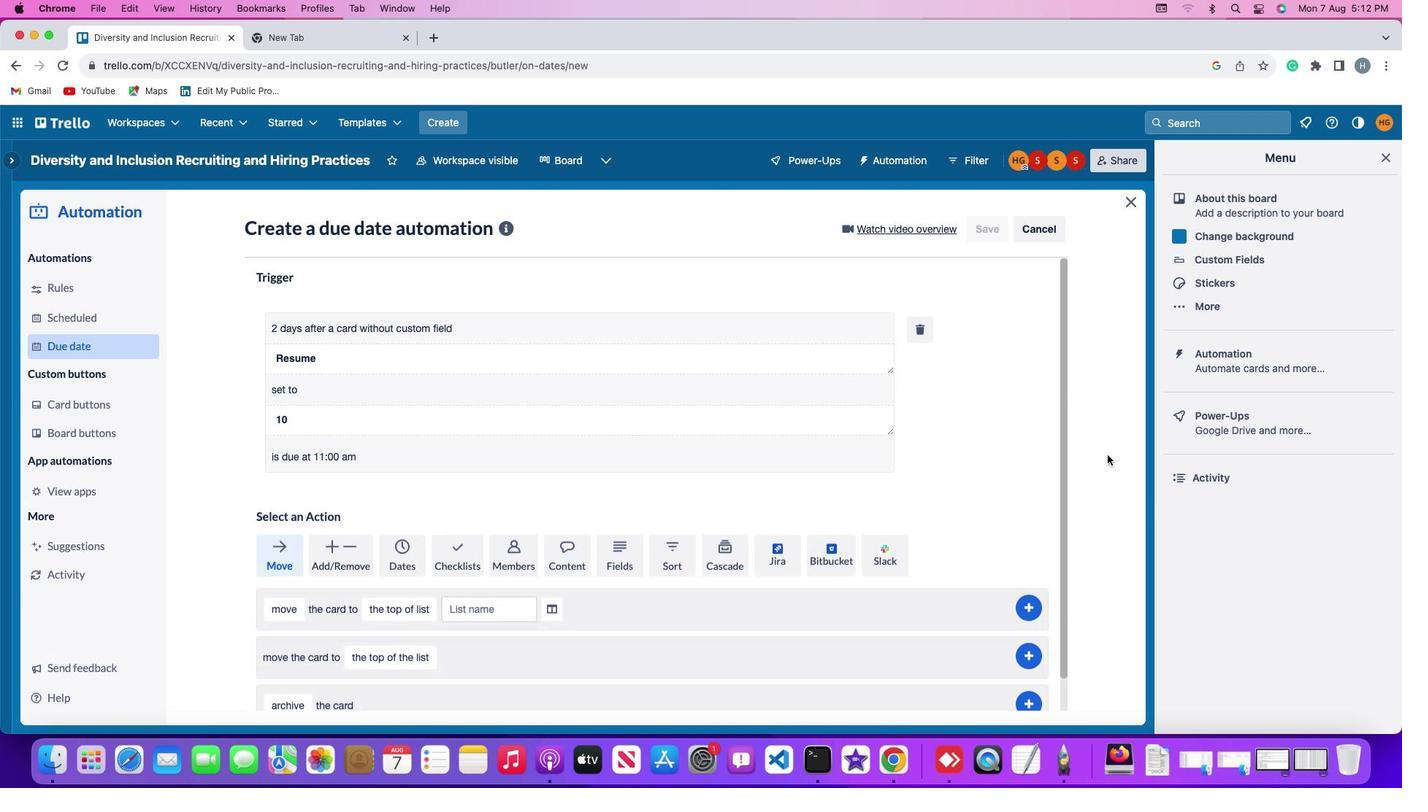 
